 Task: Find connections with filter location Idfū with filter topic #businesscoachwith filter profile language English with filter current company SK - Human Resources Consultant with filter school GOVT. COLLEGE with filter industry Metalworking Machinery Manufacturing with filter service category Strategic Planning with filter keywords title Meals on Wheels Driver
Action: Mouse moved to (696, 84)
Screenshot: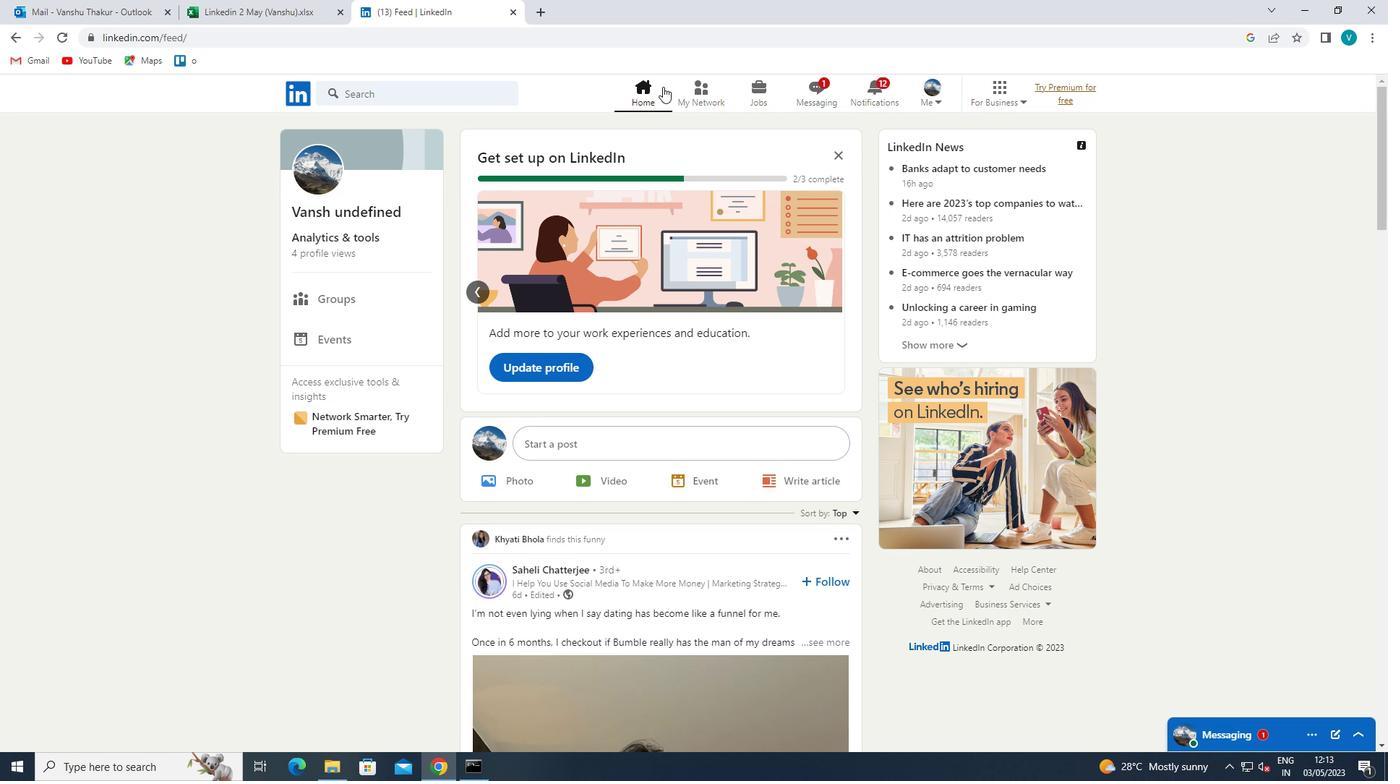
Action: Mouse pressed left at (696, 84)
Screenshot: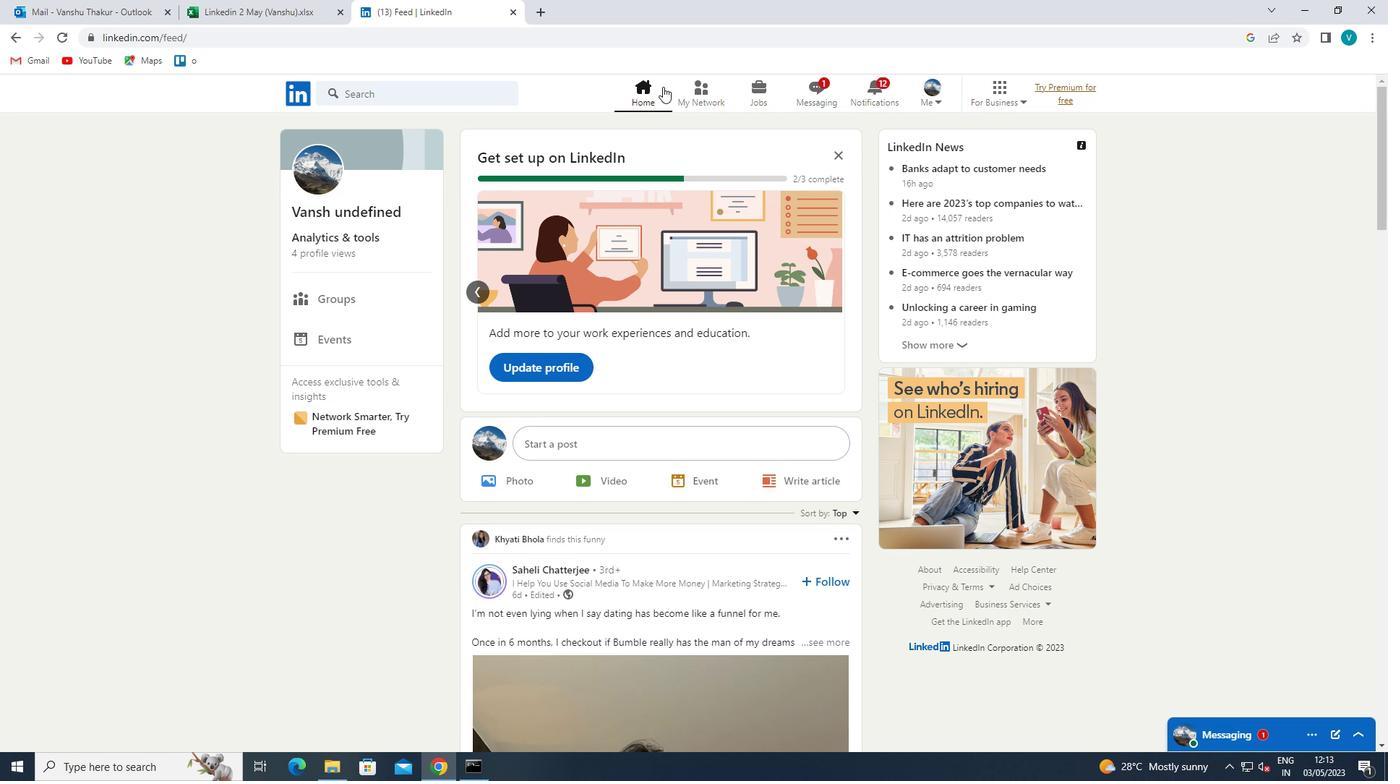 
Action: Mouse moved to (410, 171)
Screenshot: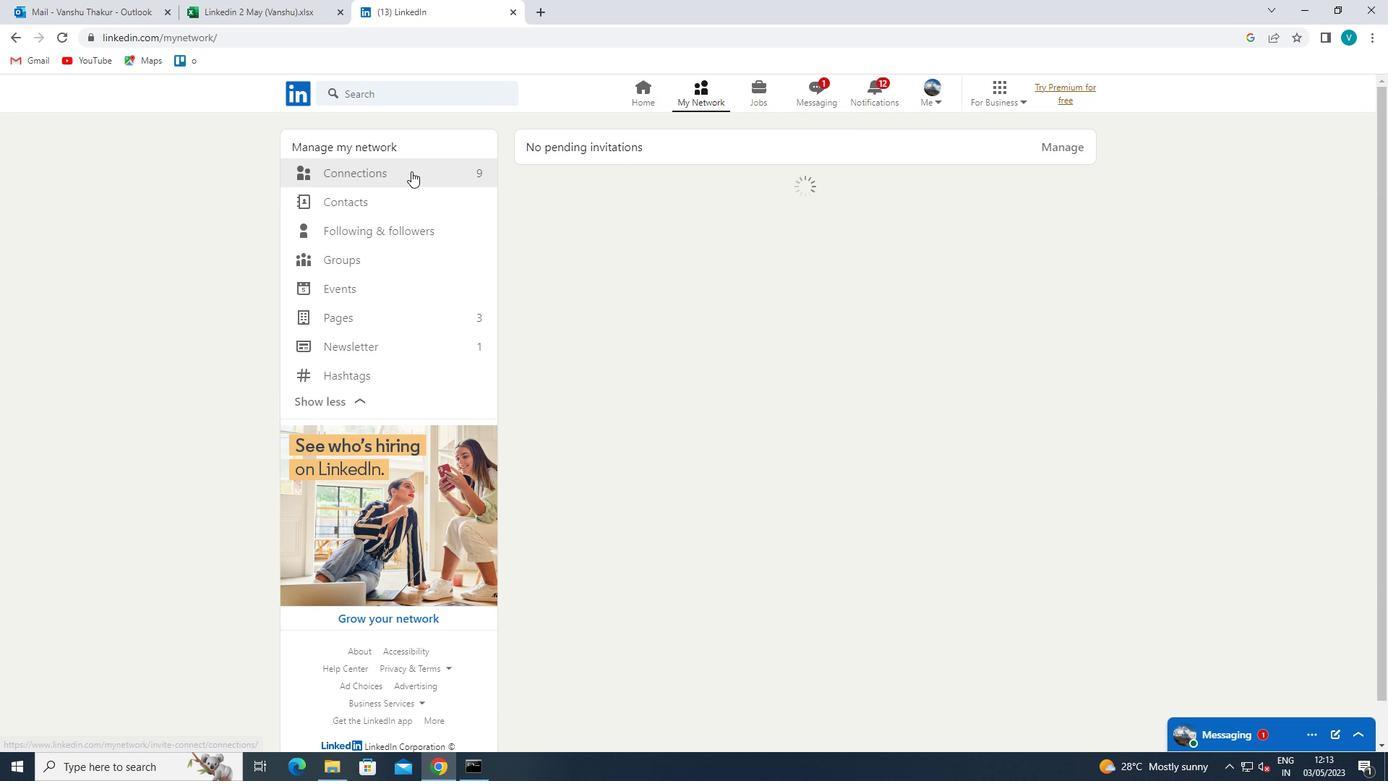 
Action: Mouse pressed left at (410, 171)
Screenshot: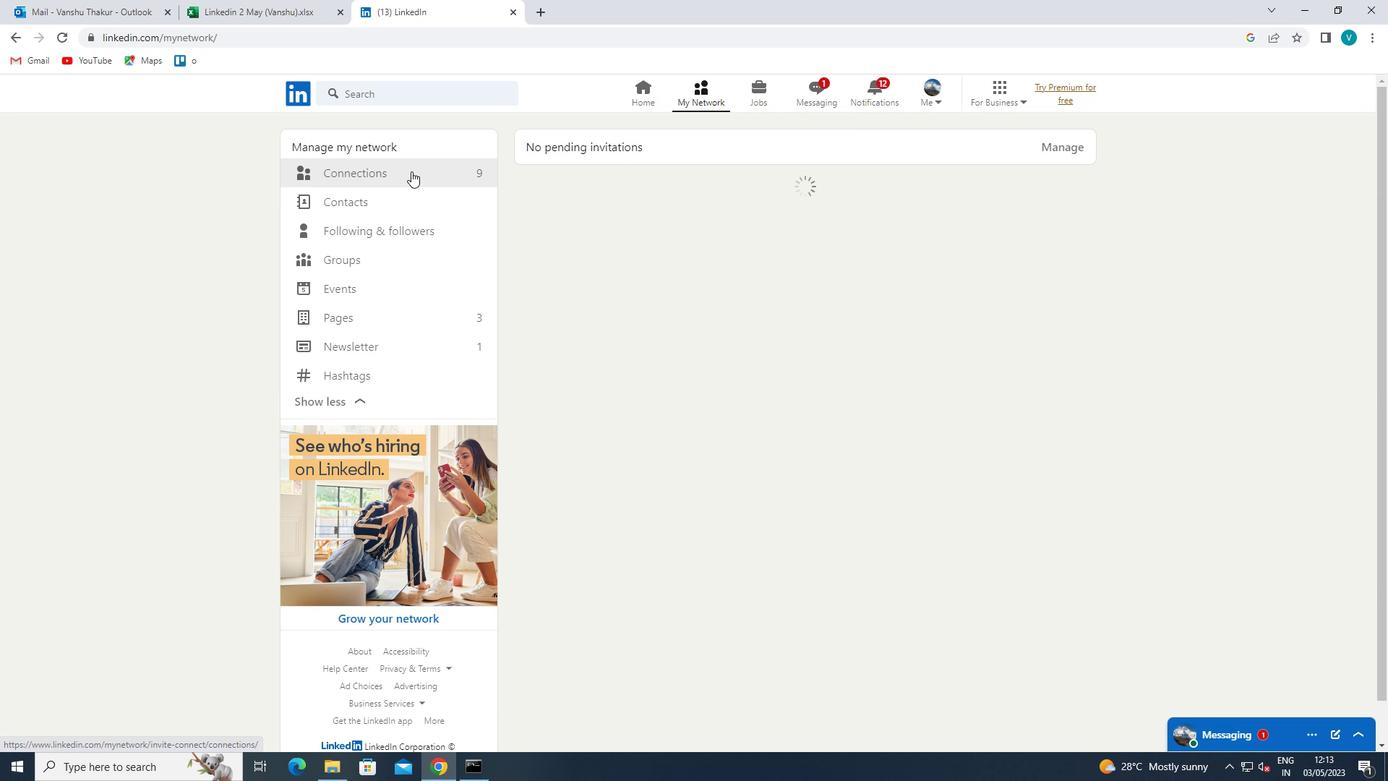 
Action: Mouse moved to (418, 173)
Screenshot: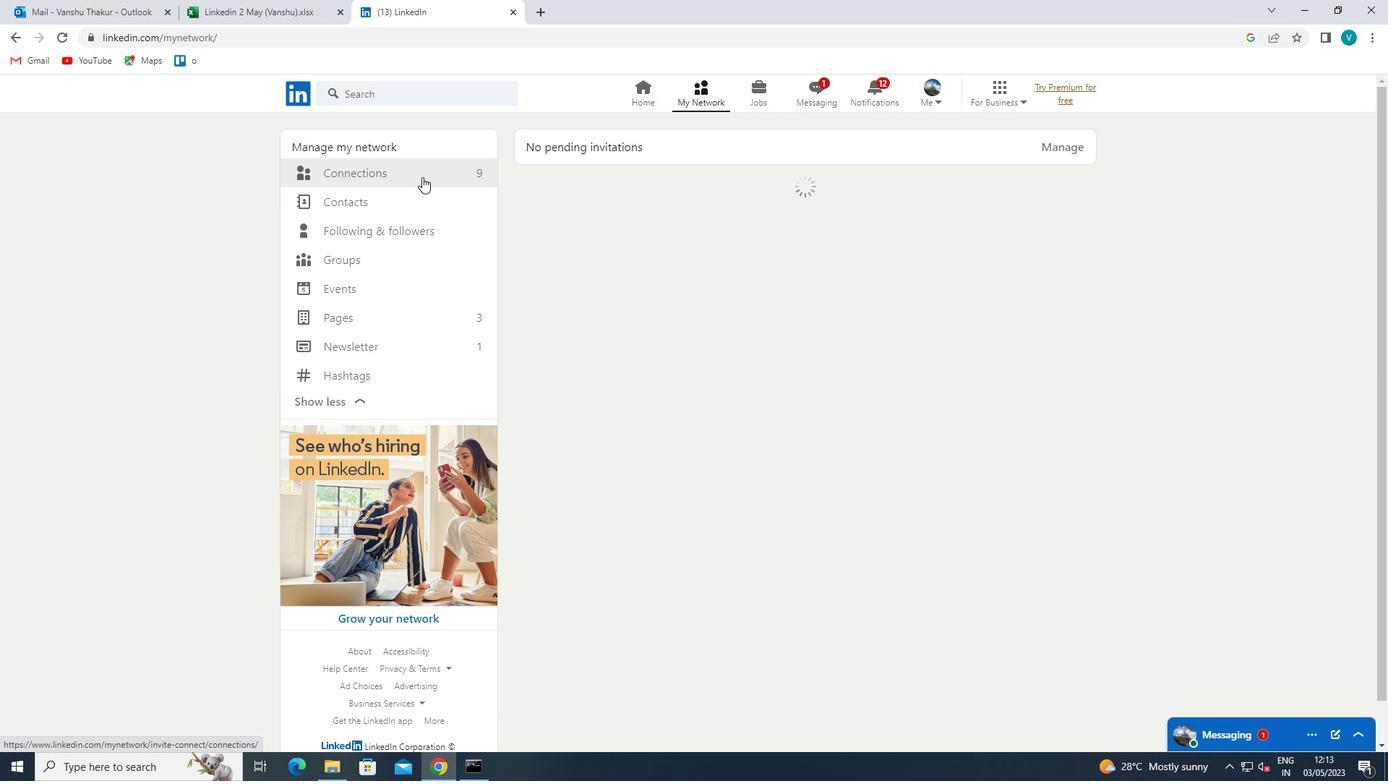 
Action: Mouse pressed left at (418, 173)
Screenshot: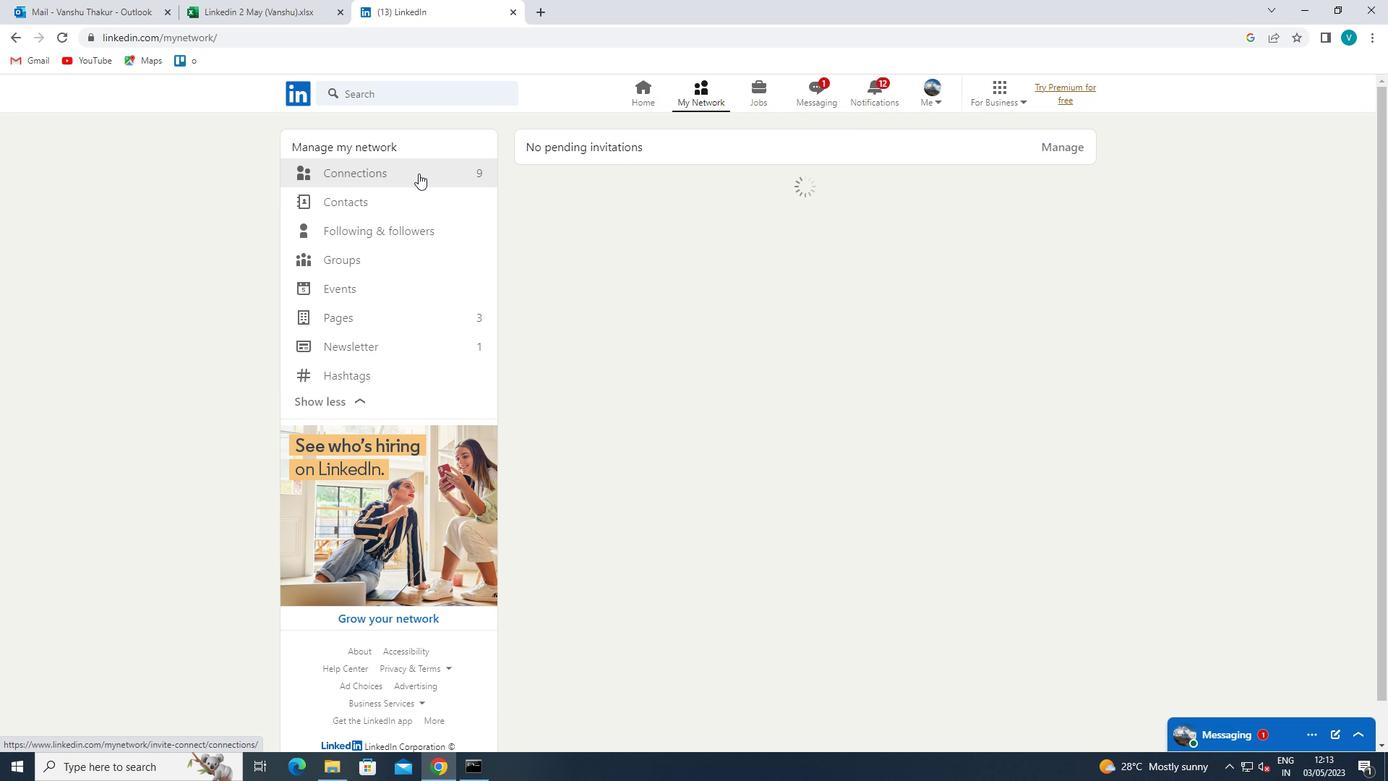 
Action: Mouse moved to (831, 173)
Screenshot: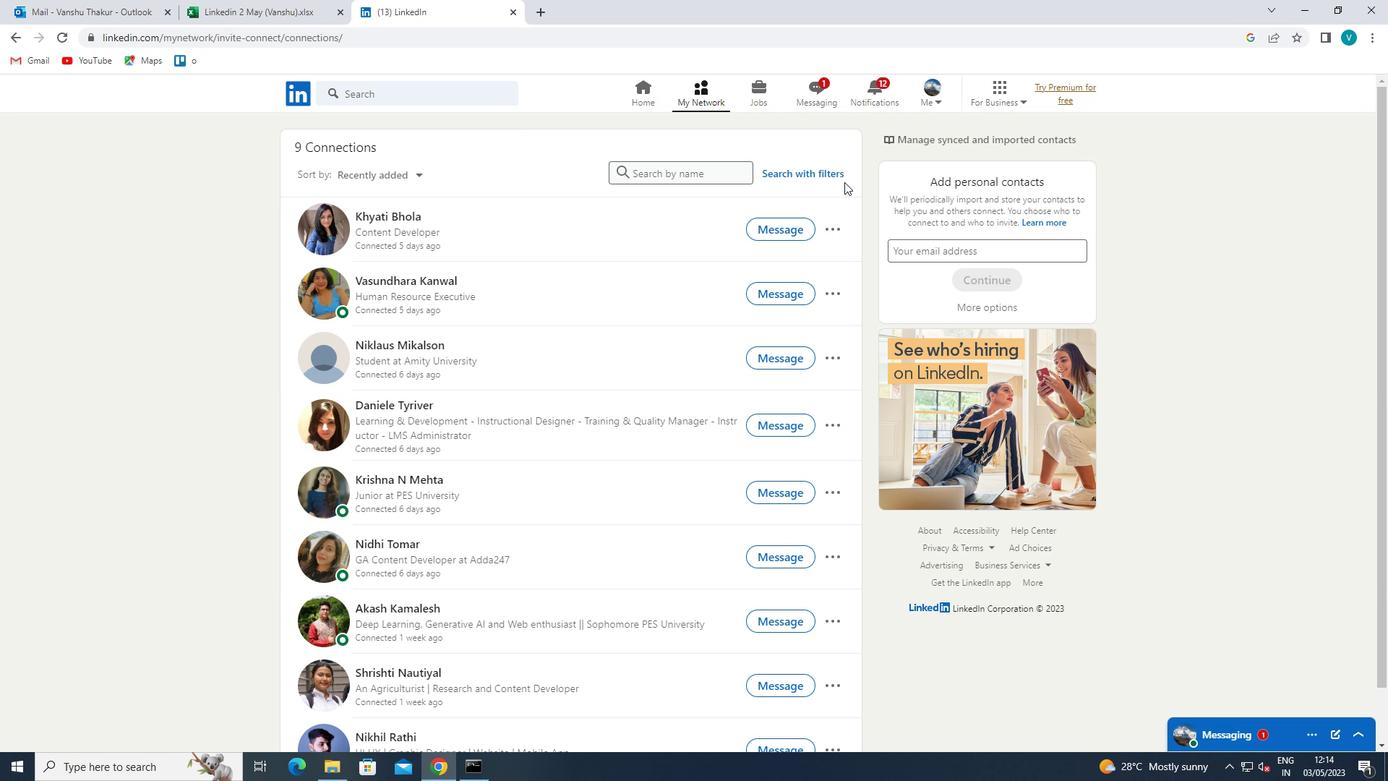 
Action: Mouse pressed left at (831, 173)
Screenshot: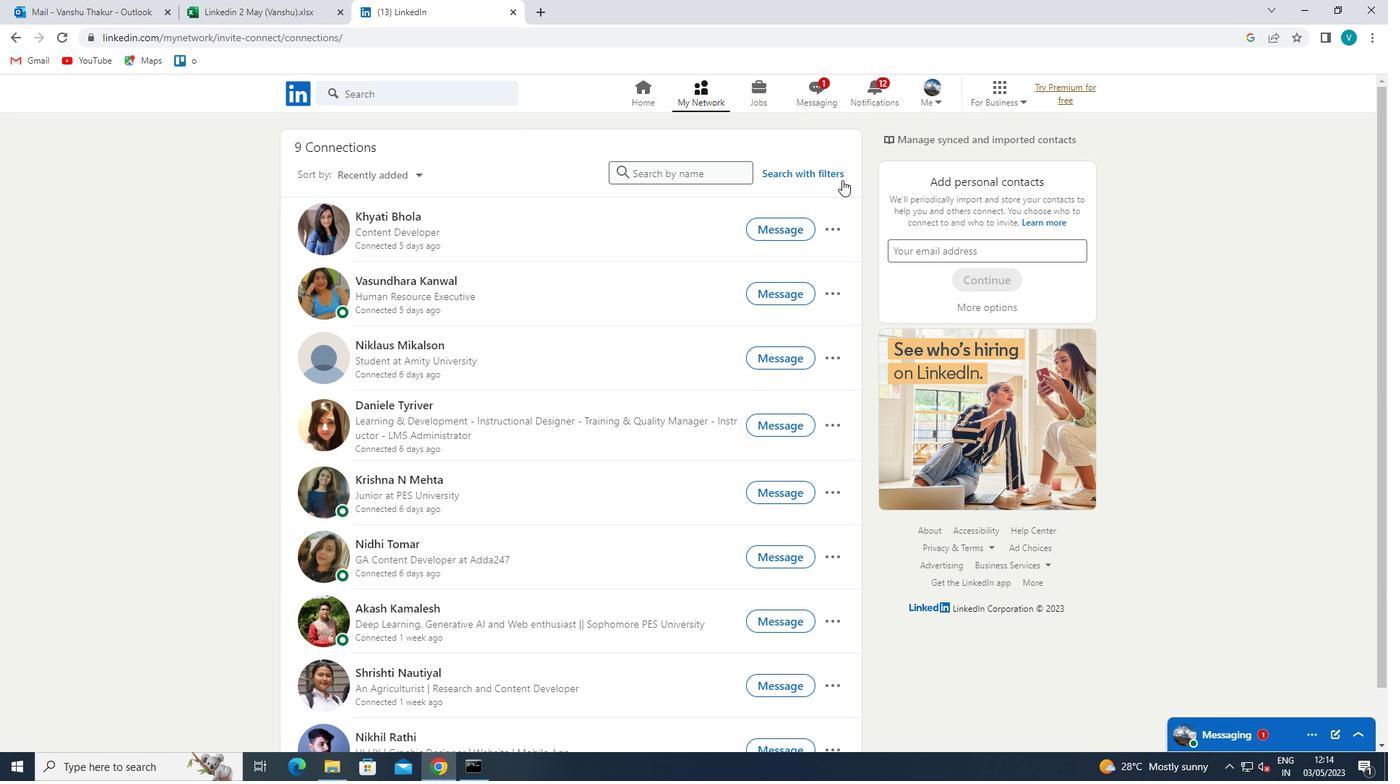 
Action: Mouse moved to (677, 138)
Screenshot: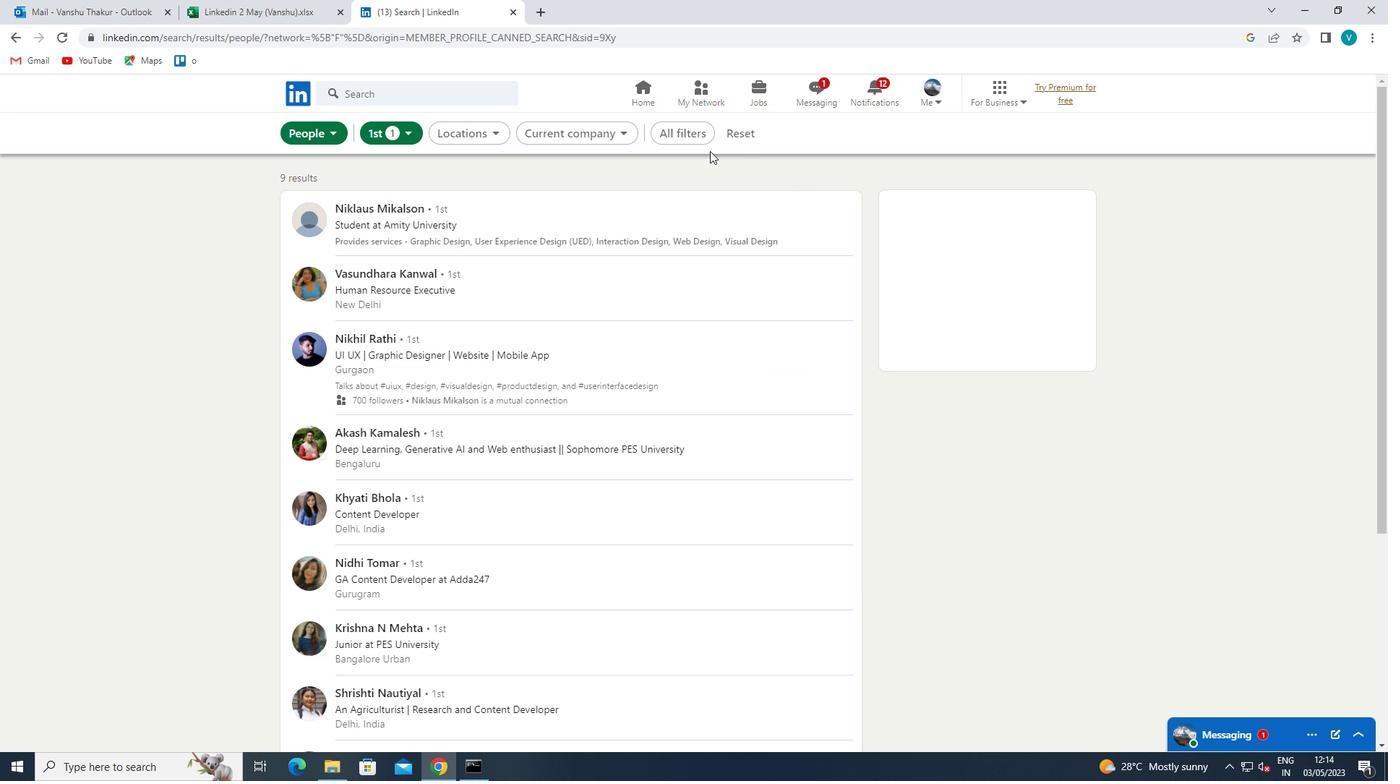 
Action: Mouse pressed left at (677, 138)
Screenshot: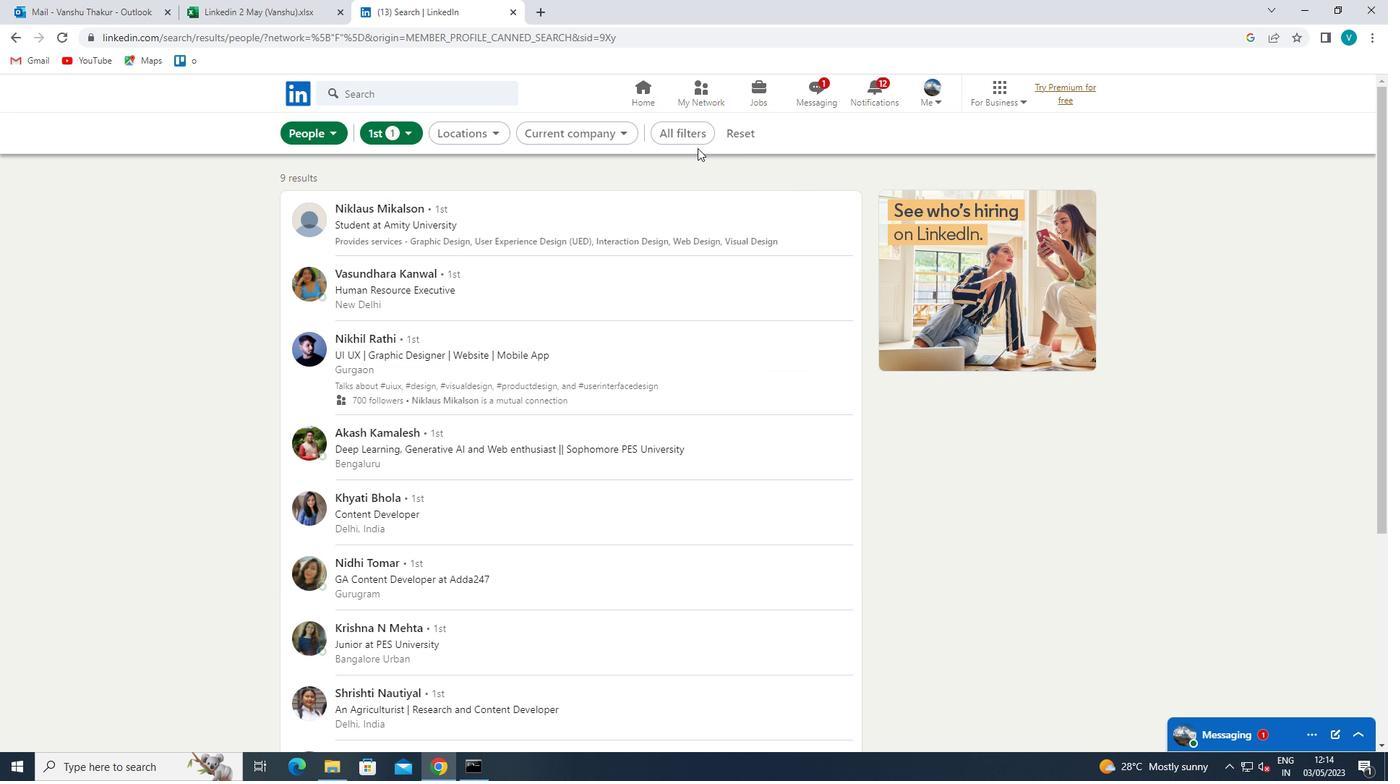 
Action: Mouse moved to (1227, 464)
Screenshot: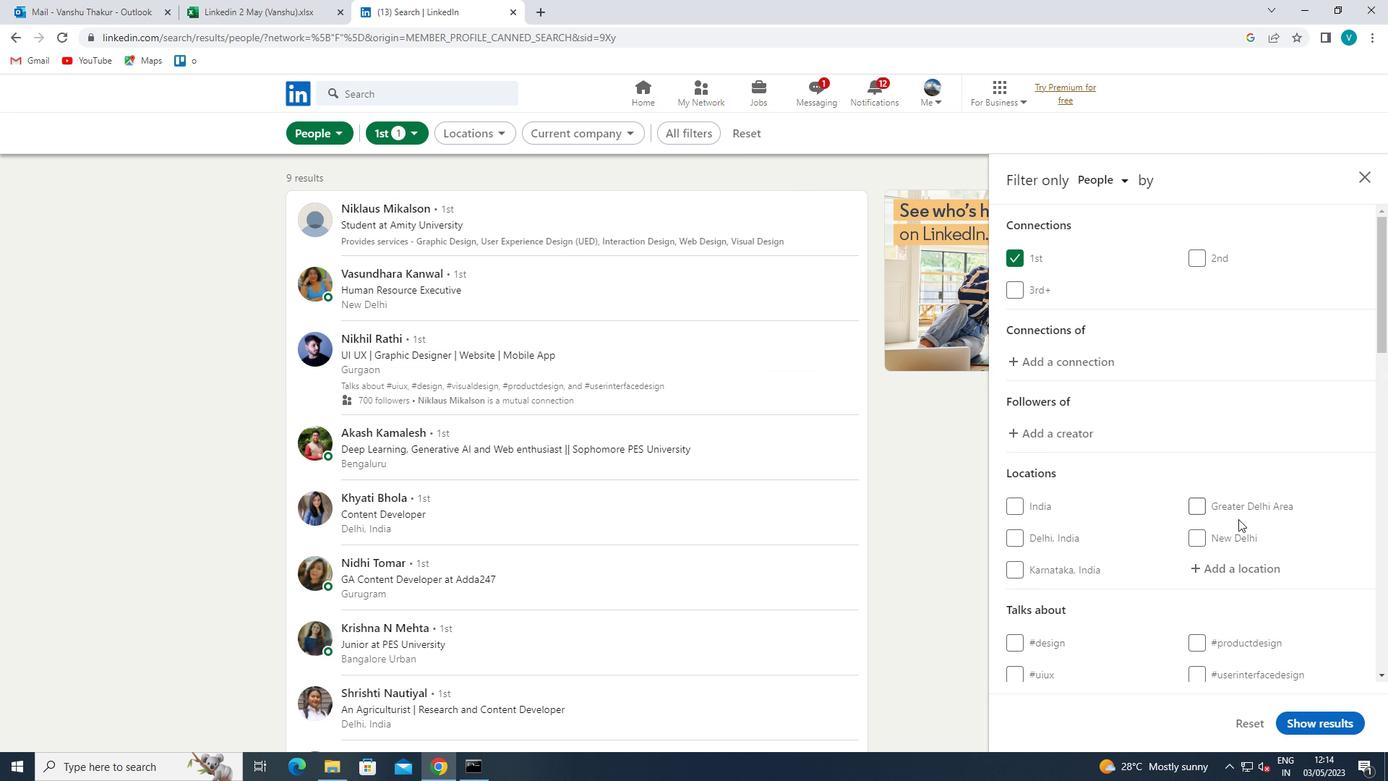 
Action: Mouse scrolled (1227, 463) with delta (0, 0)
Screenshot: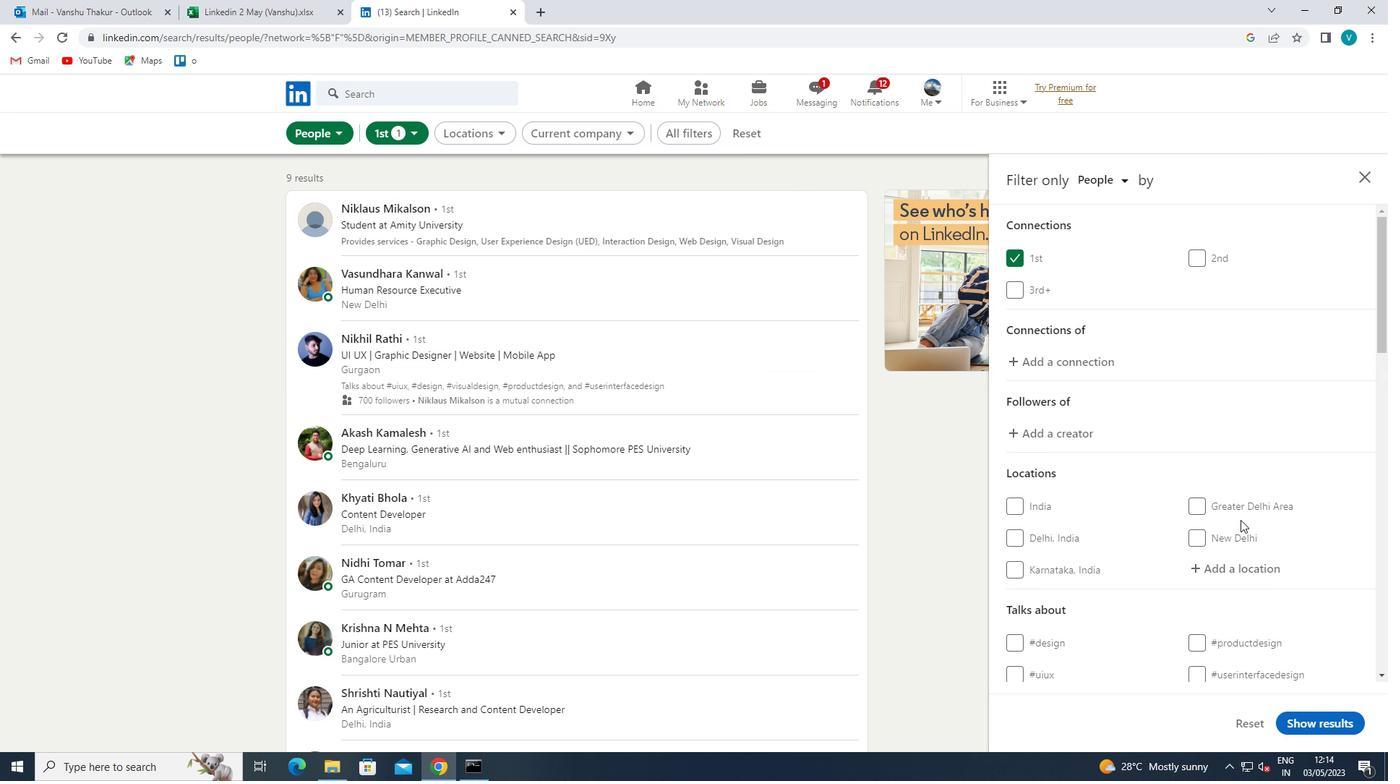 
Action: Mouse moved to (1228, 496)
Screenshot: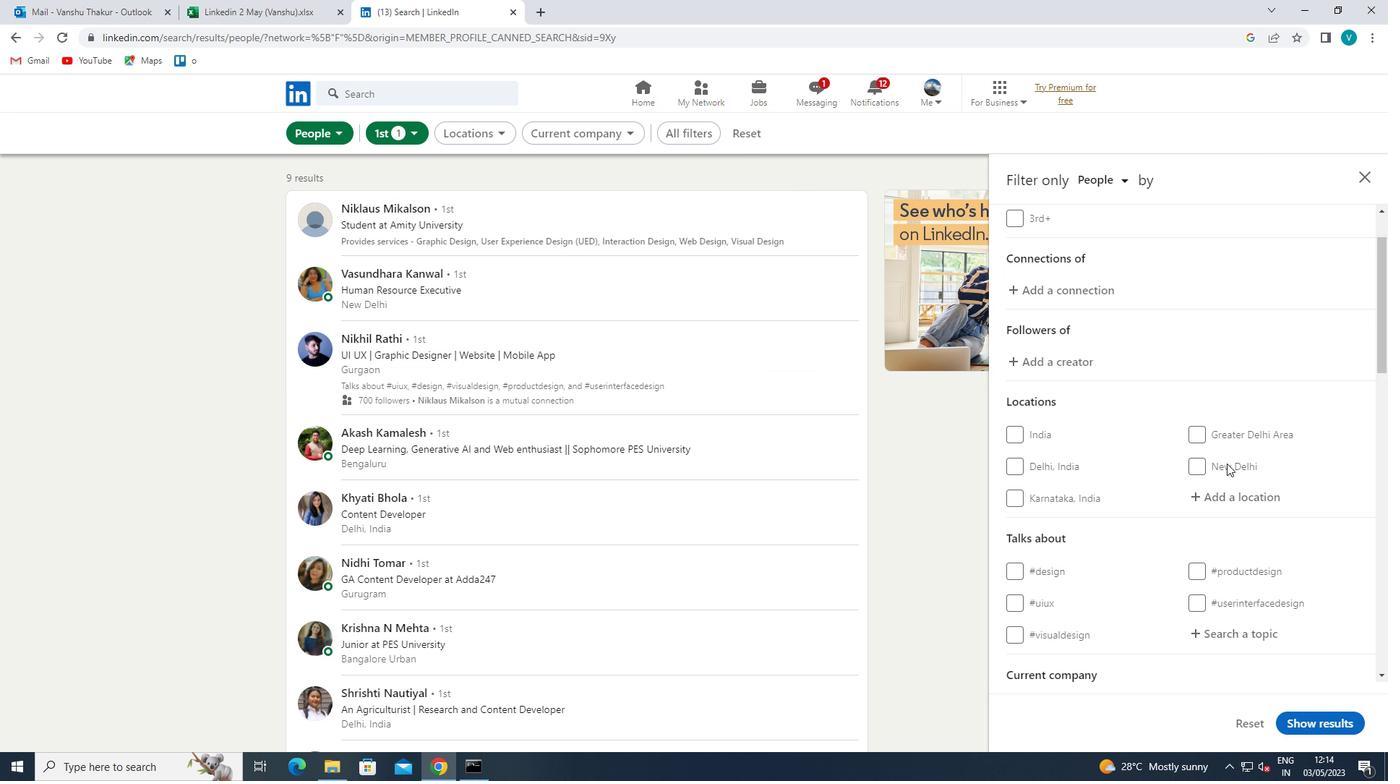 
Action: Mouse pressed left at (1228, 496)
Screenshot: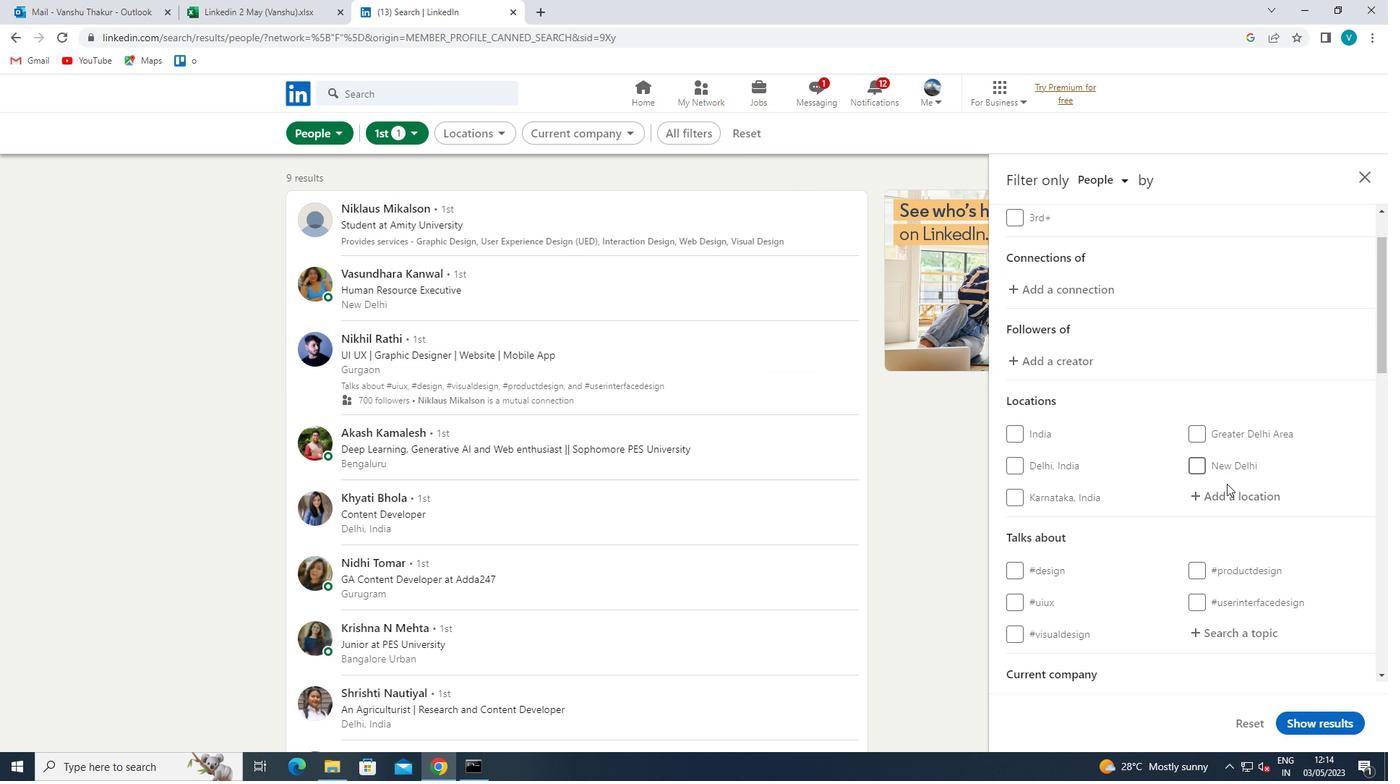 
Action: Mouse moved to (1078, 583)
Screenshot: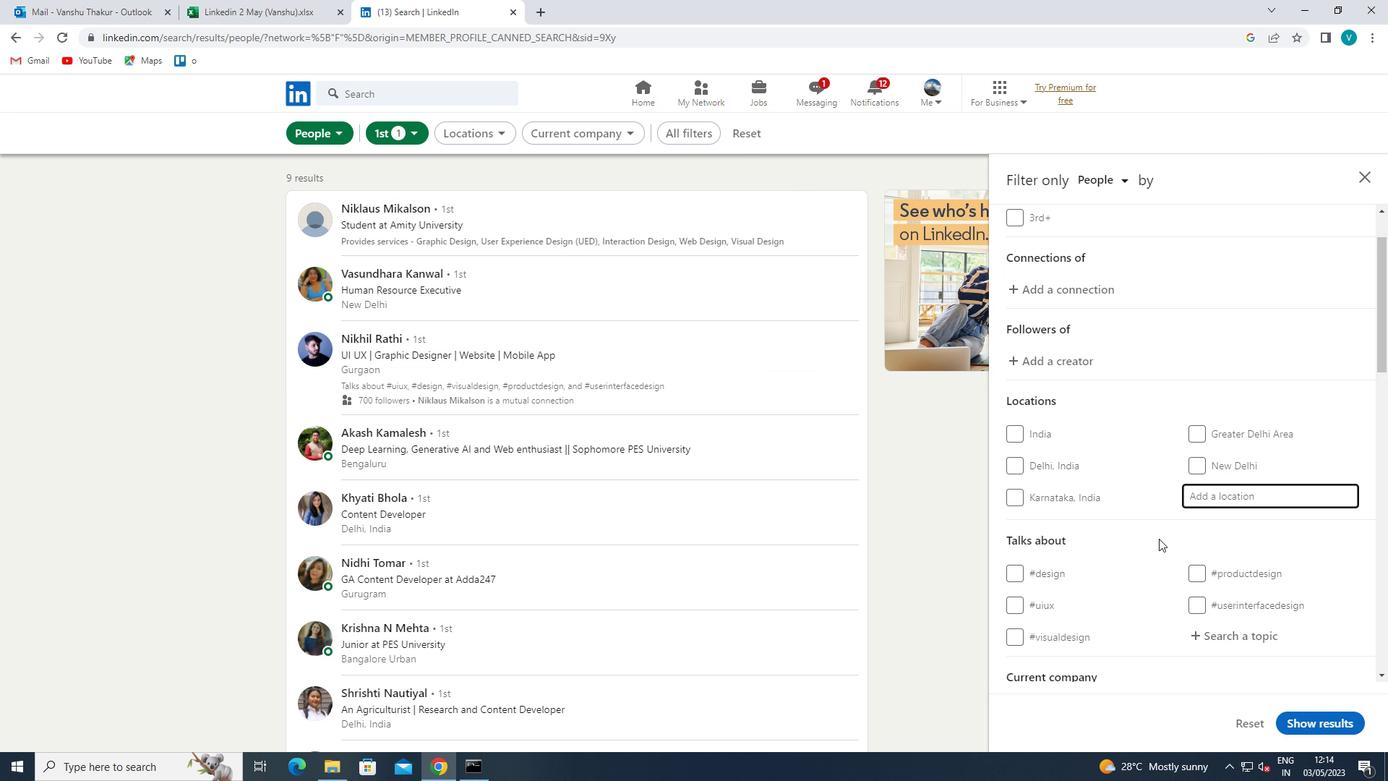 
Action: Key pressed ld
Screenshot: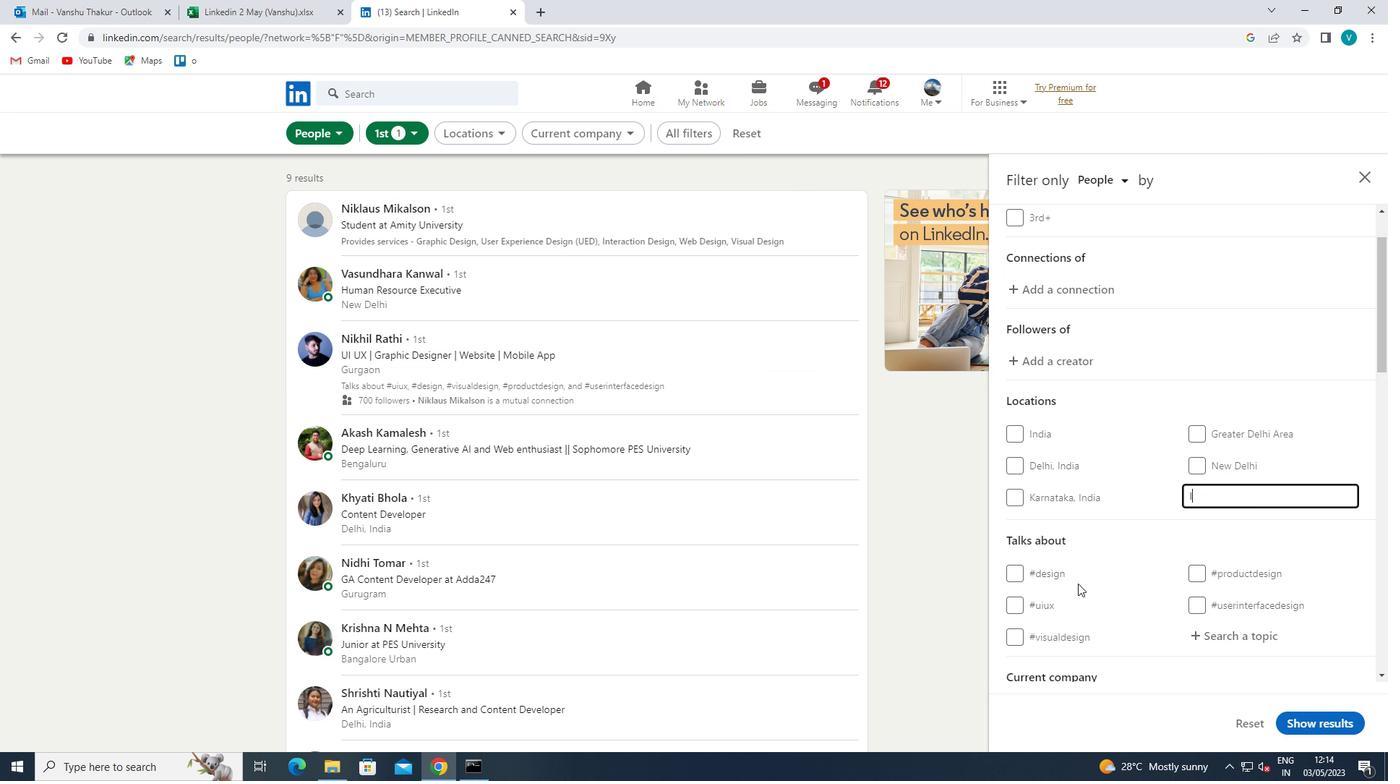 
Action: Mouse moved to (1077, 584)
Screenshot: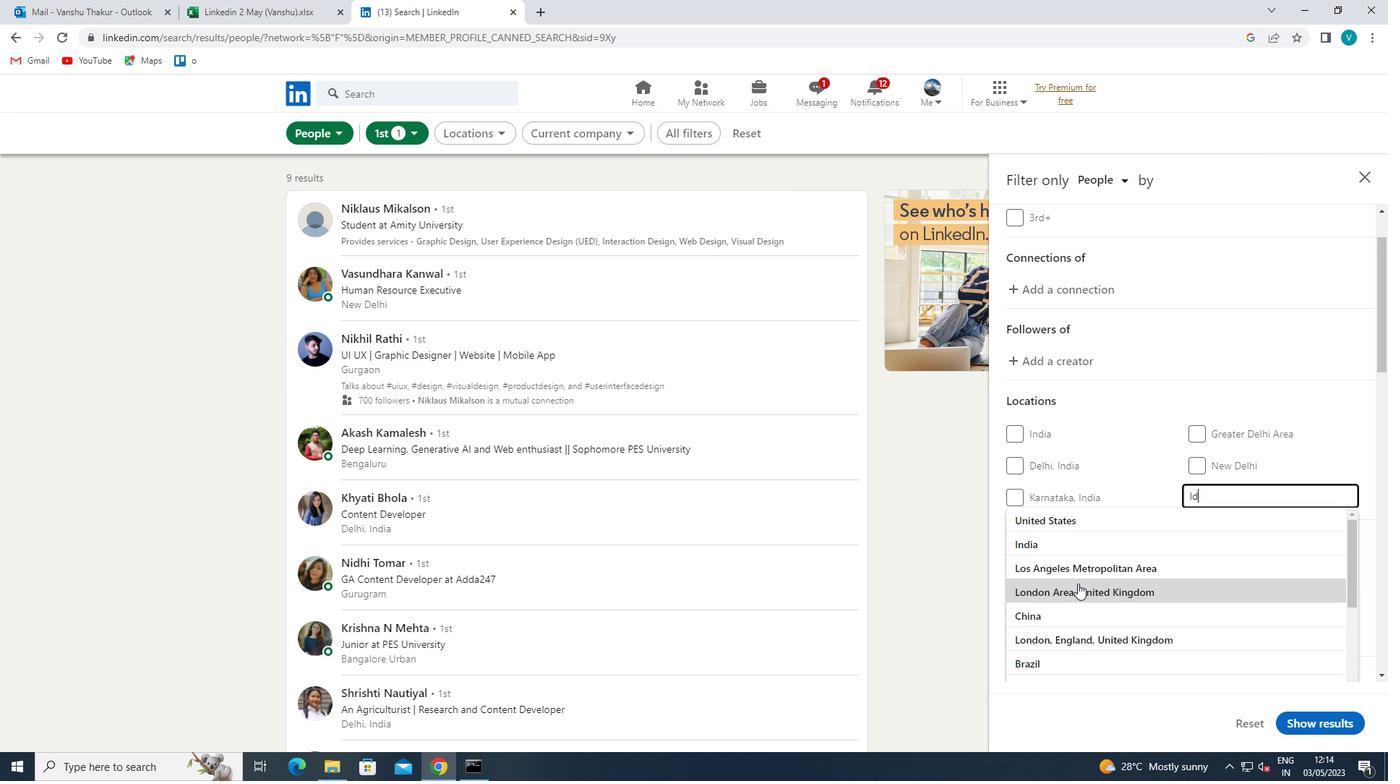
Action: Key pressed fy<Key.backspace>u
Screenshot: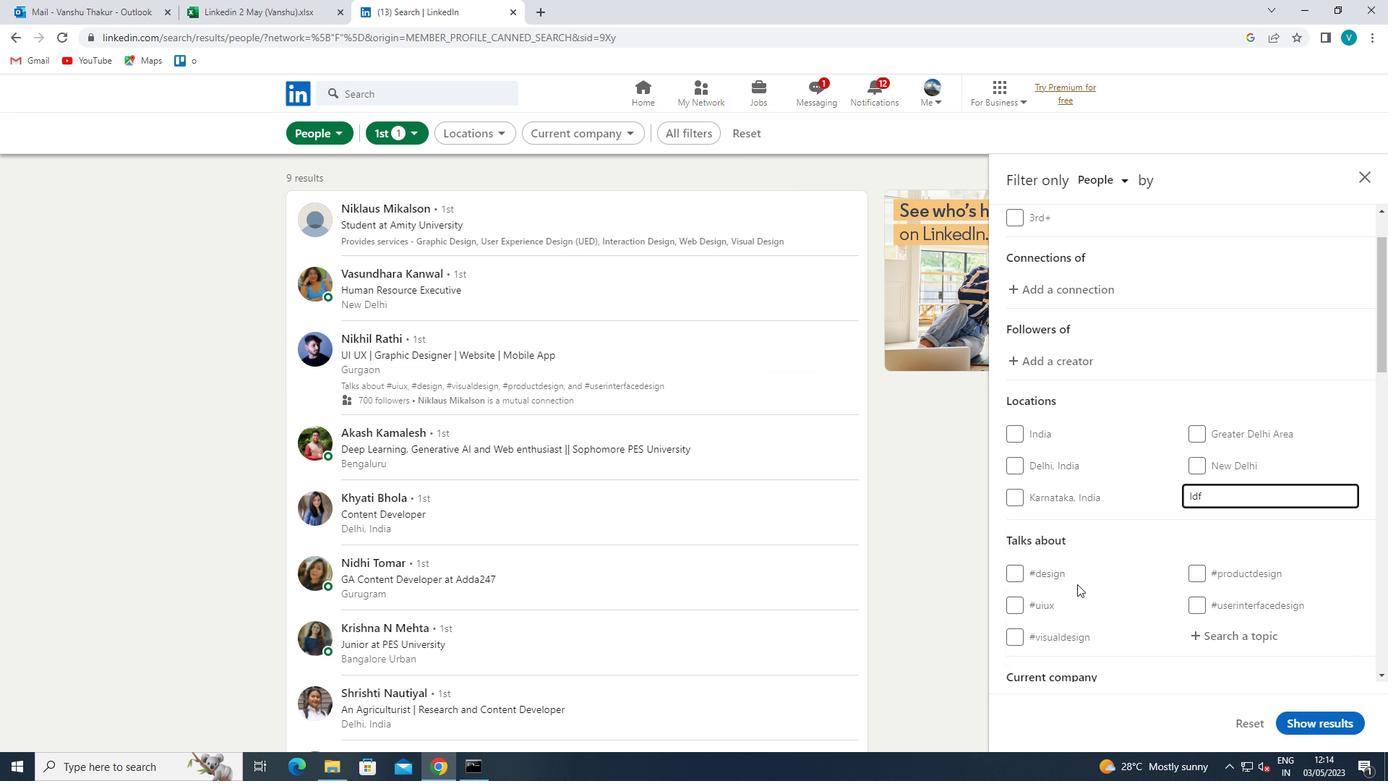 
Action: Mouse moved to (1139, 522)
Screenshot: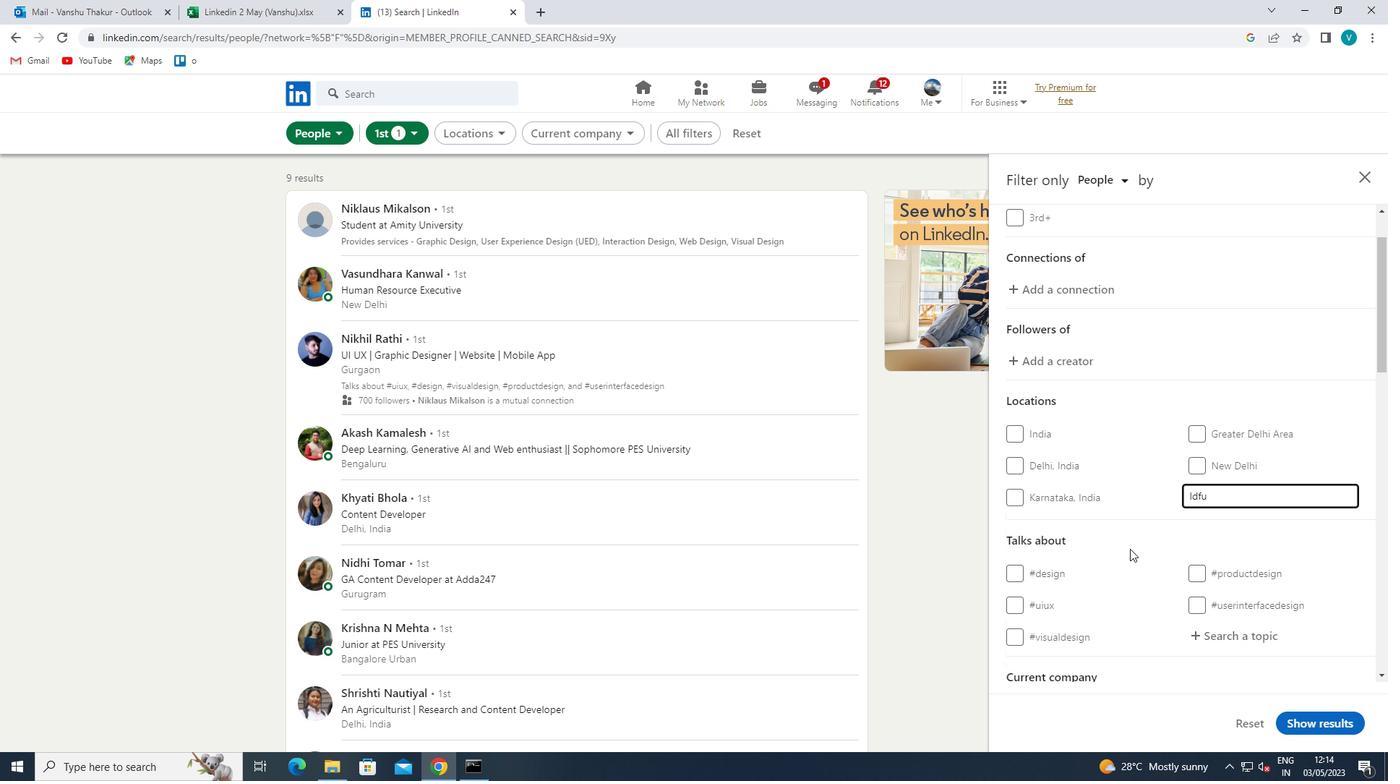 
Action: Mouse pressed left at (1139, 522)
Screenshot: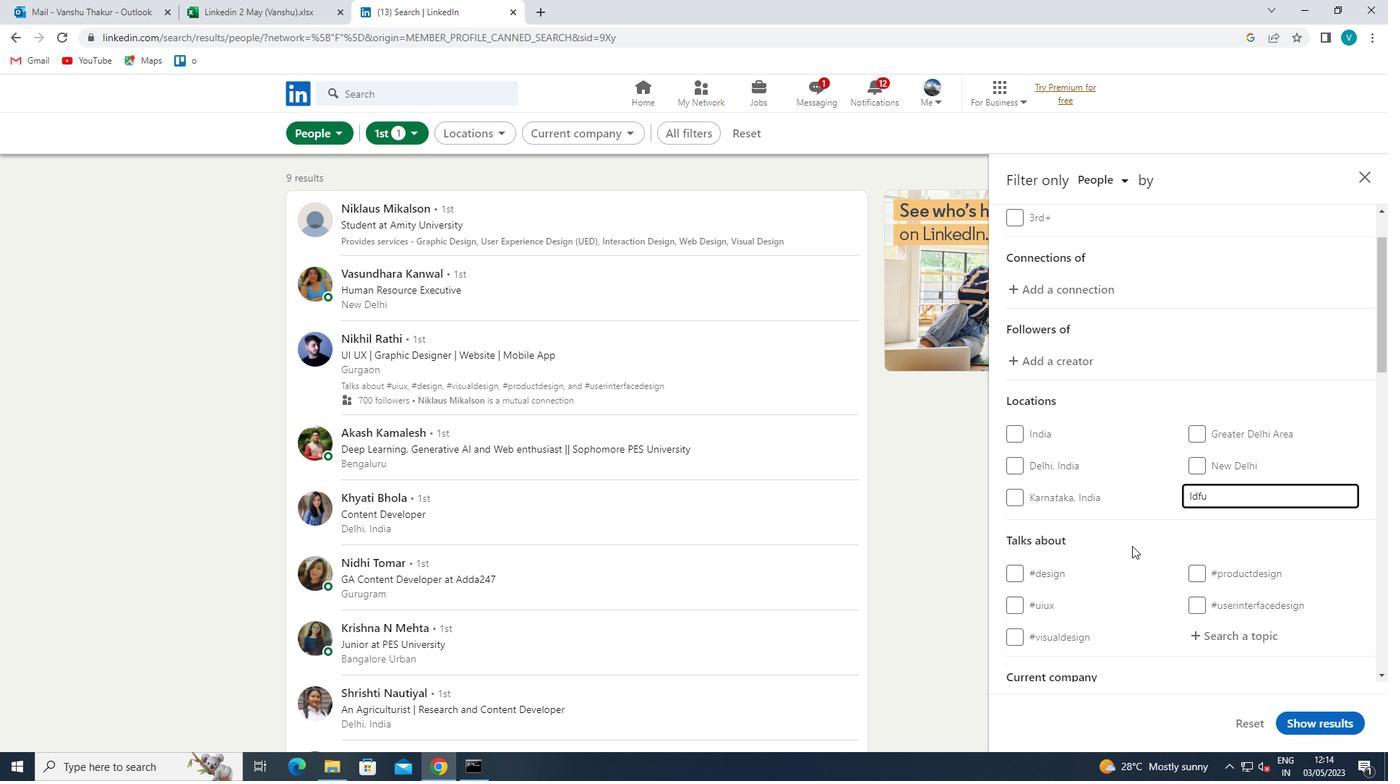 
Action: Mouse moved to (1205, 499)
Screenshot: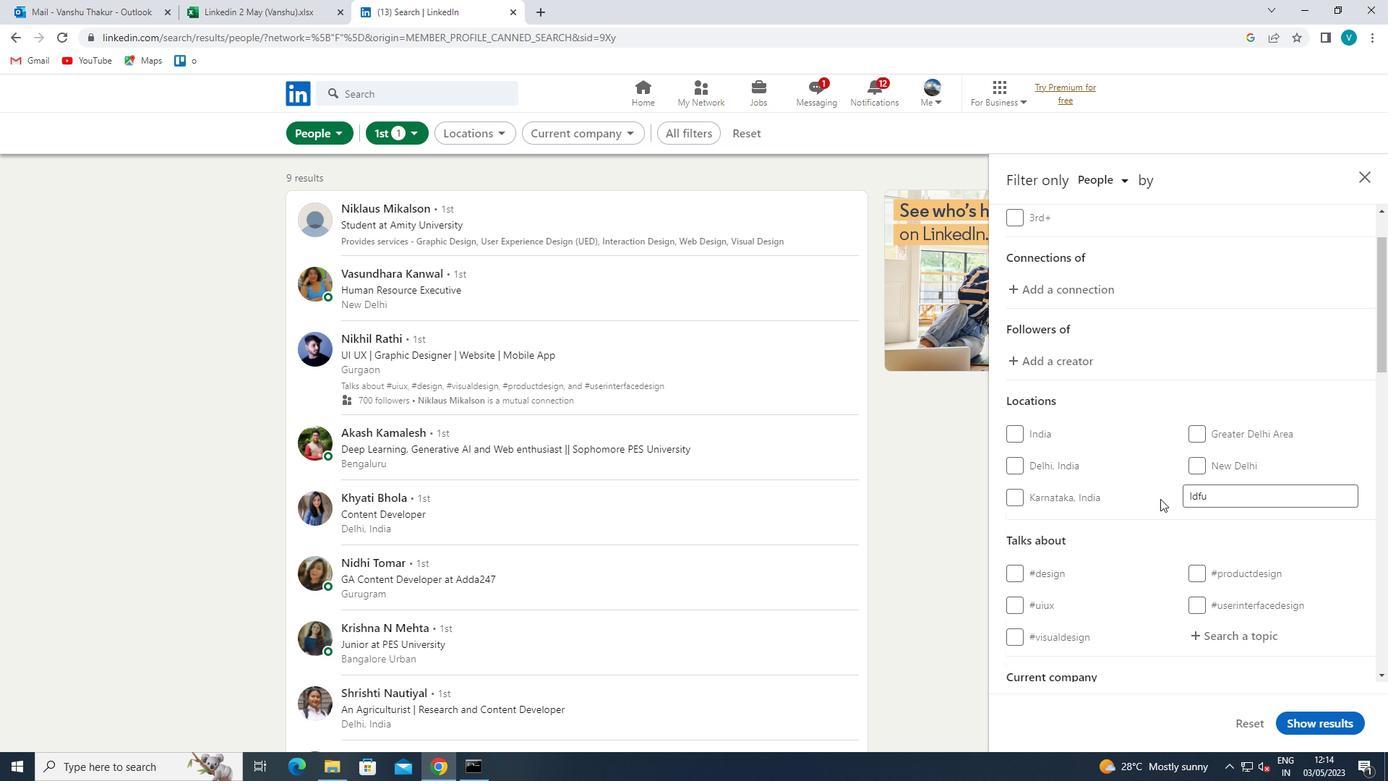 
Action: Mouse scrolled (1205, 498) with delta (0, 0)
Screenshot: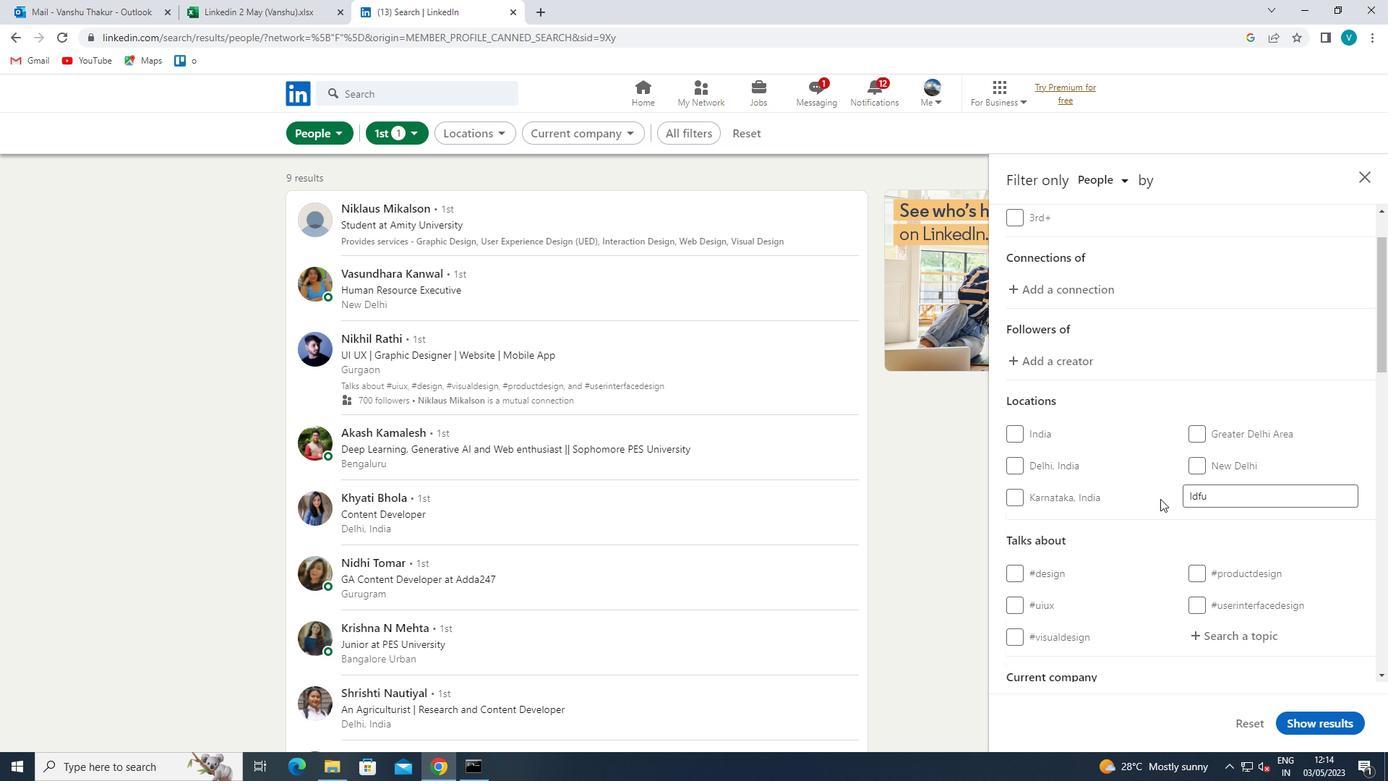 
Action: Mouse moved to (1208, 499)
Screenshot: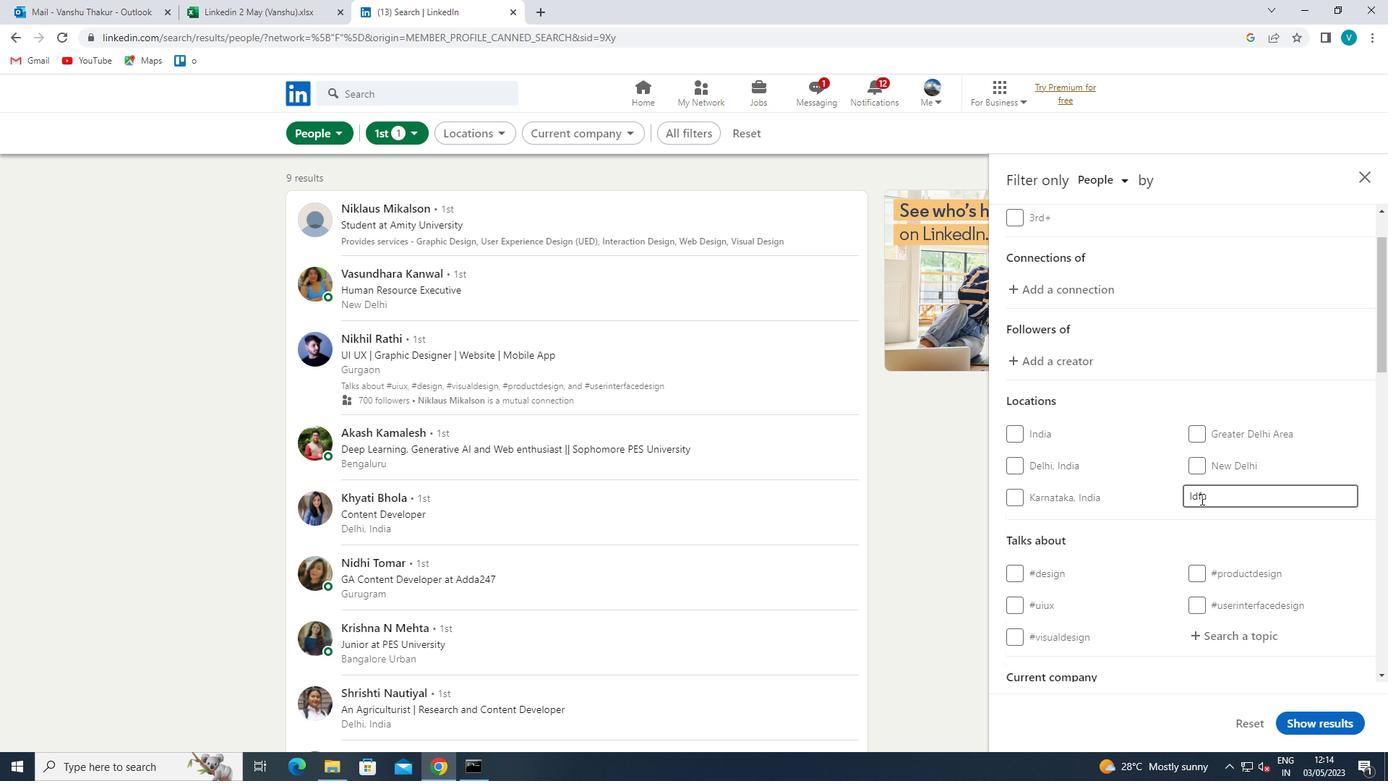 
Action: Mouse scrolled (1208, 498) with delta (0, 0)
Screenshot: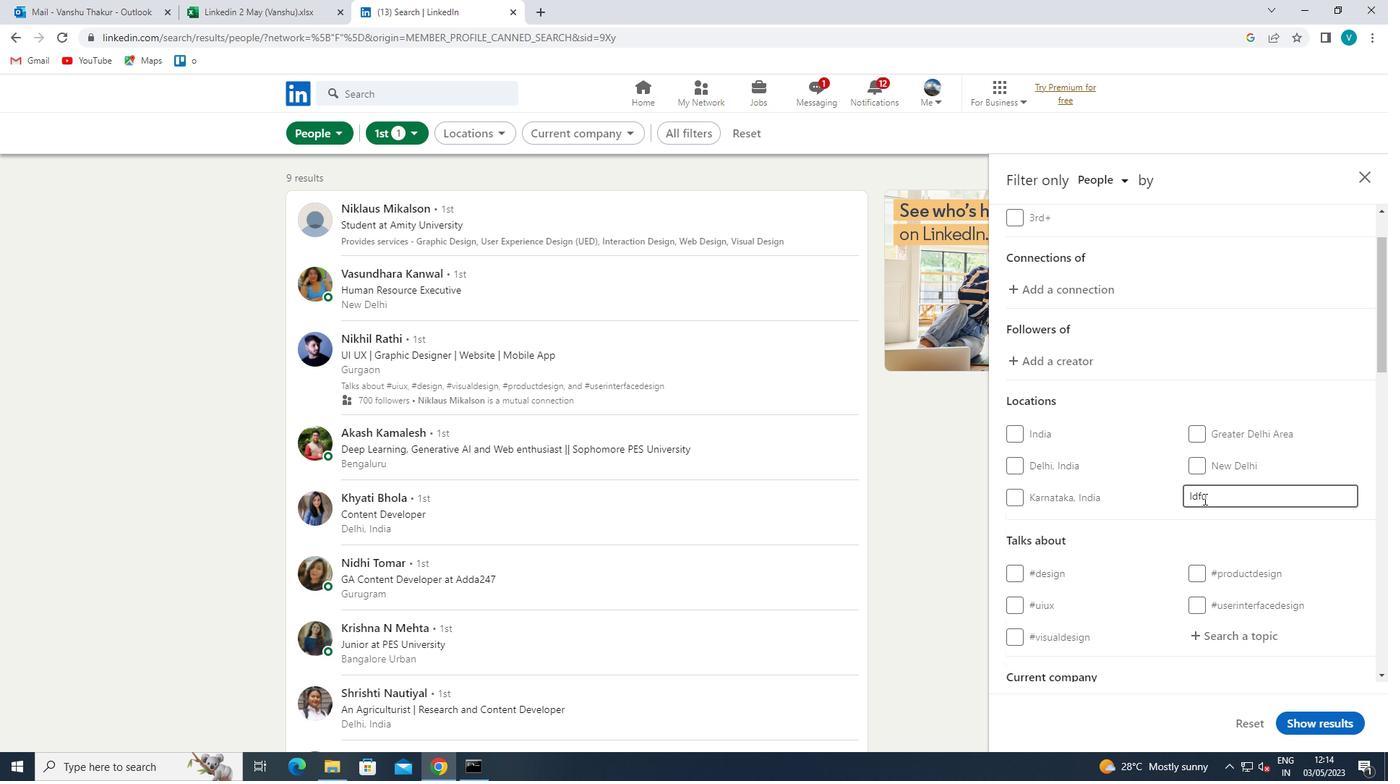 
Action: Mouse moved to (1208, 499)
Screenshot: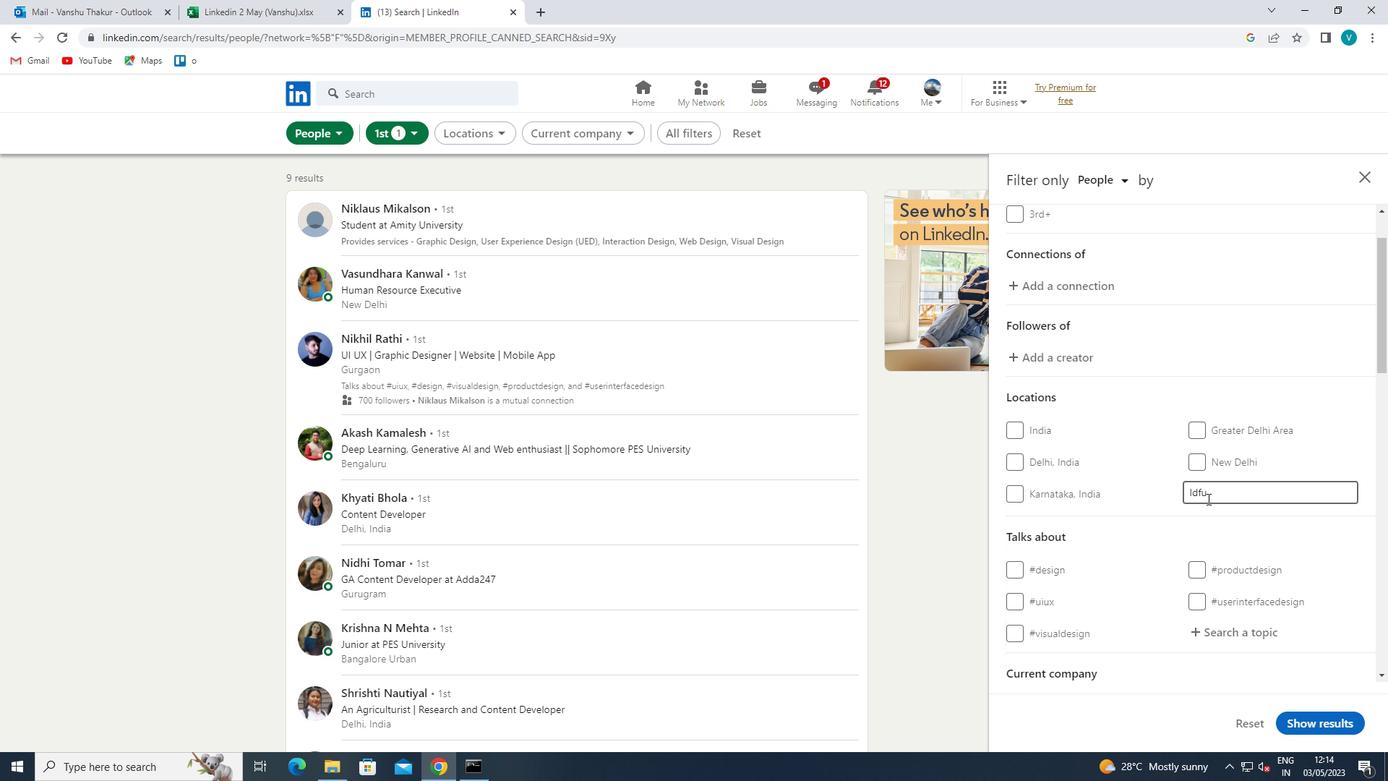 
Action: Mouse scrolled (1208, 498) with delta (0, 0)
Screenshot: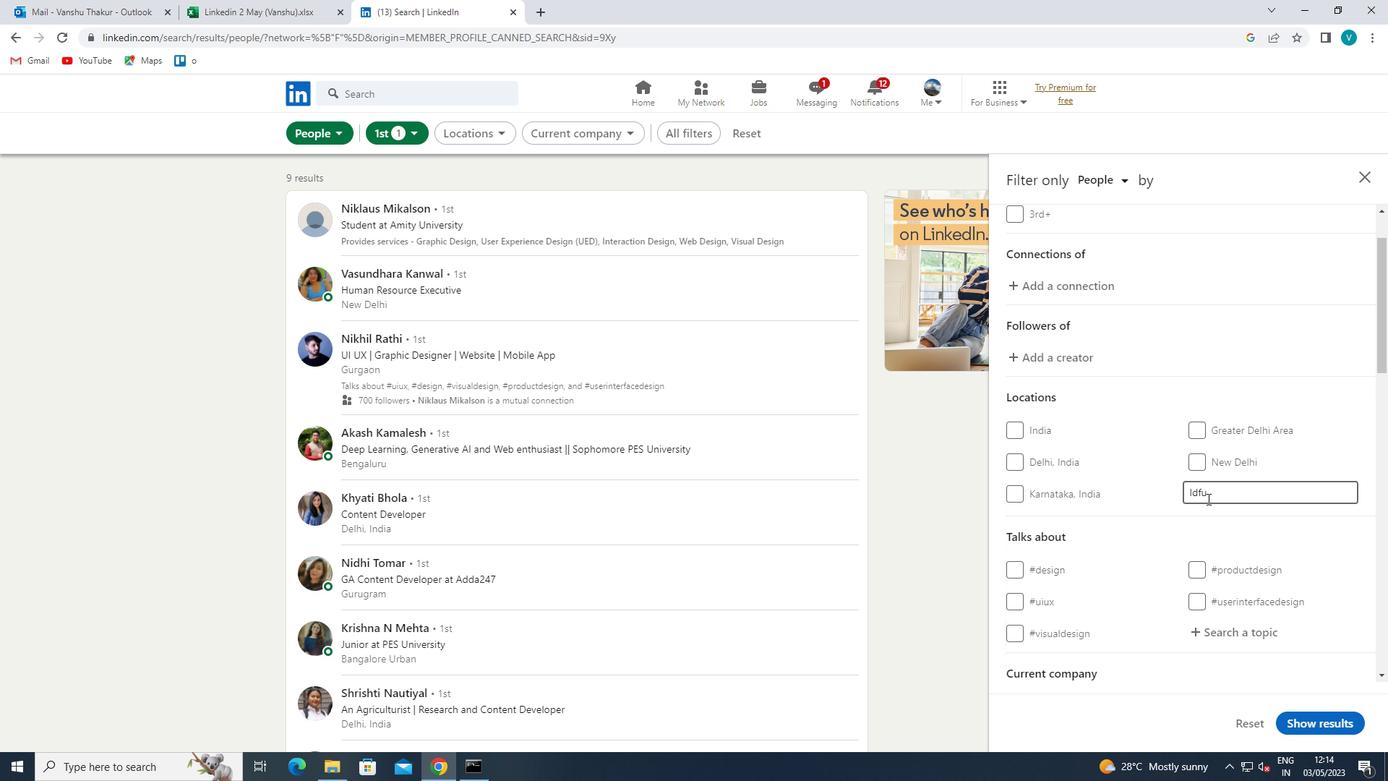 
Action: Mouse moved to (1242, 423)
Screenshot: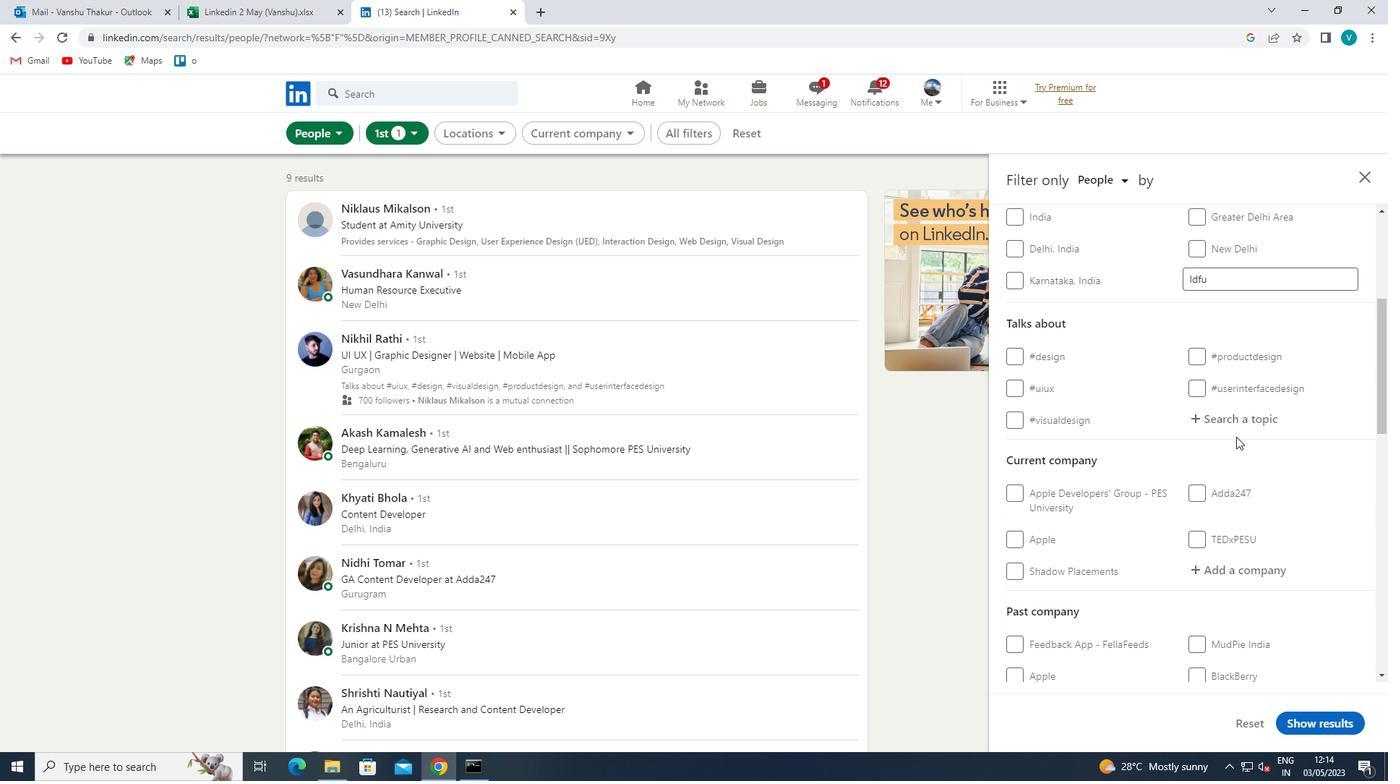 
Action: Mouse pressed left at (1242, 423)
Screenshot: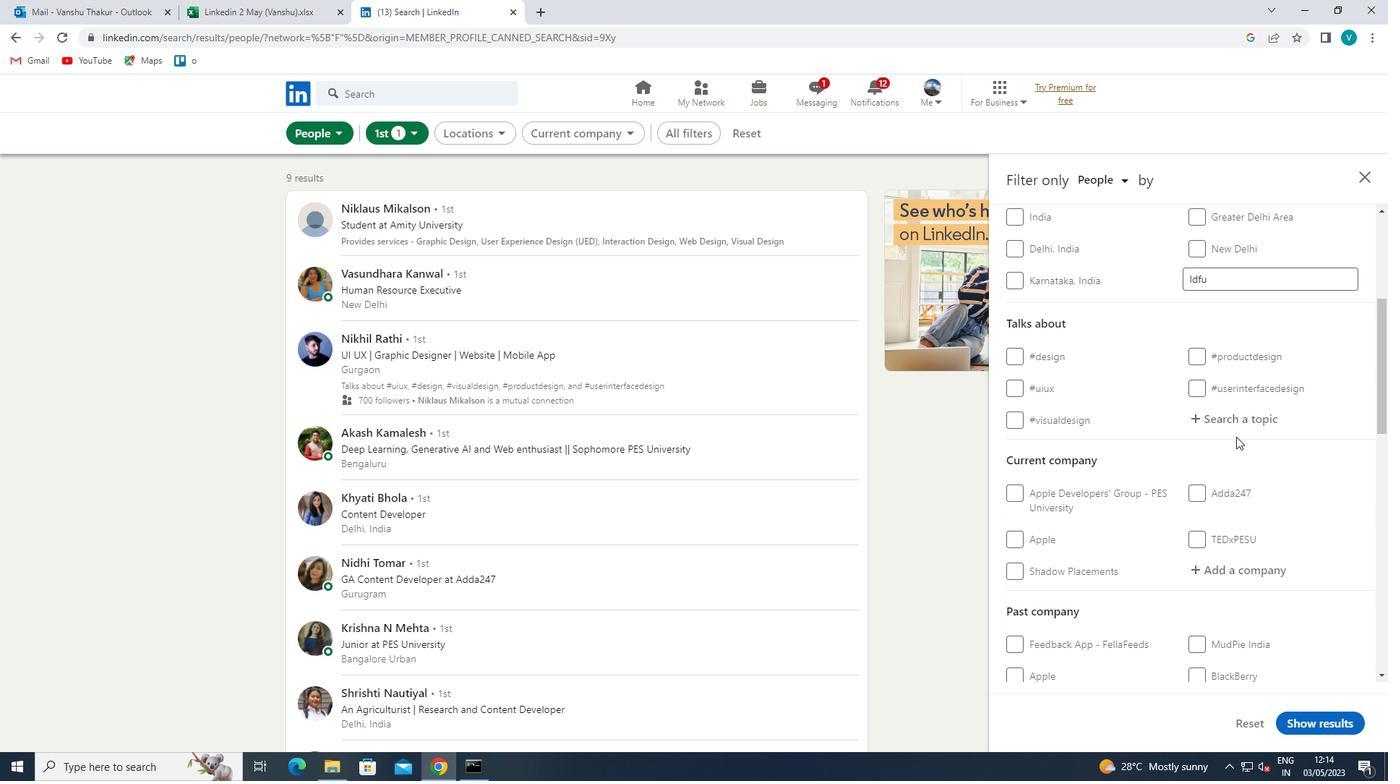 
Action: Mouse moved to (988, 278)
Screenshot: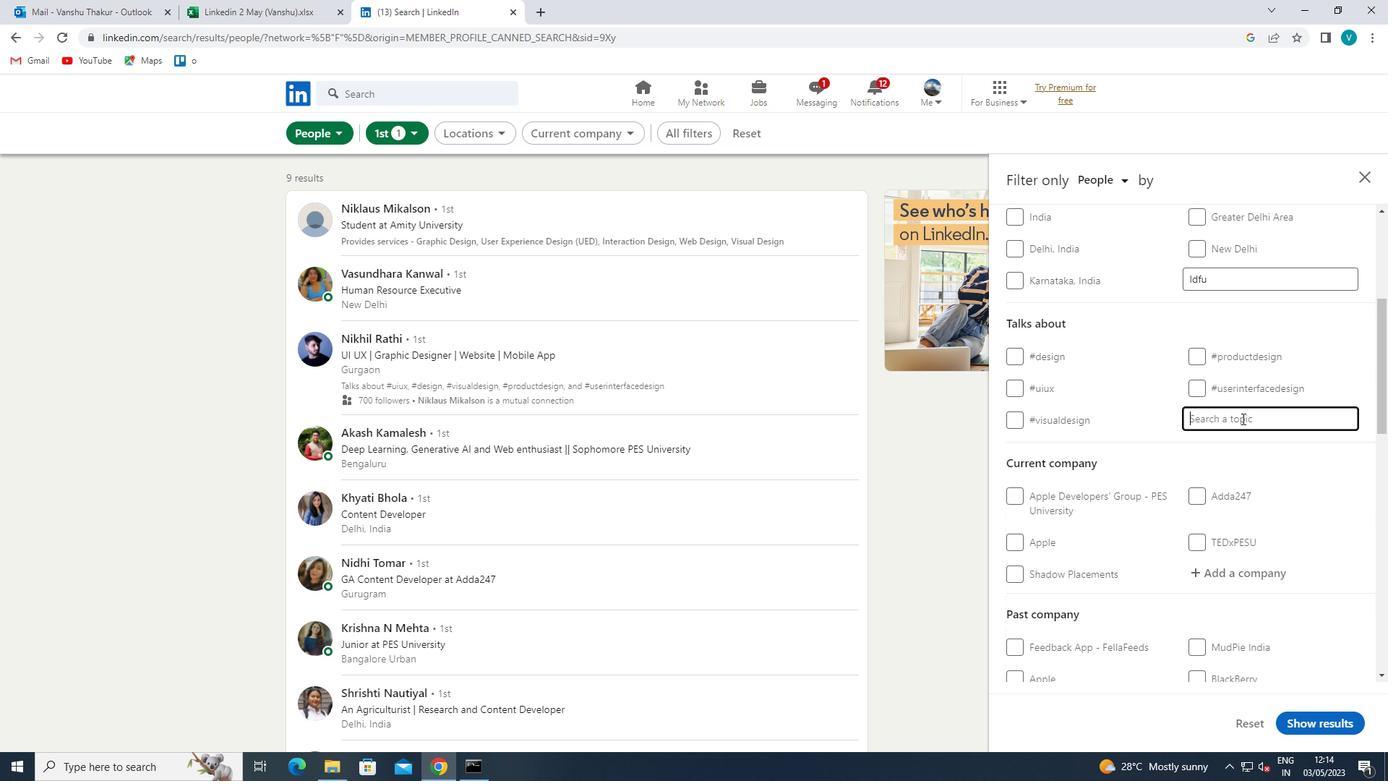 
Action: Key pressed business
Screenshot: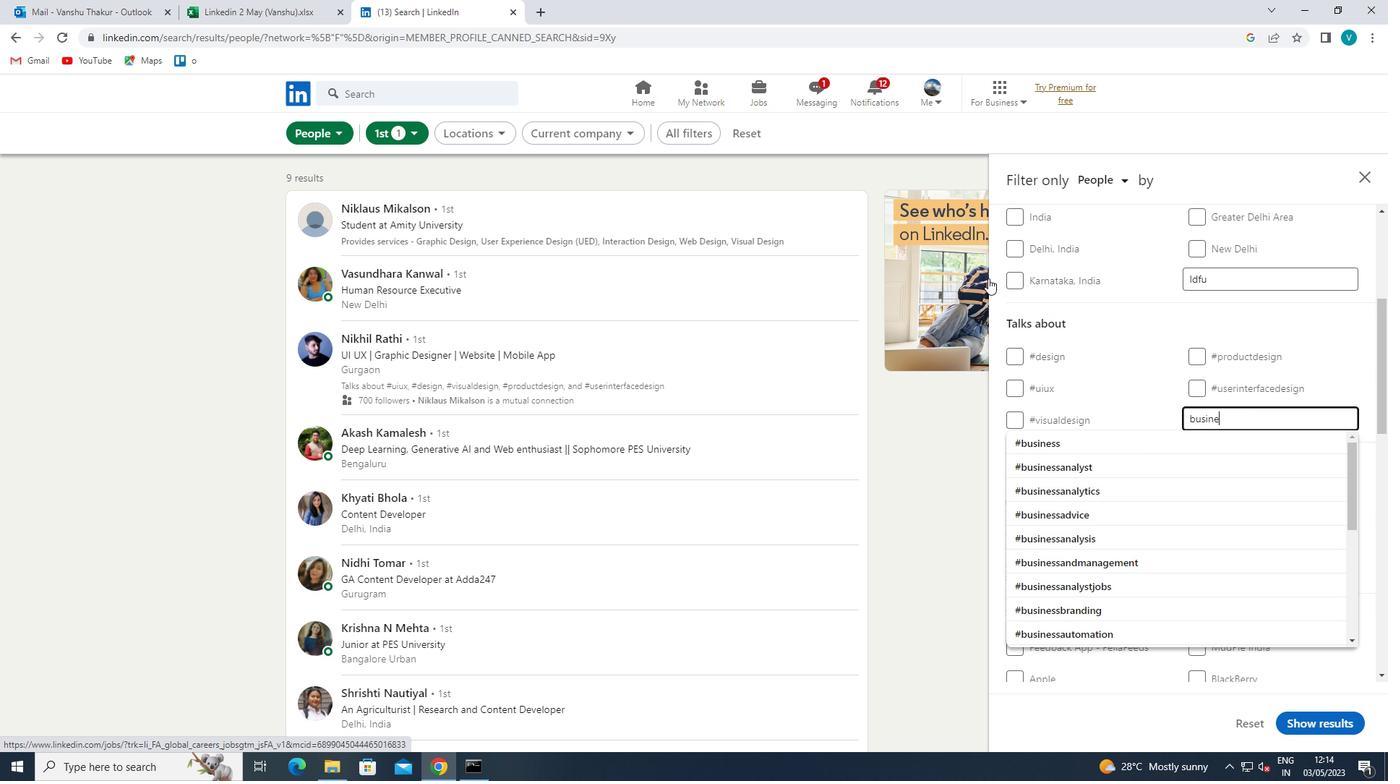 
Action: Mouse moved to (987, 270)
Screenshot: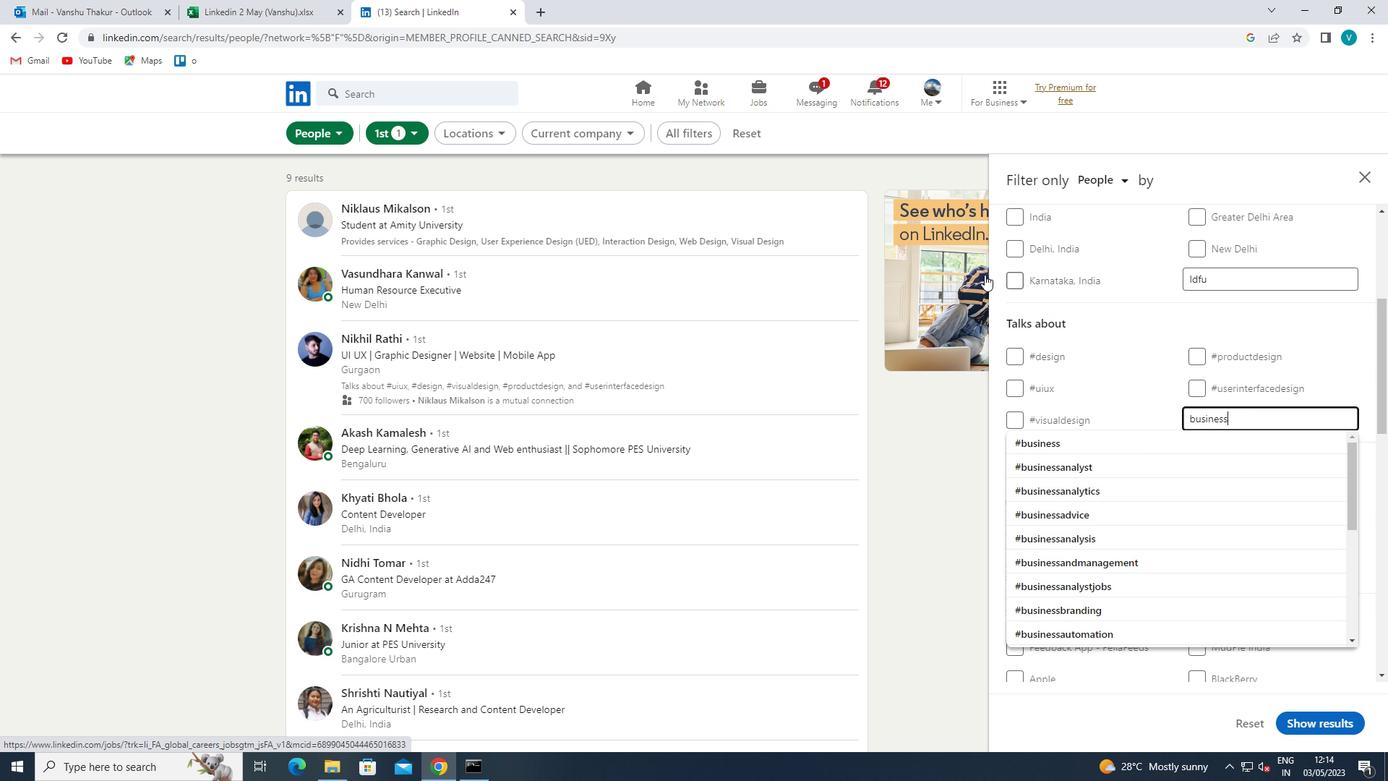 
Action: Key pressed co
Screenshot: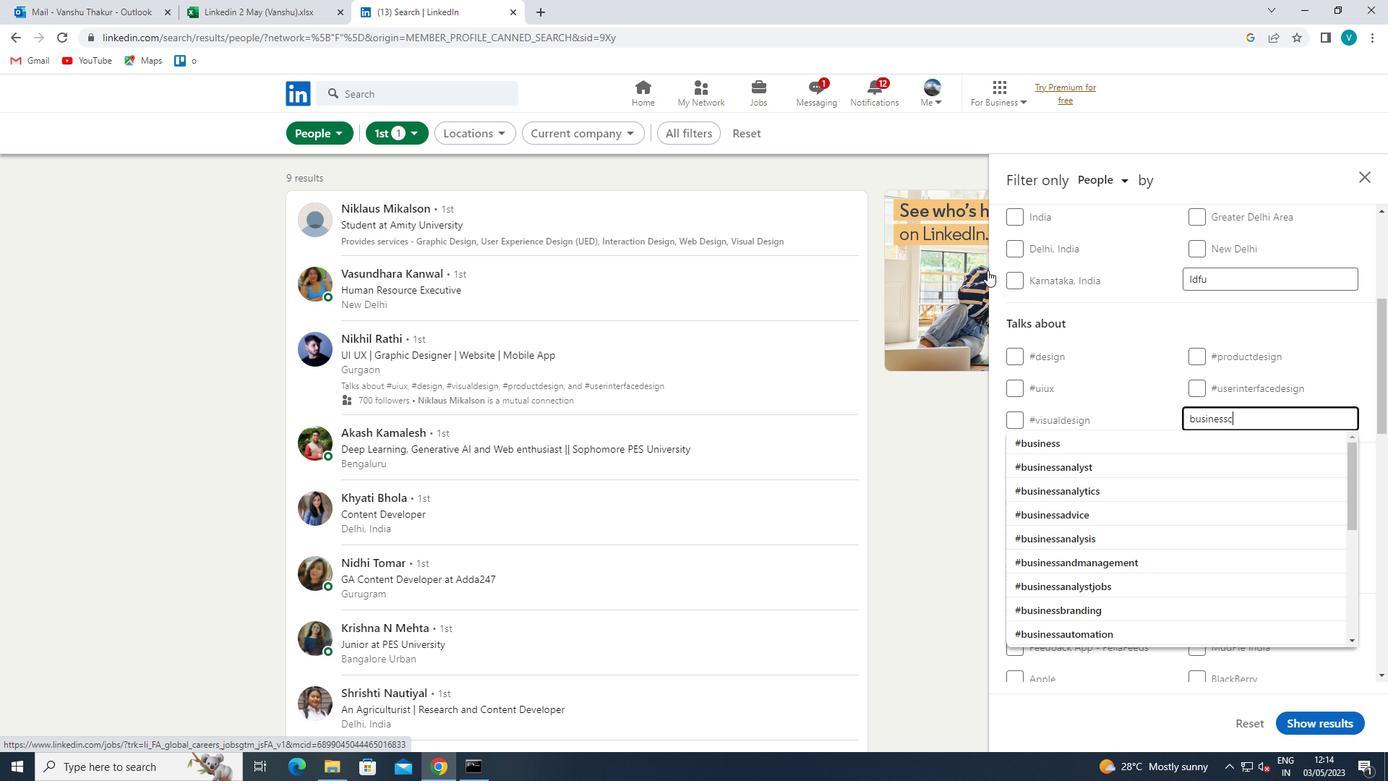 
Action: Mouse moved to (1084, 432)
Screenshot: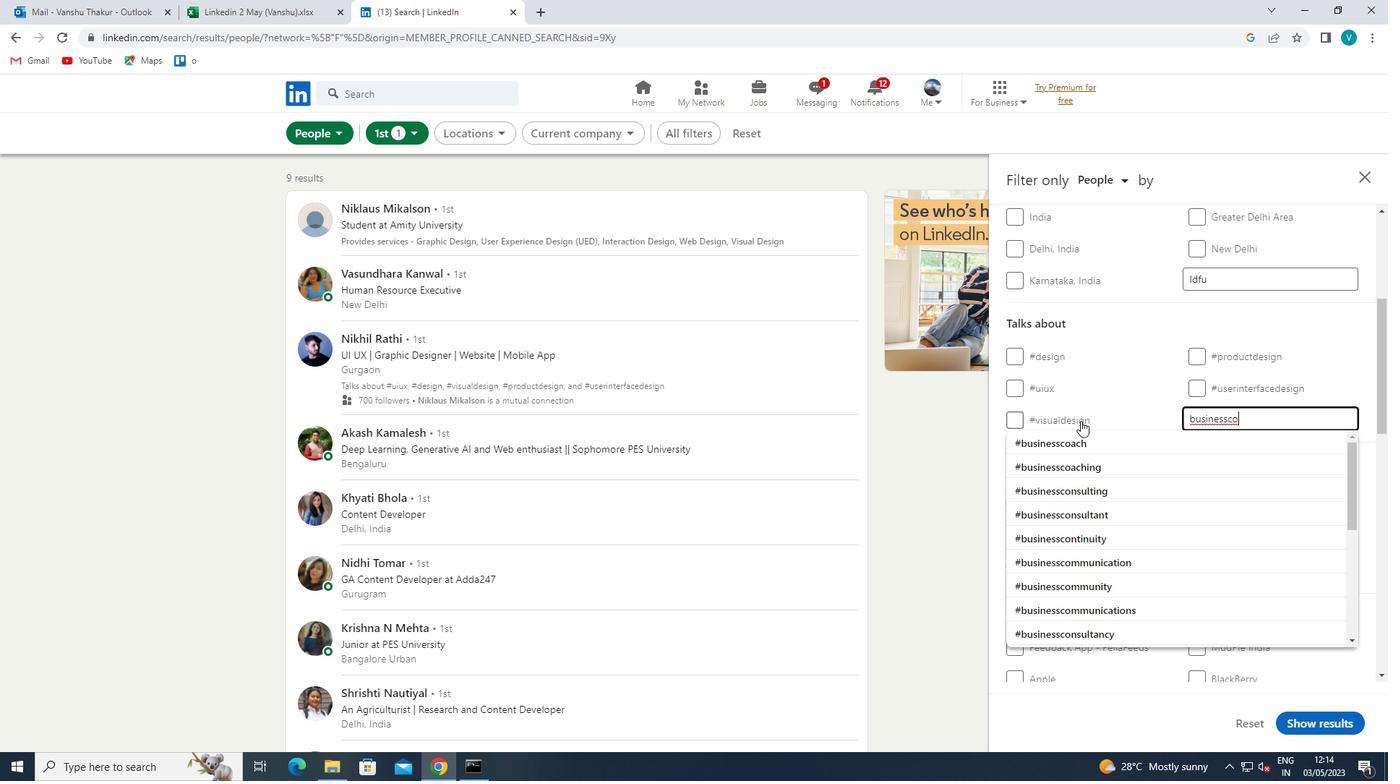 
Action: Mouse pressed left at (1084, 432)
Screenshot: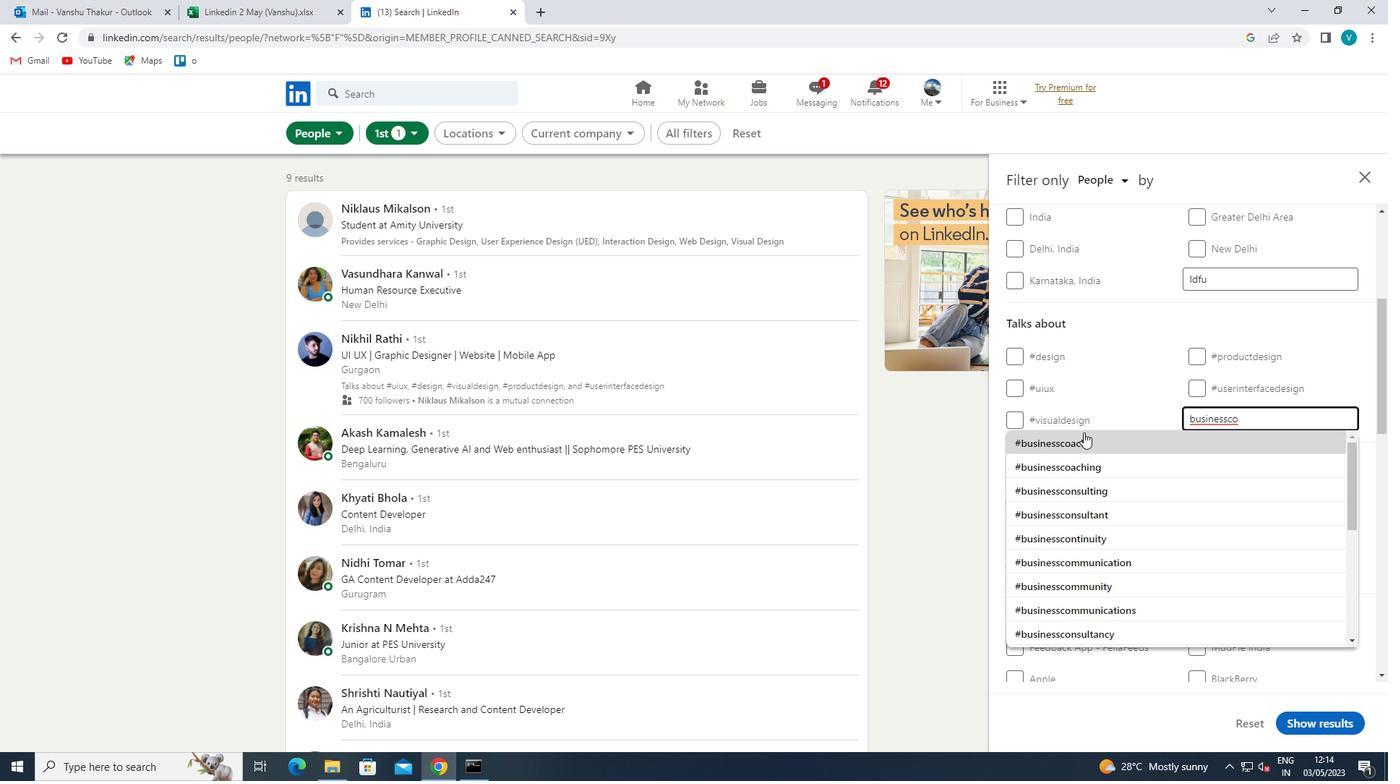 
Action: Mouse moved to (1102, 427)
Screenshot: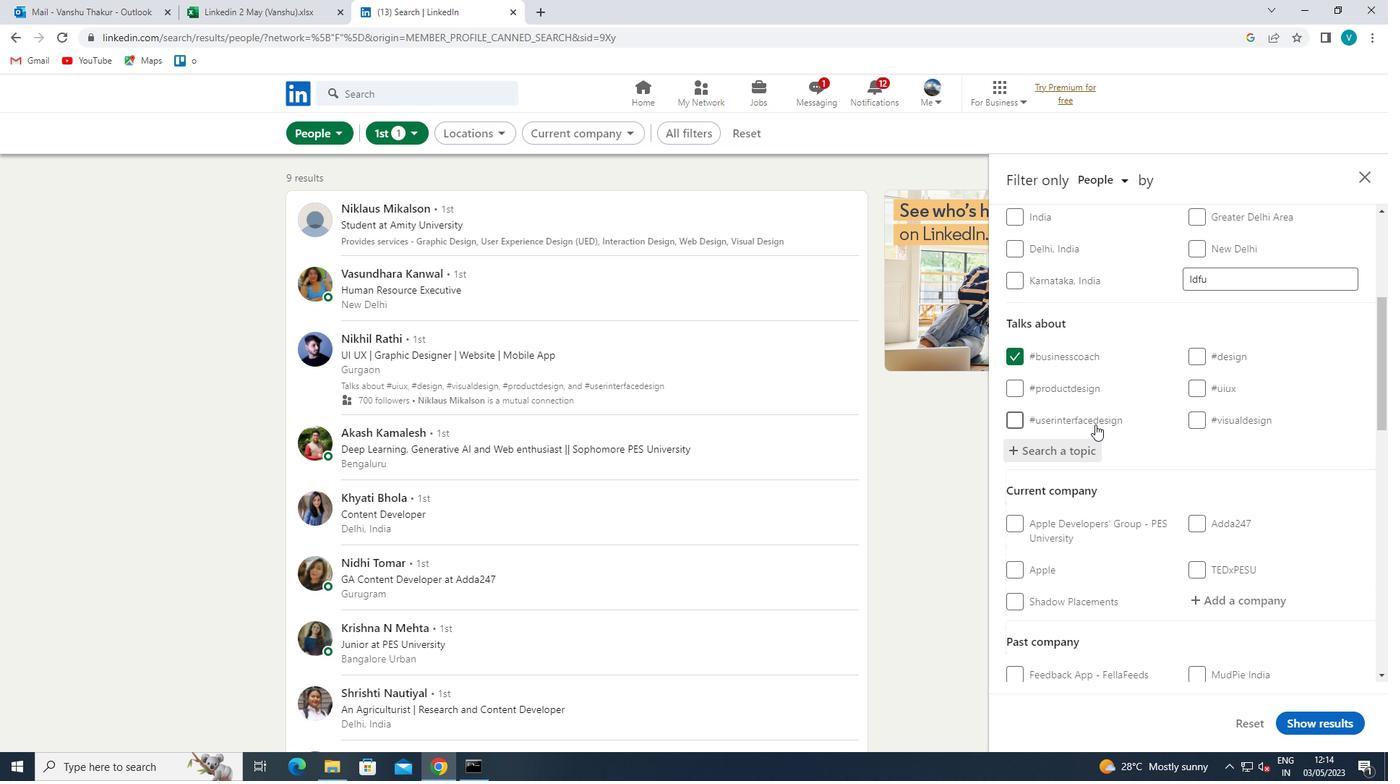 
Action: Mouse scrolled (1102, 426) with delta (0, 0)
Screenshot: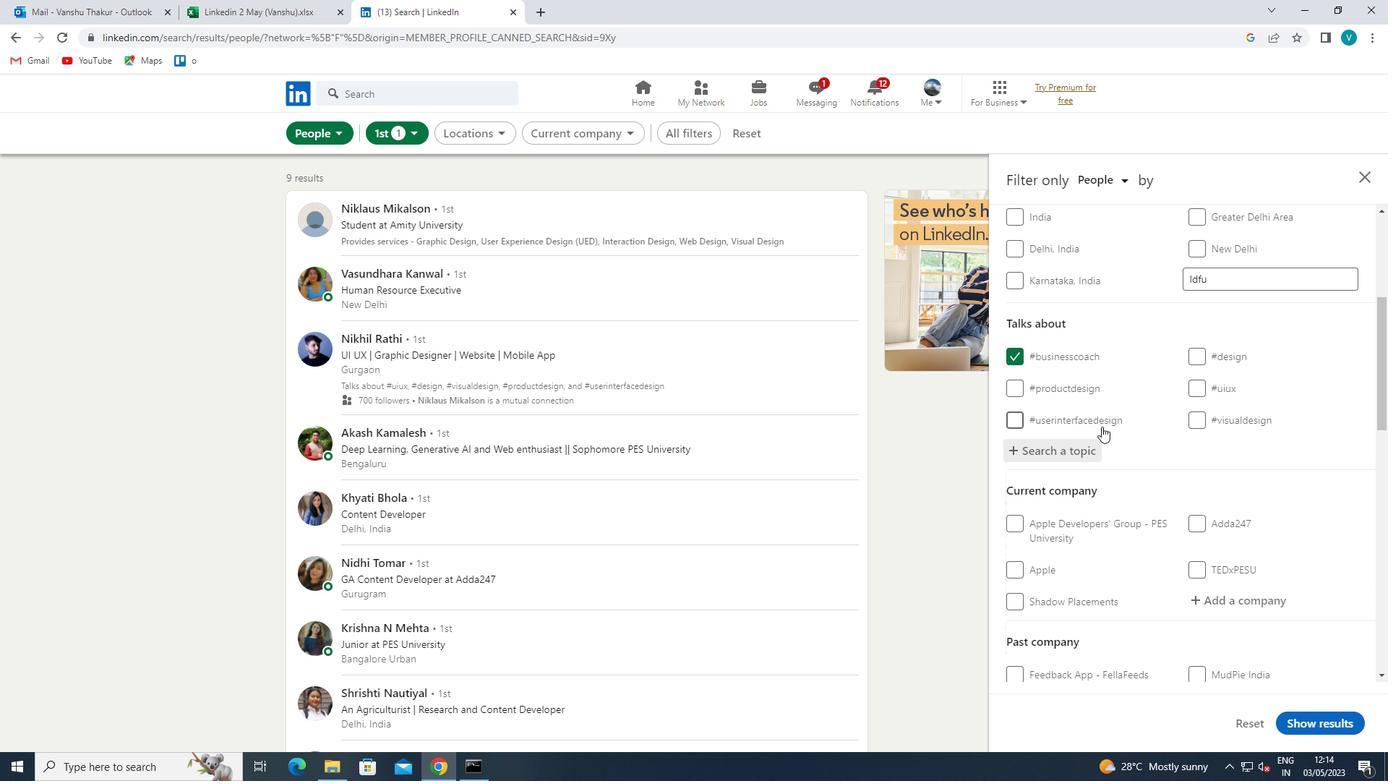 
Action: Mouse scrolled (1102, 426) with delta (0, 0)
Screenshot: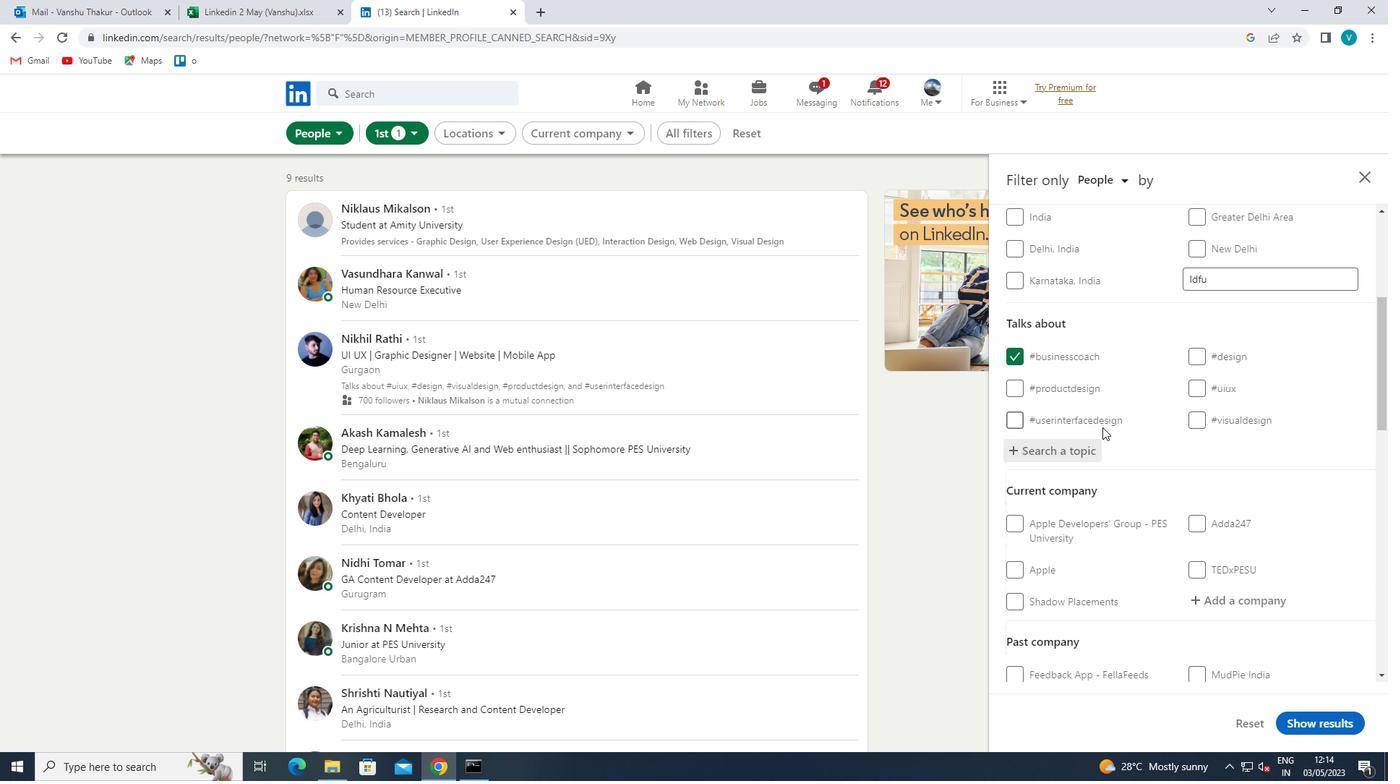 
Action: Mouse moved to (1103, 427)
Screenshot: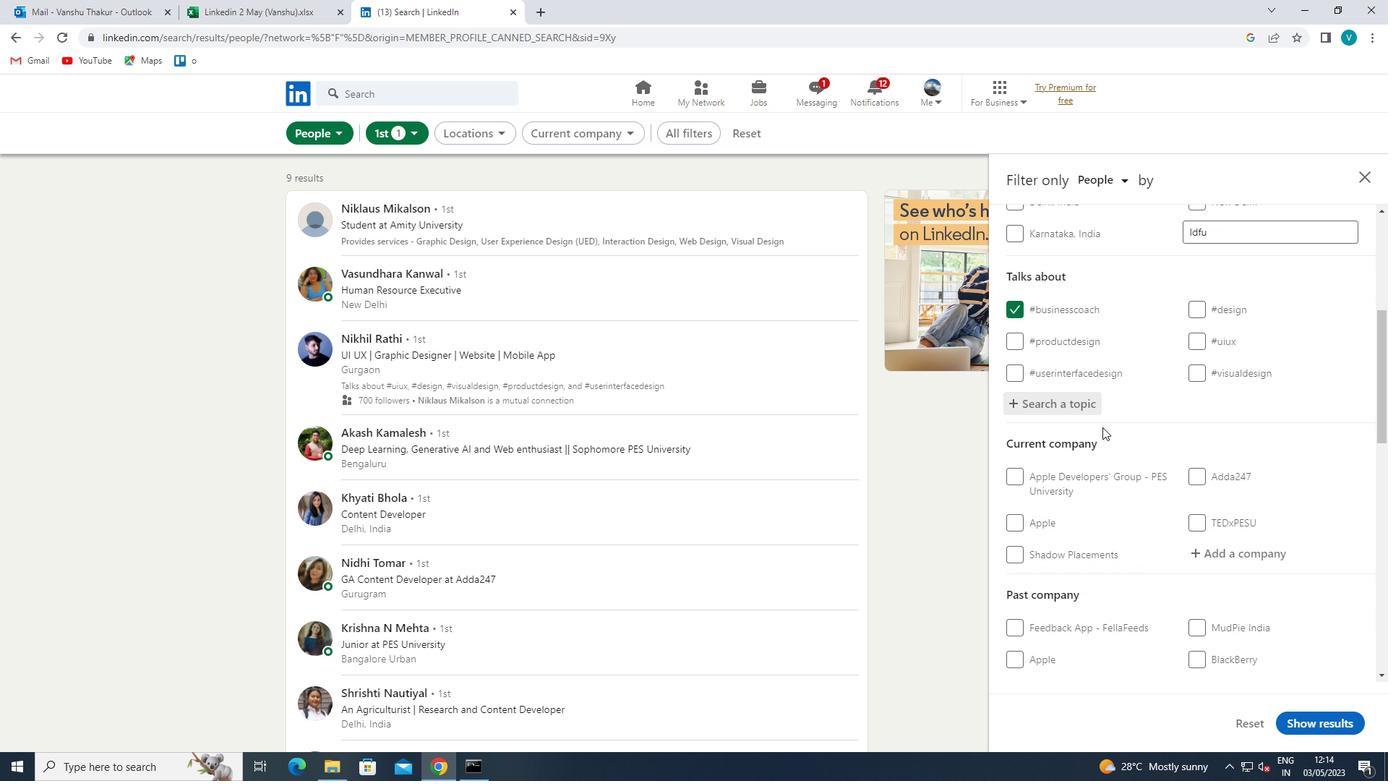
Action: Mouse scrolled (1103, 426) with delta (0, 0)
Screenshot: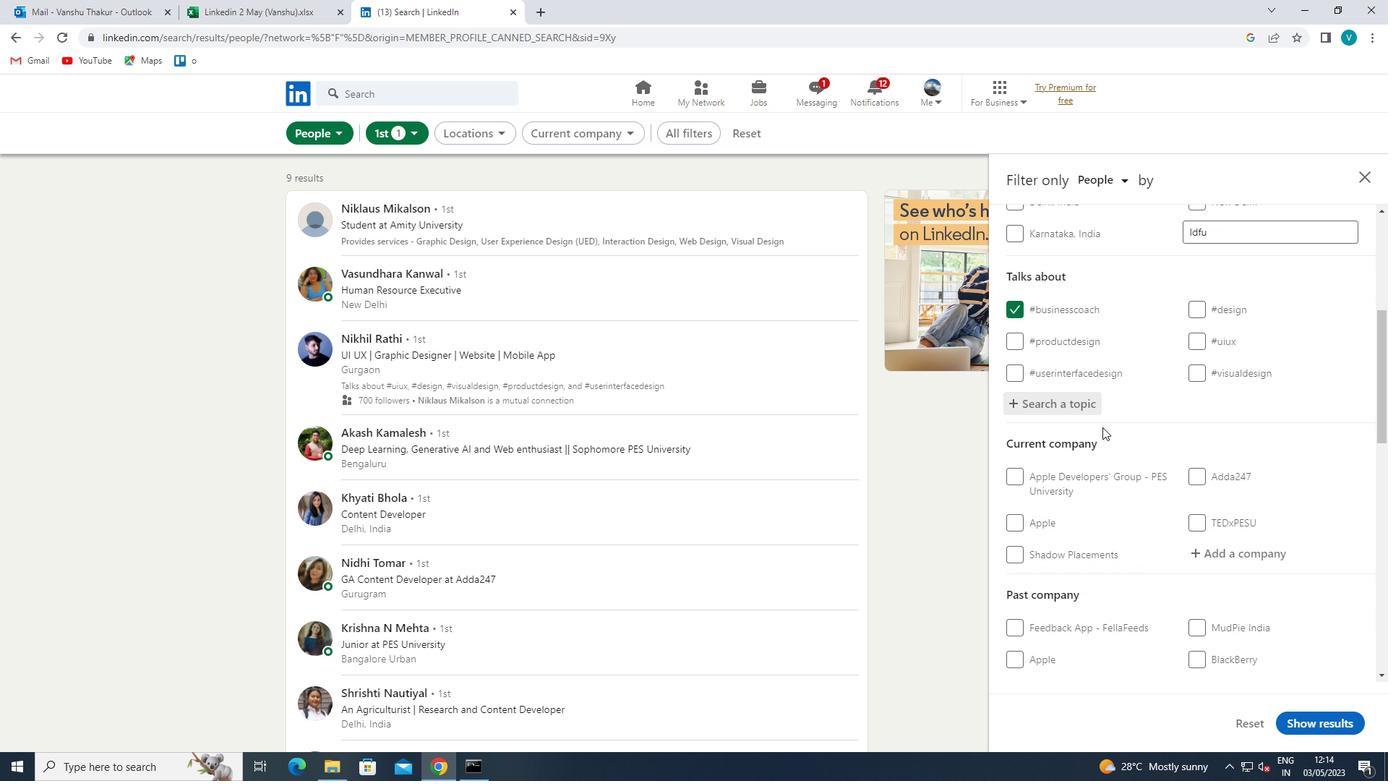 
Action: Mouse moved to (1104, 428)
Screenshot: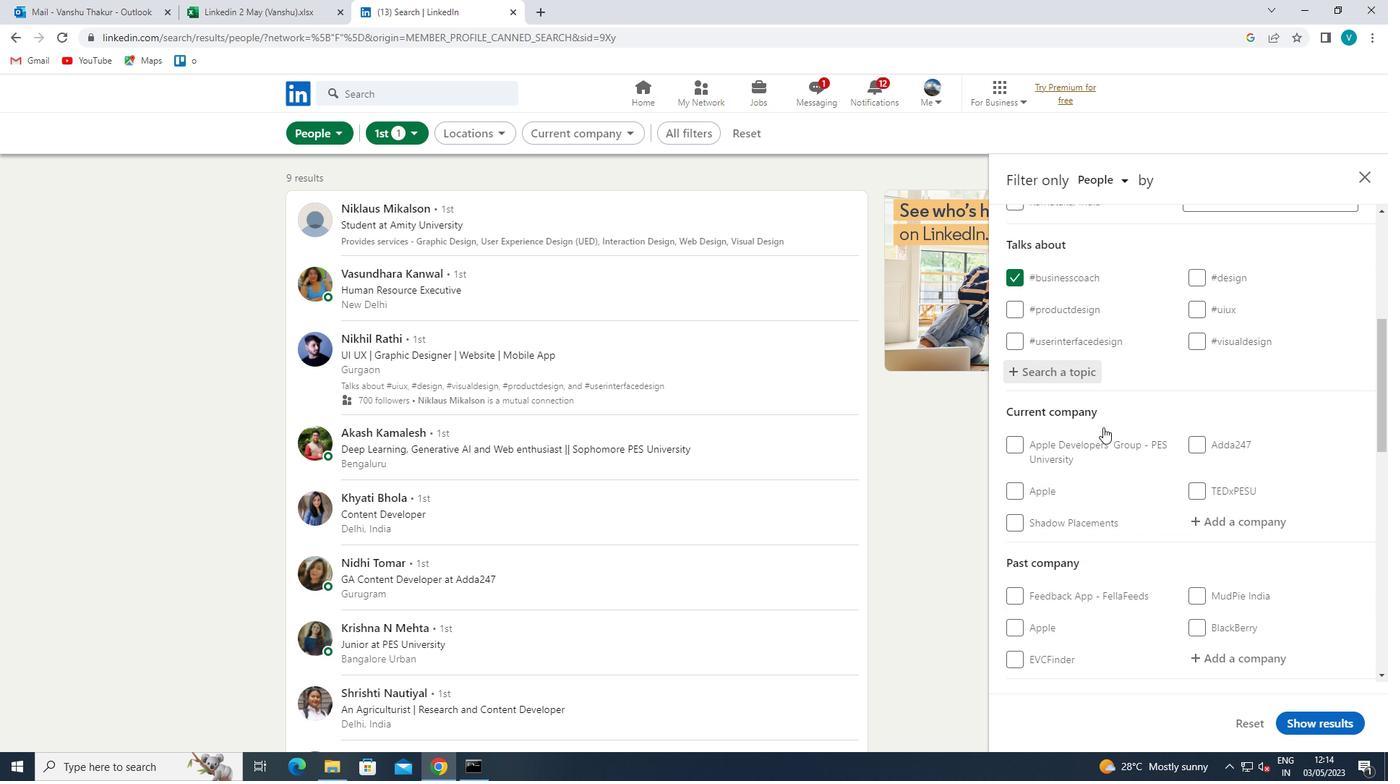 
Action: Mouse scrolled (1104, 427) with delta (0, 0)
Screenshot: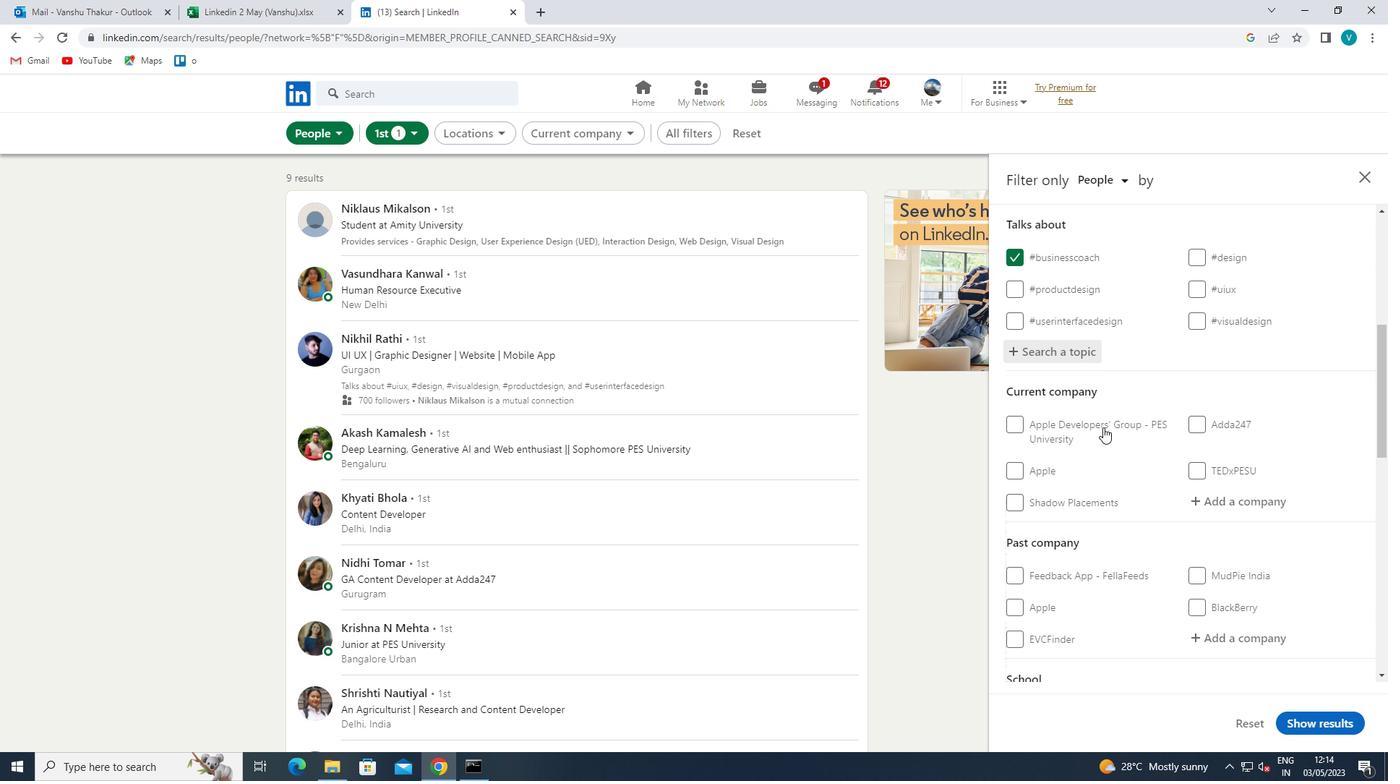 
Action: Mouse scrolled (1104, 427) with delta (0, 0)
Screenshot: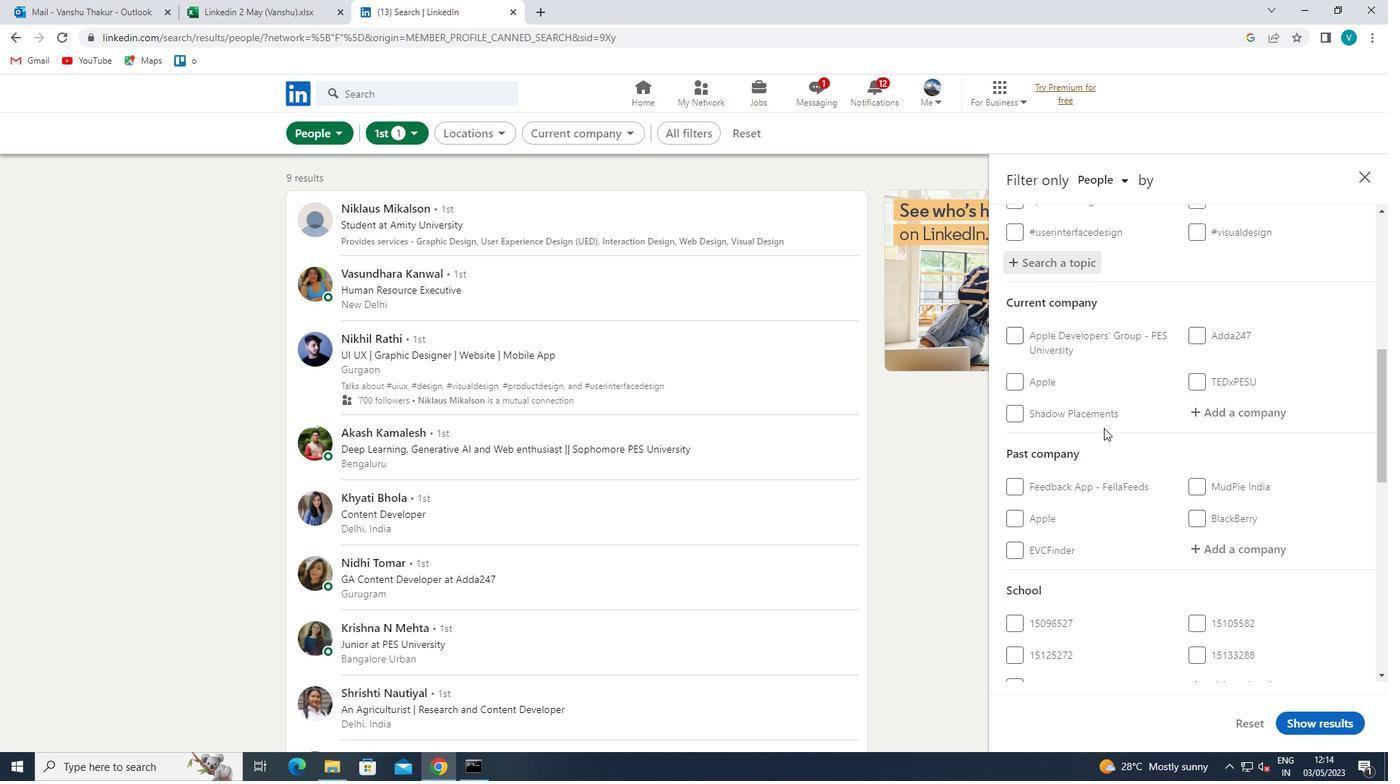 
Action: Mouse scrolled (1104, 427) with delta (0, 0)
Screenshot: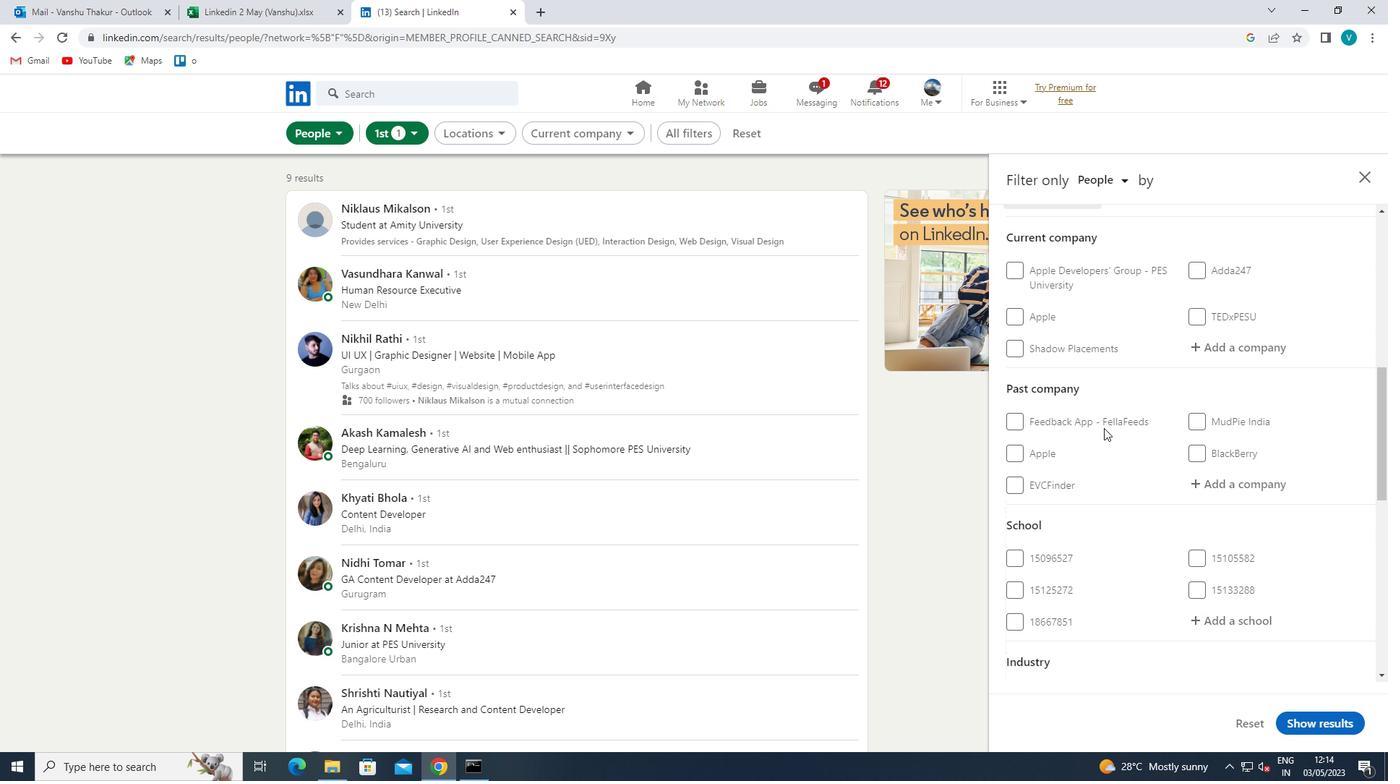 
Action: Mouse scrolled (1104, 427) with delta (0, 0)
Screenshot: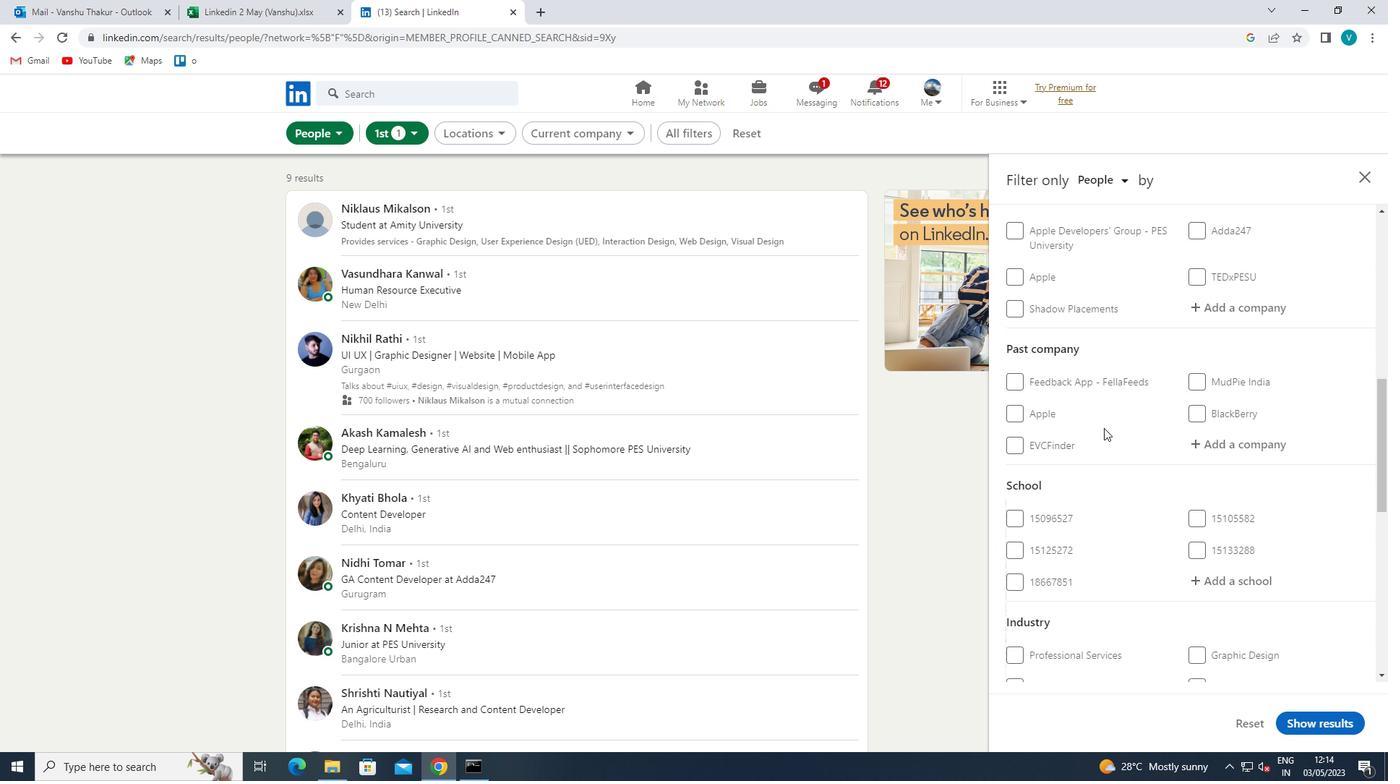 
Action: Mouse moved to (1105, 429)
Screenshot: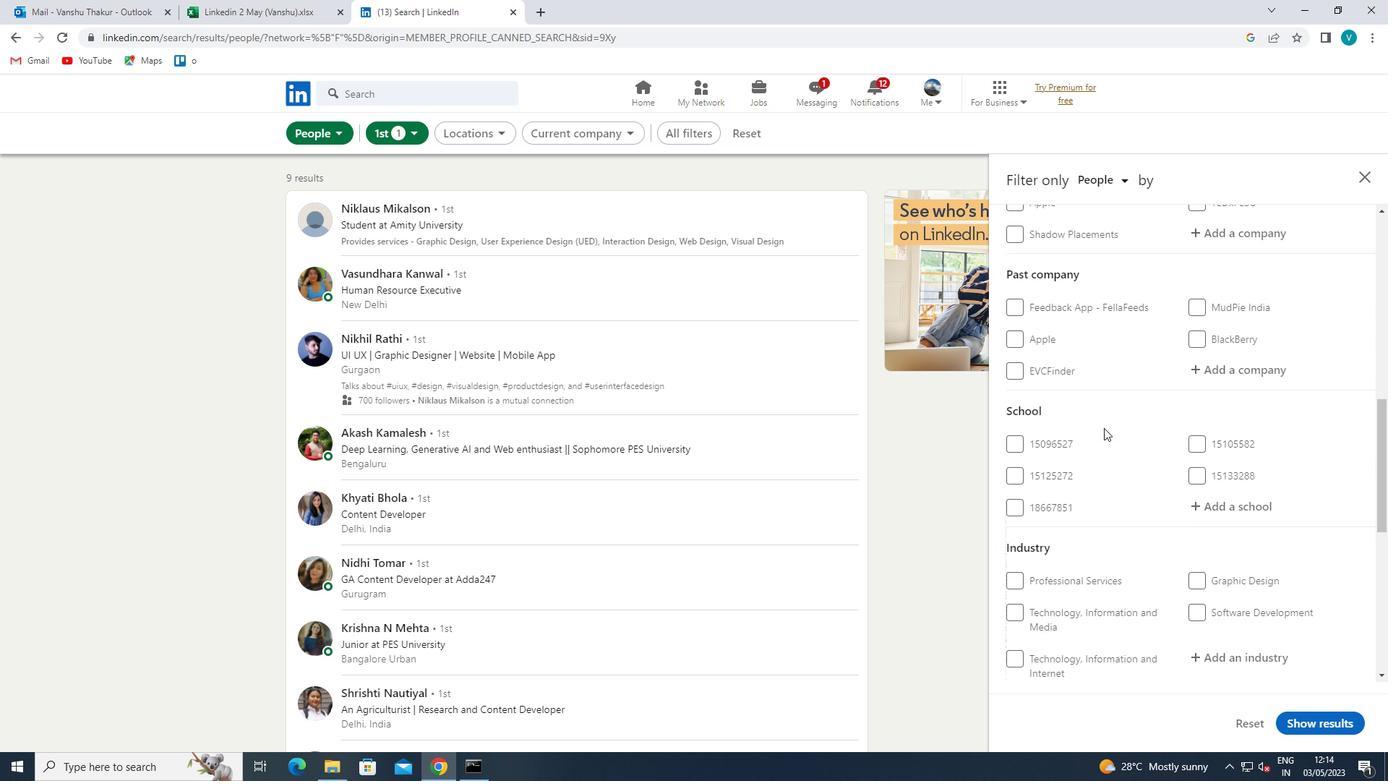 
Action: Mouse scrolled (1105, 428) with delta (0, 0)
Screenshot: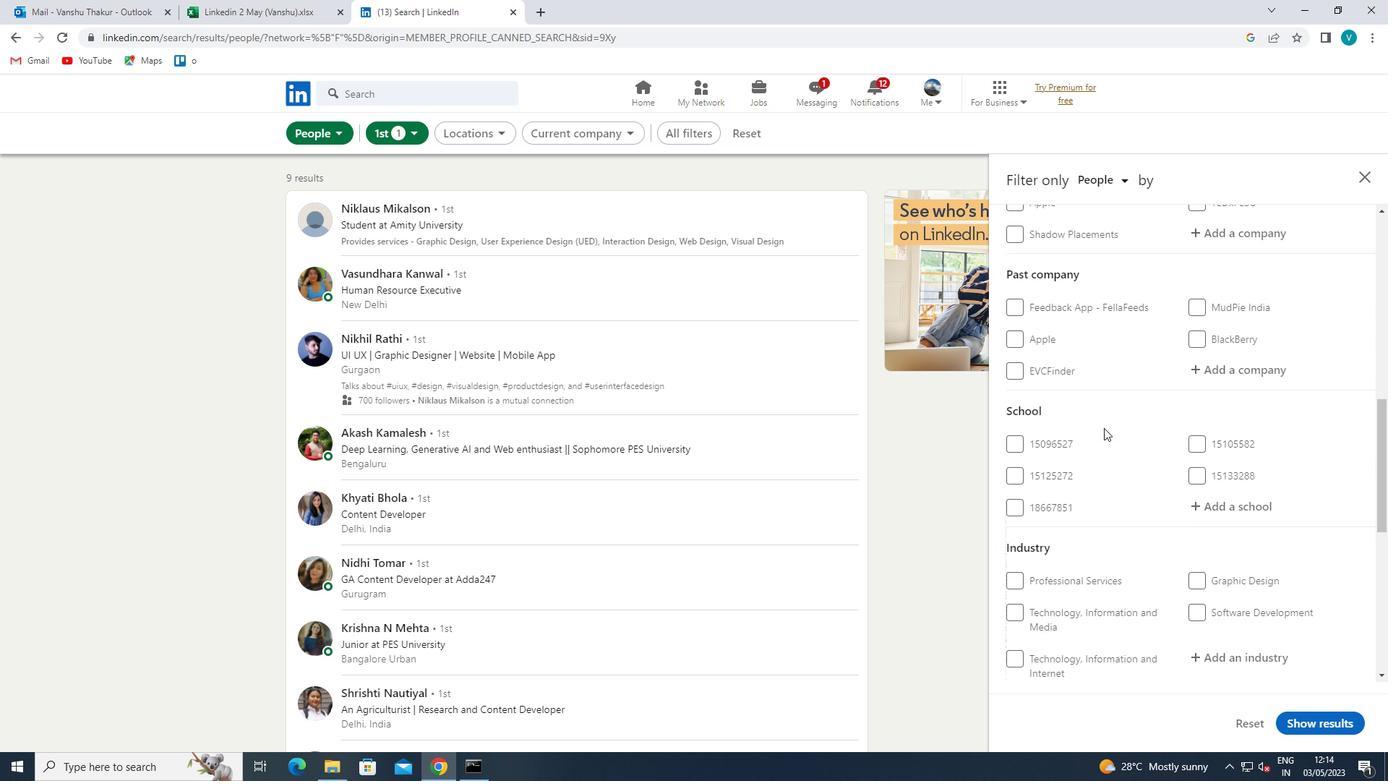 
Action: Mouse moved to (1016, 543)
Screenshot: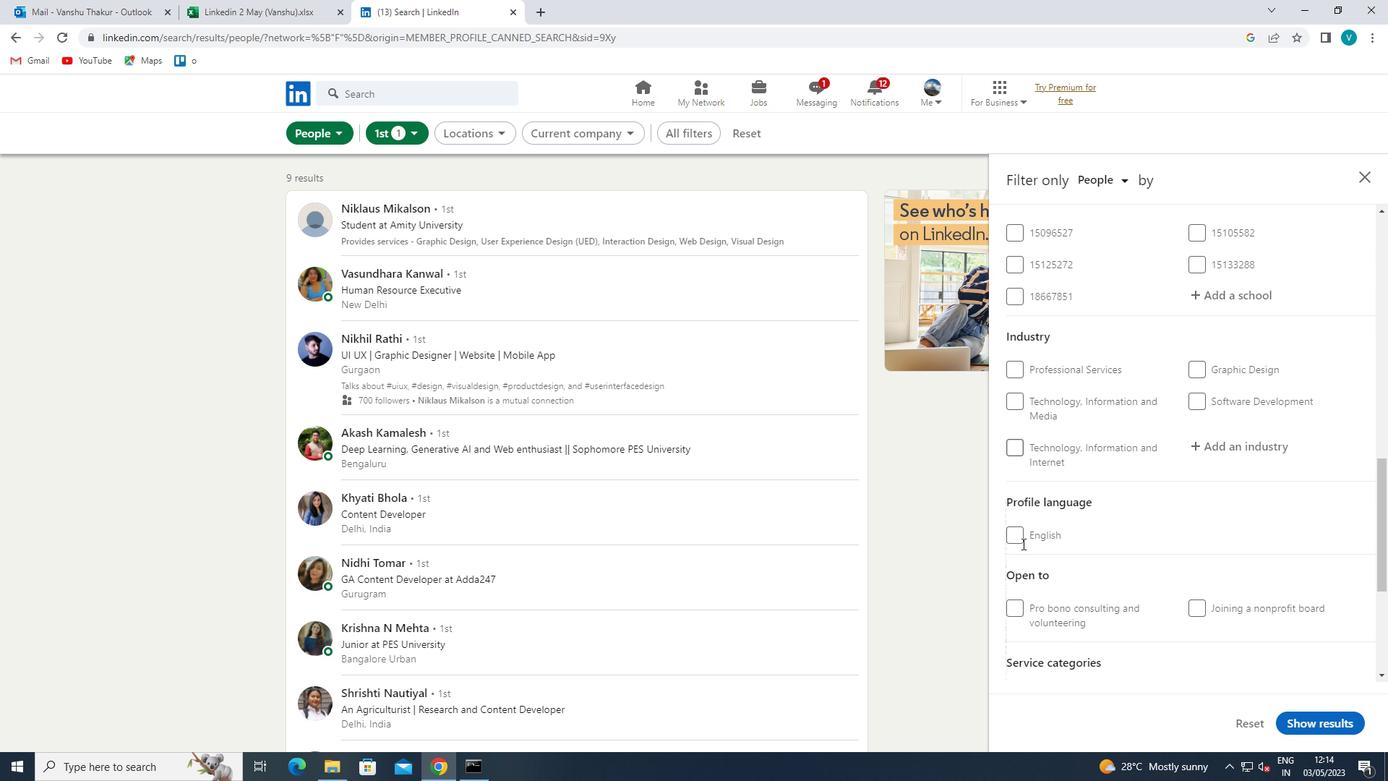 
Action: Mouse pressed left at (1016, 543)
Screenshot: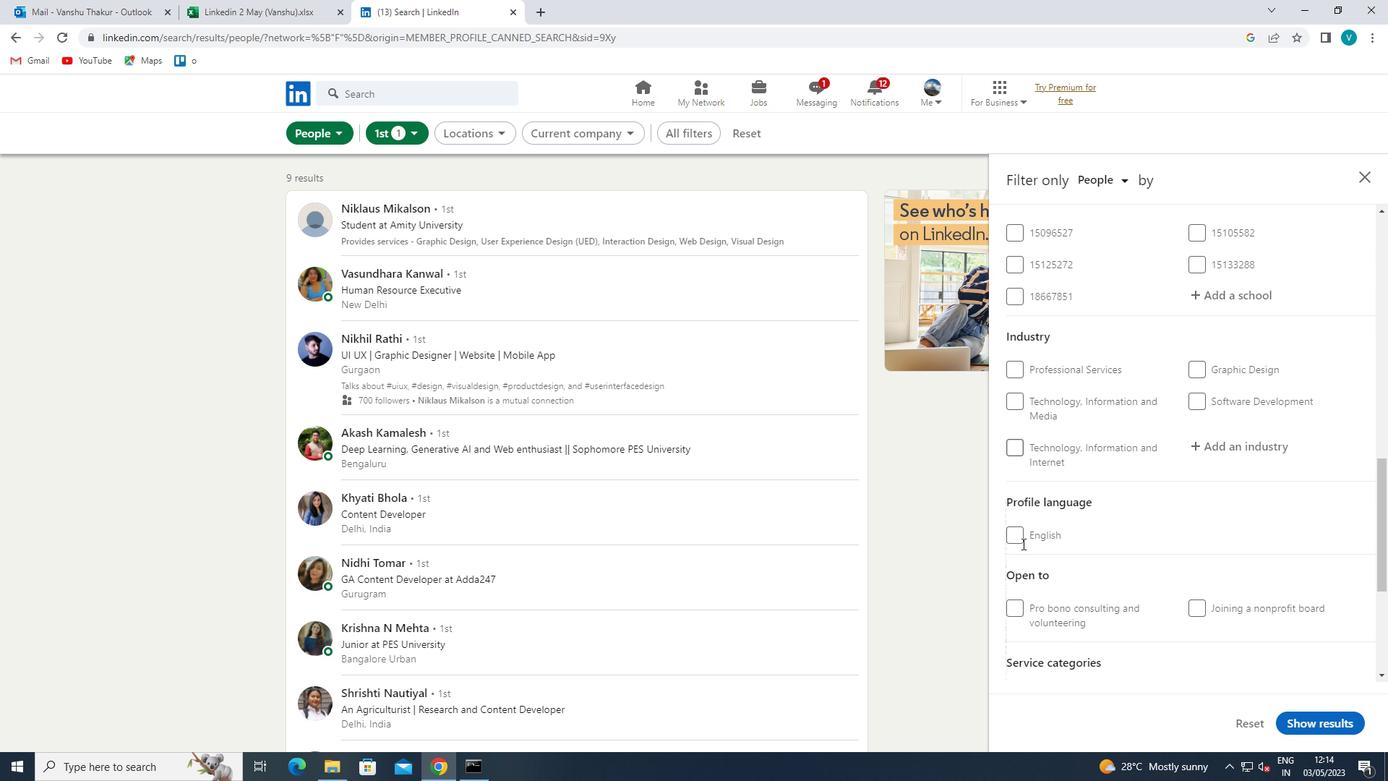 
Action: Mouse moved to (1020, 536)
Screenshot: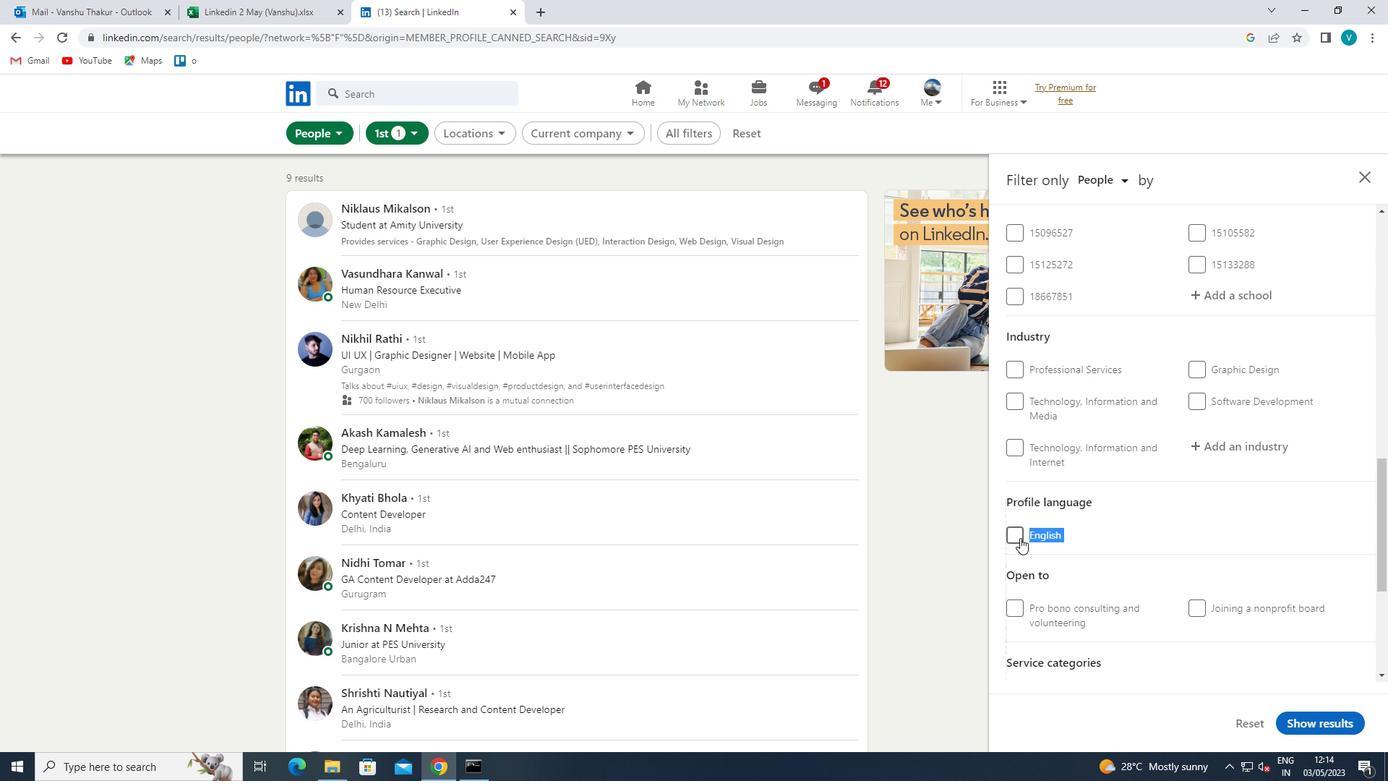
Action: Mouse pressed left at (1020, 536)
Screenshot: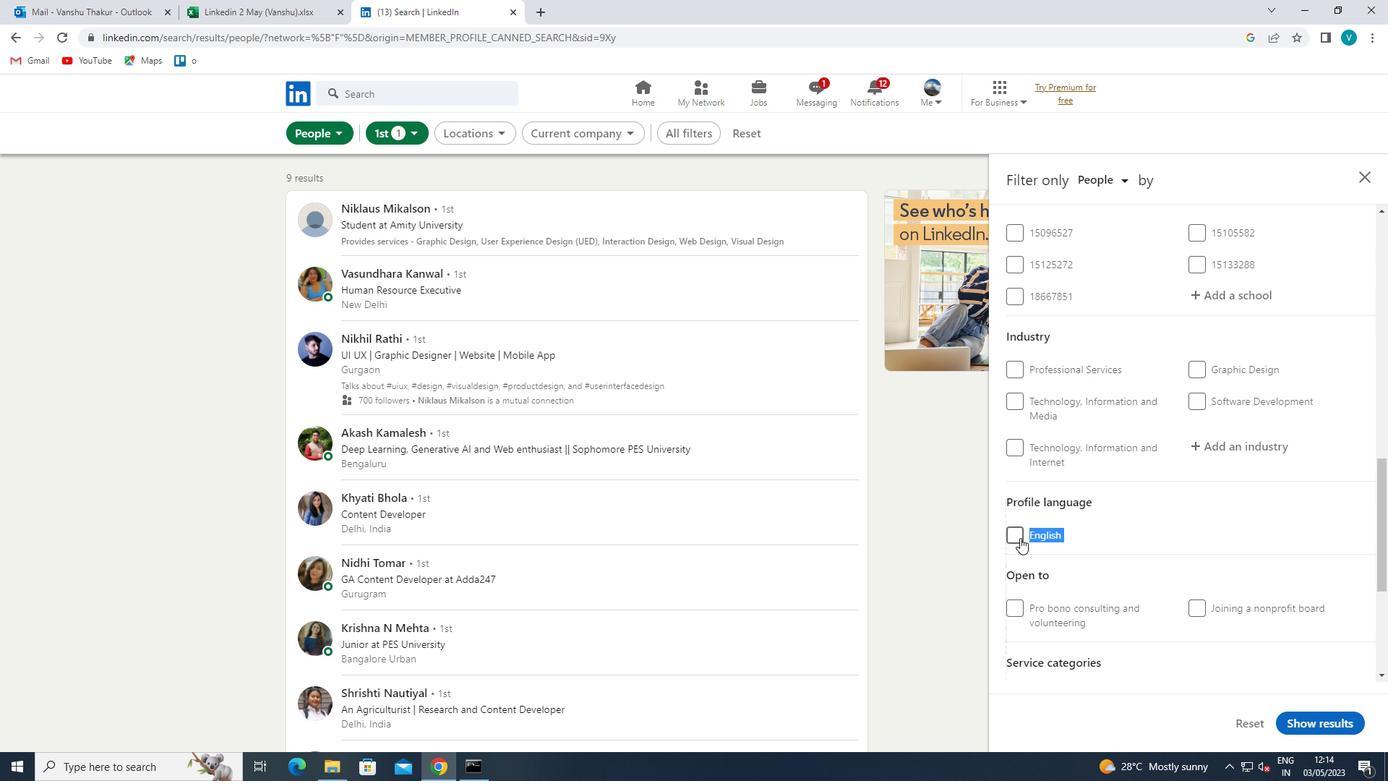 
Action: Mouse moved to (1190, 525)
Screenshot: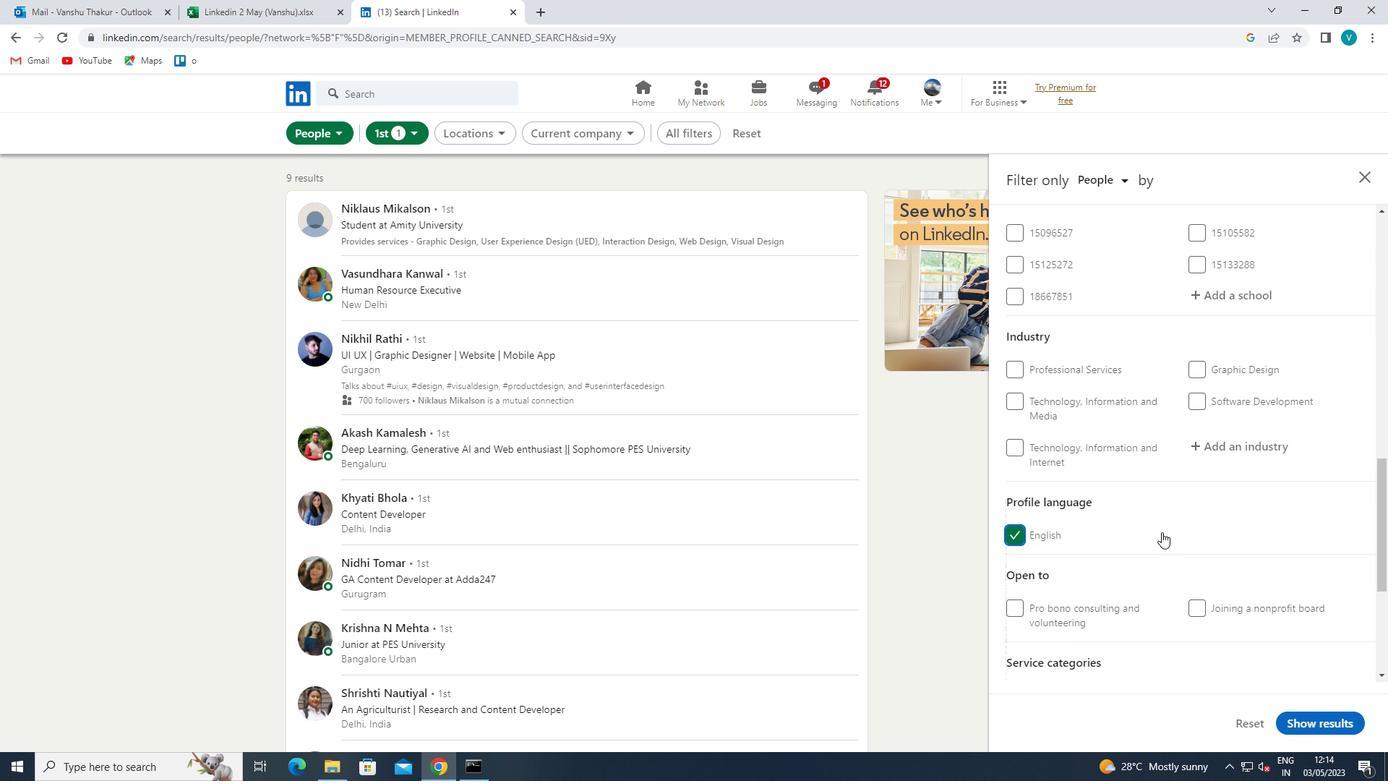 
Action: Mouse scrolled (1190, 526) with delta (0, 0)
Screenshot: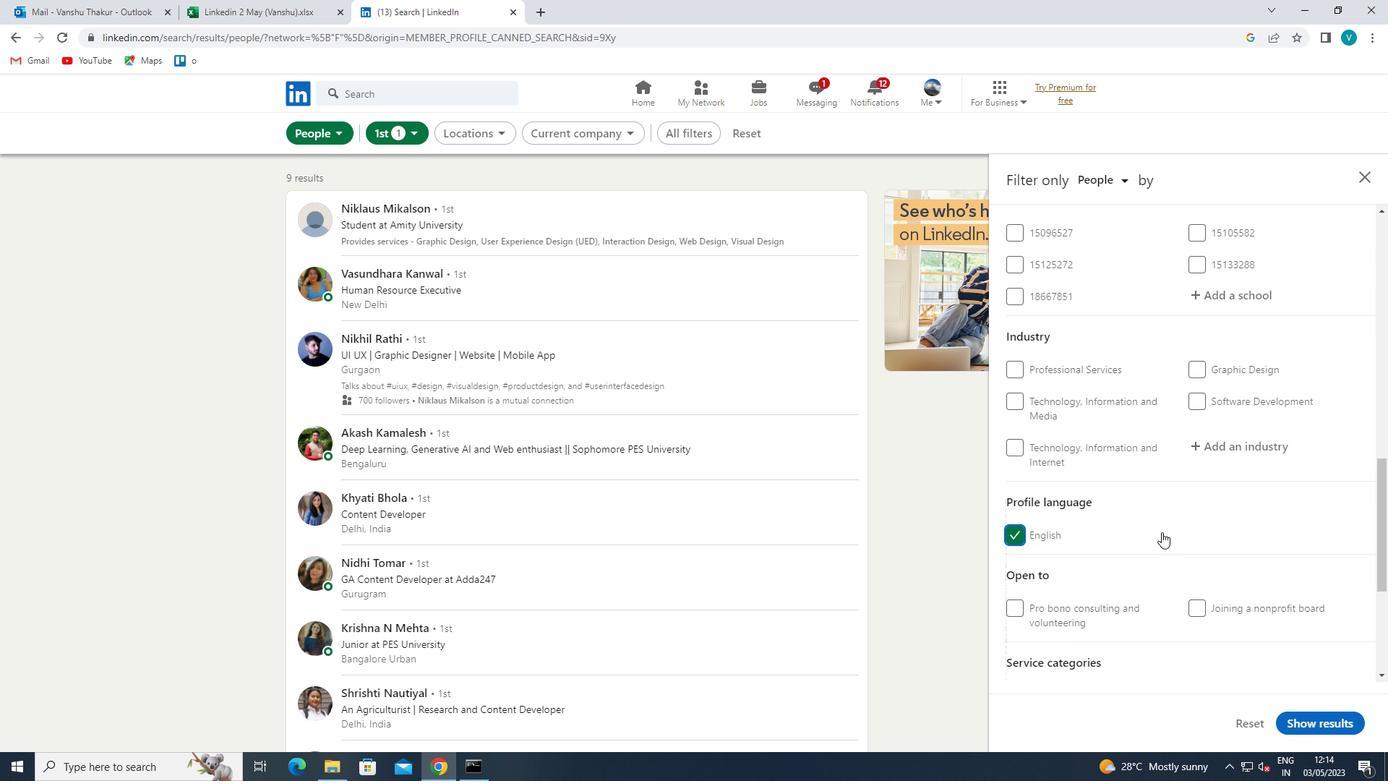 
Action: Mouse moved to (1194, 525)
Screenshot: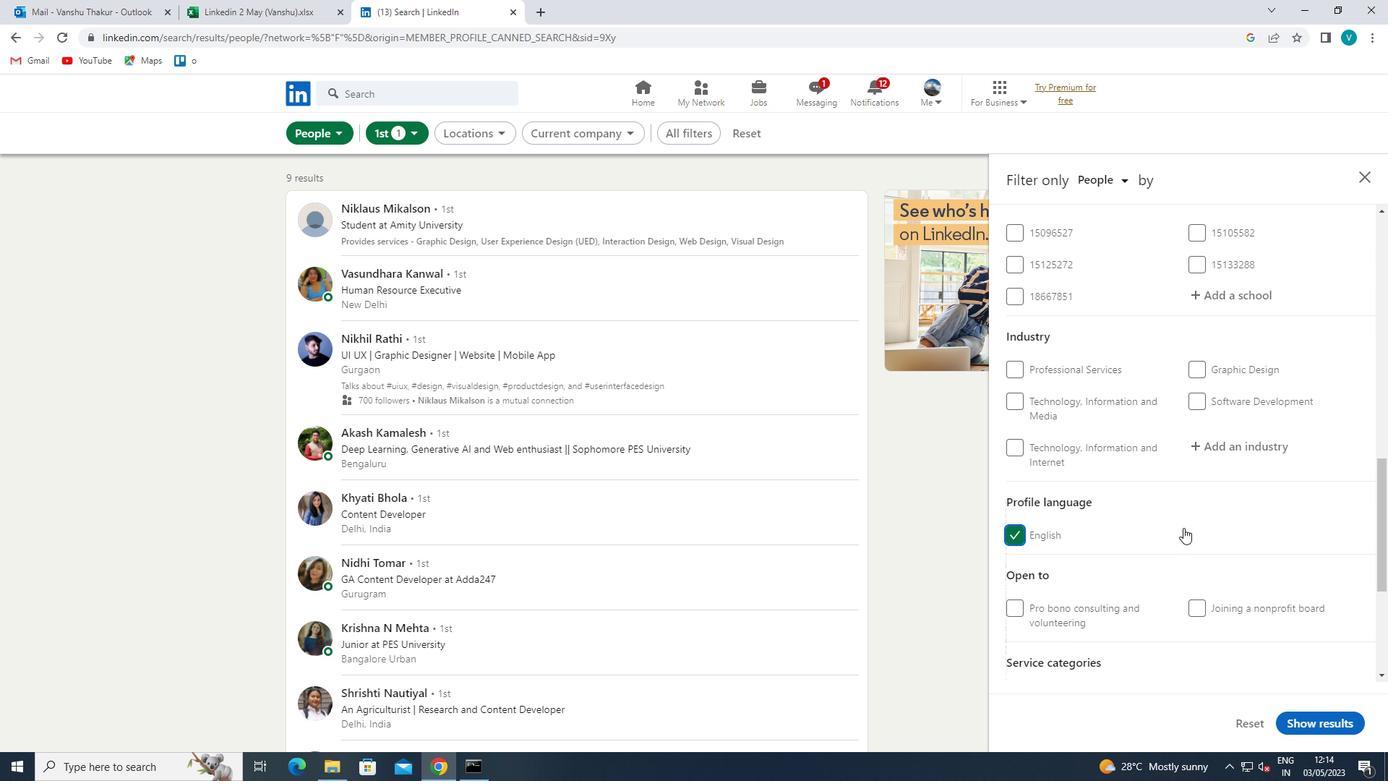 
Action: Mouse scrolled (1194, 525) with delta (0, 0)
Screenshot: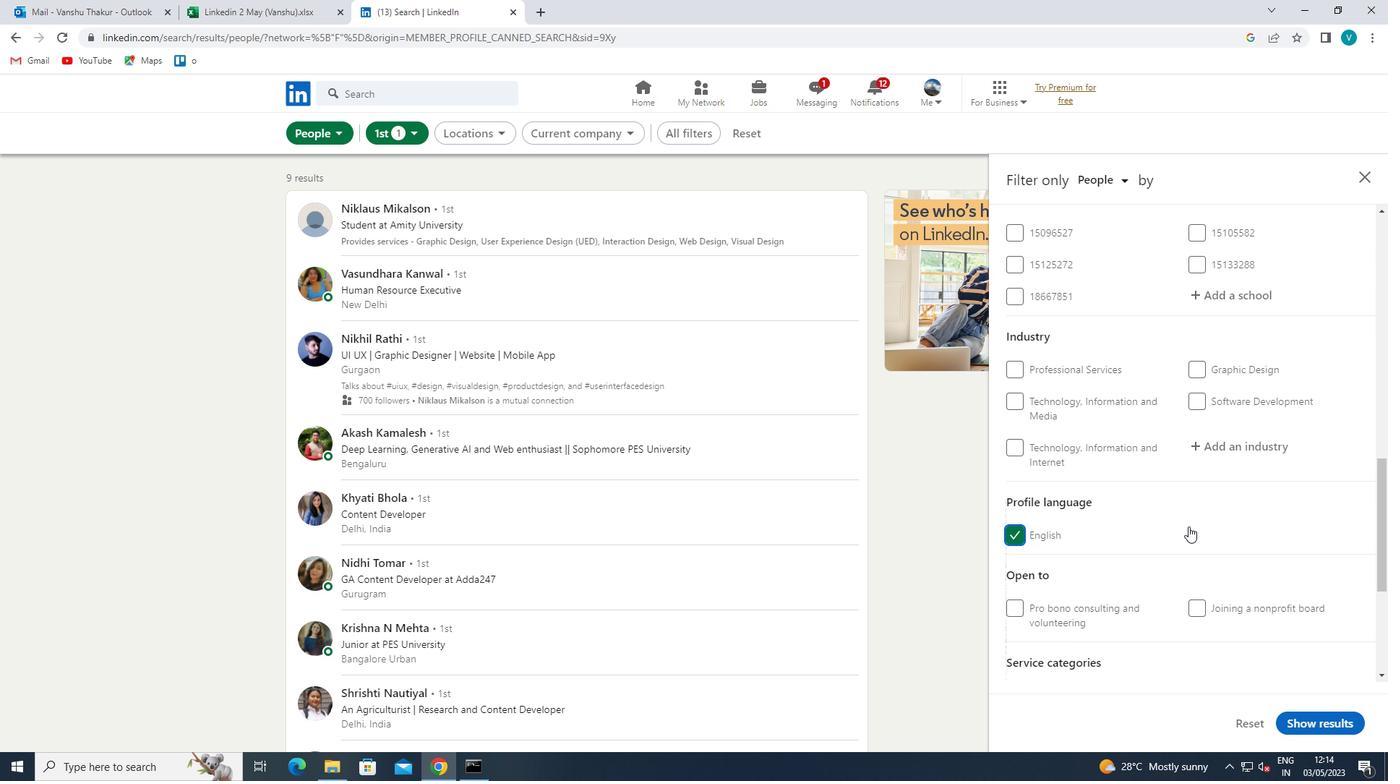 
Action: Mouse scrolled (1194, 525) with delta (0, 0)
Screenshot: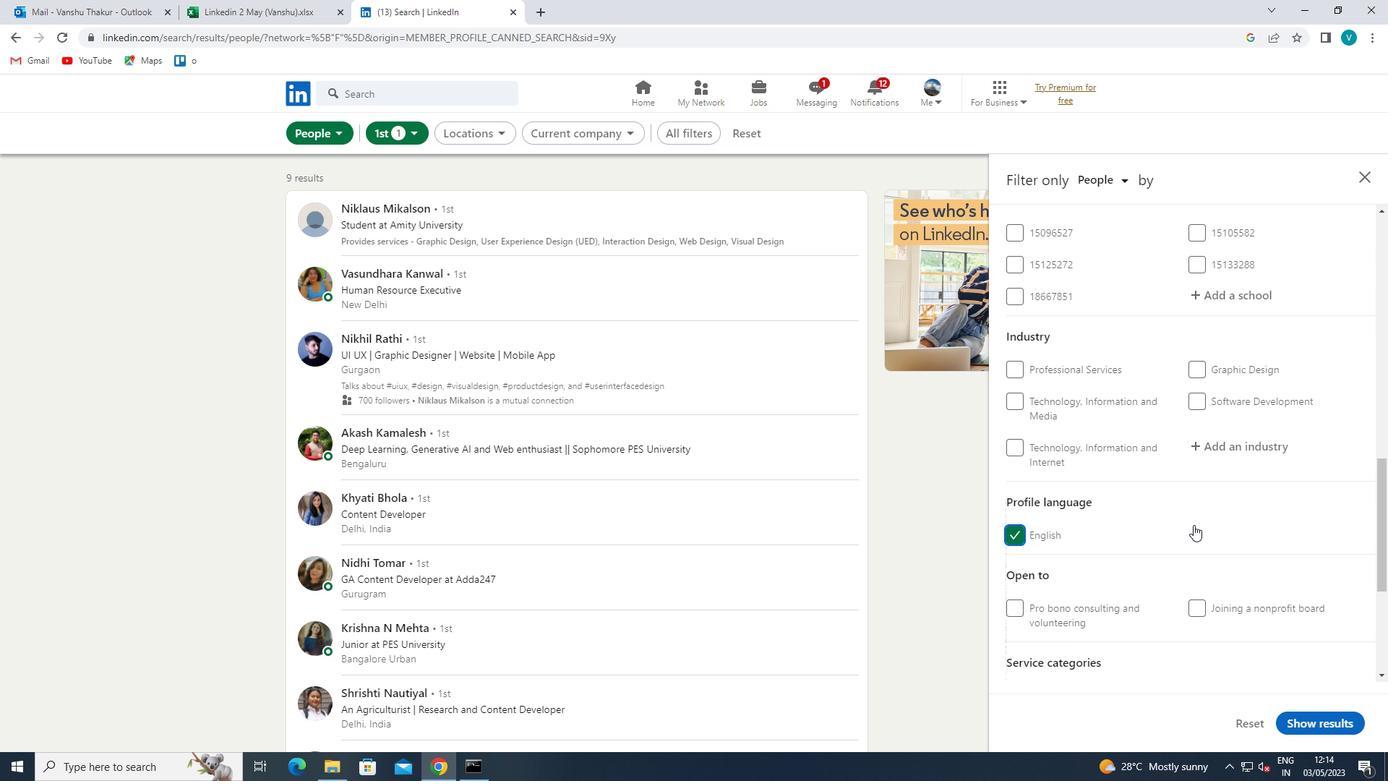 
Action: Mouse scrolled (1194, 525) with delta (0, 0)
Screenshot: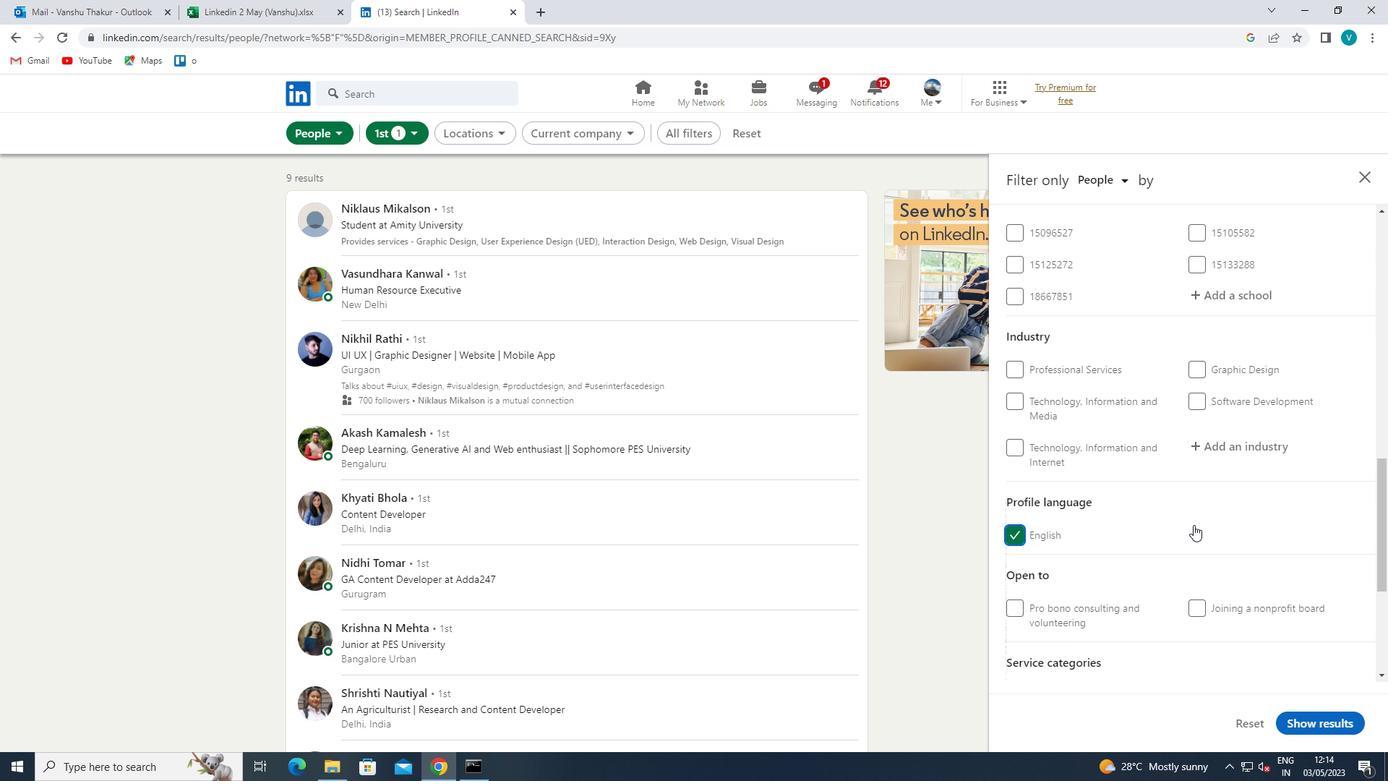 
Action: Mouse scrolled (1194, 525) with delta (0, 0)
Screenshot: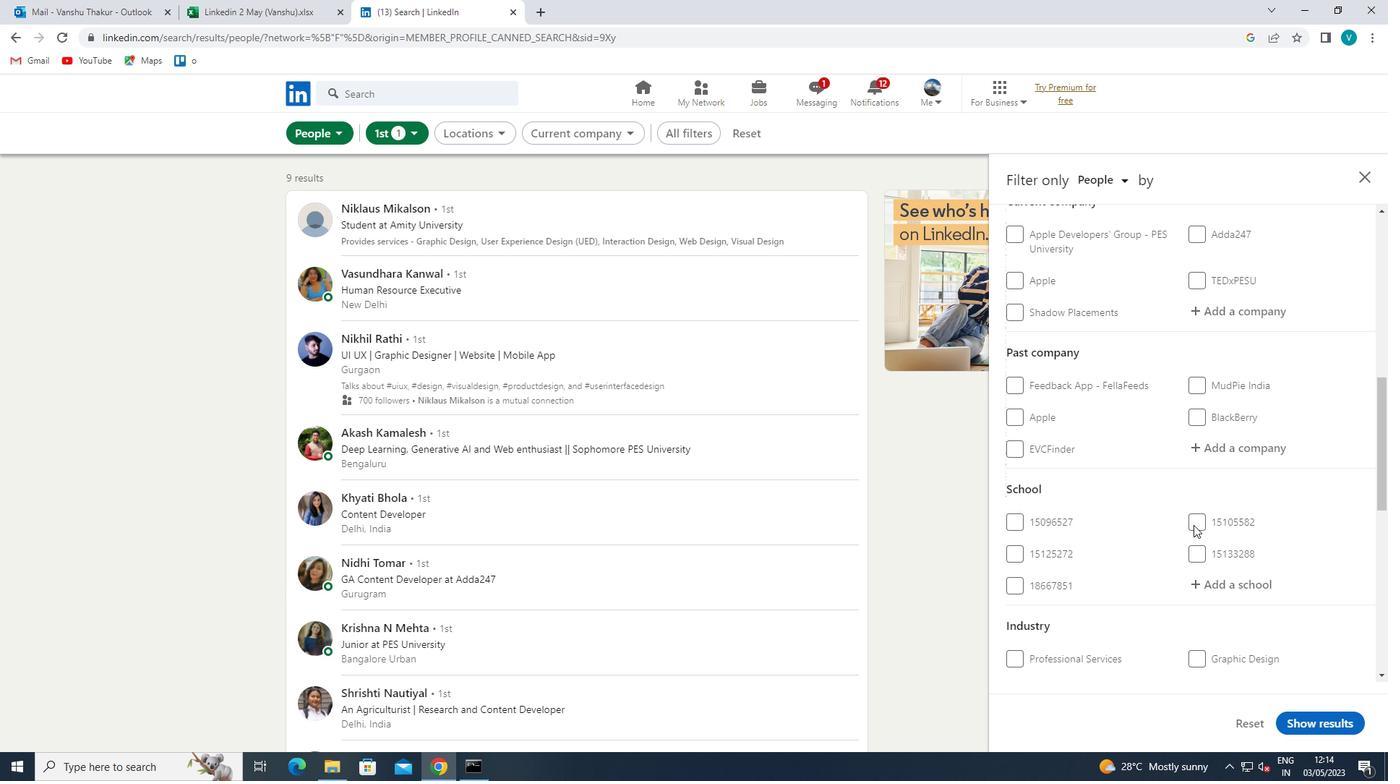 
Action: Mouse scrolled (1194, 525) with delta (0, 0)
Screenshot: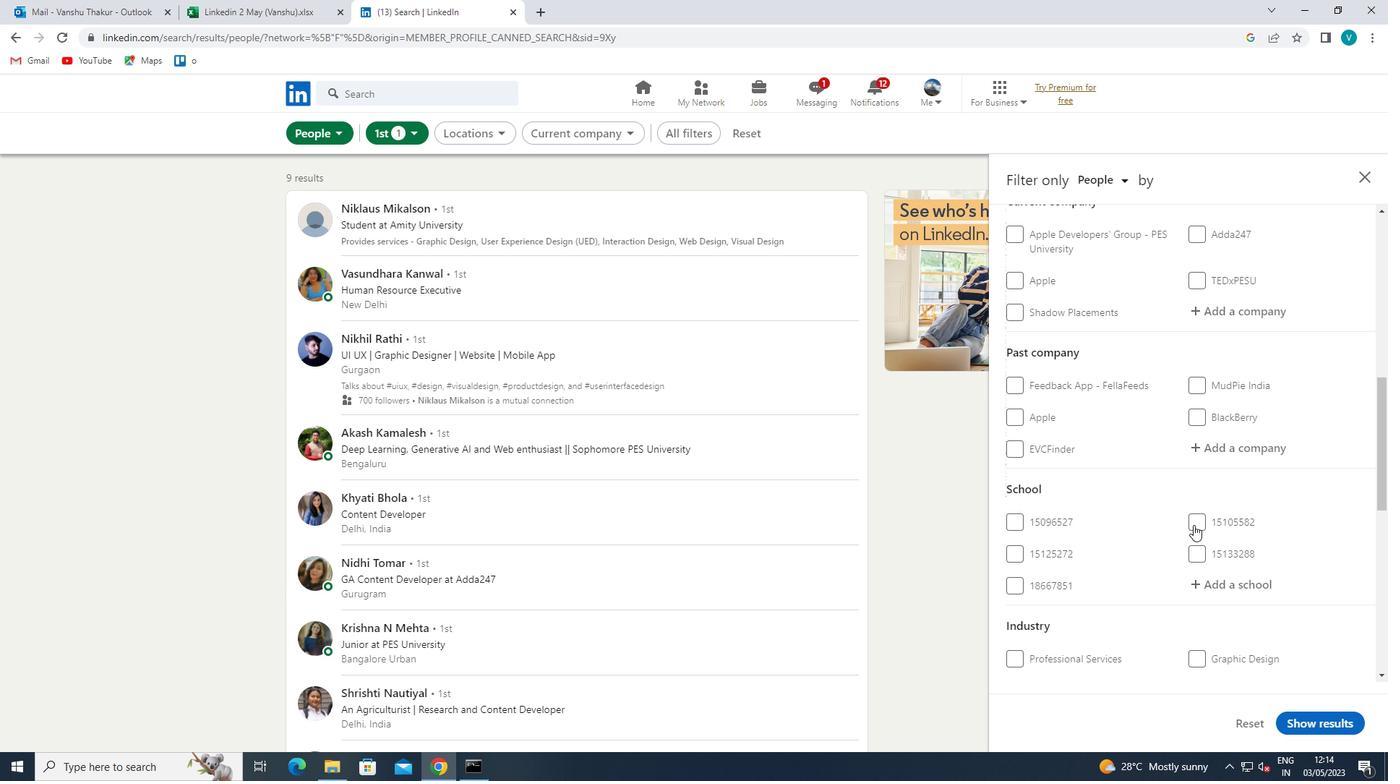 
Action: Mouse moved to (1238, 463)
Screenshot: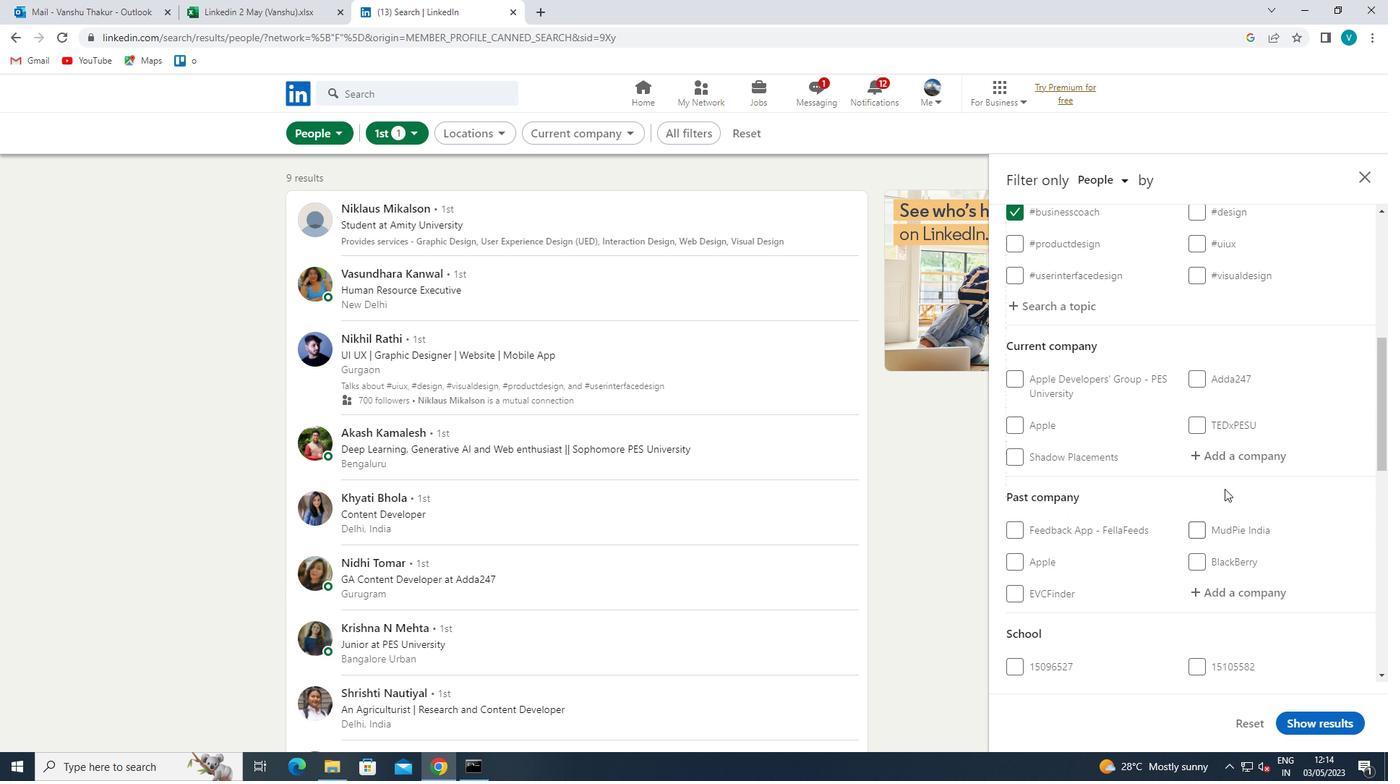 
Action: Mouse pressed left at (1238, 463)
Screenshot: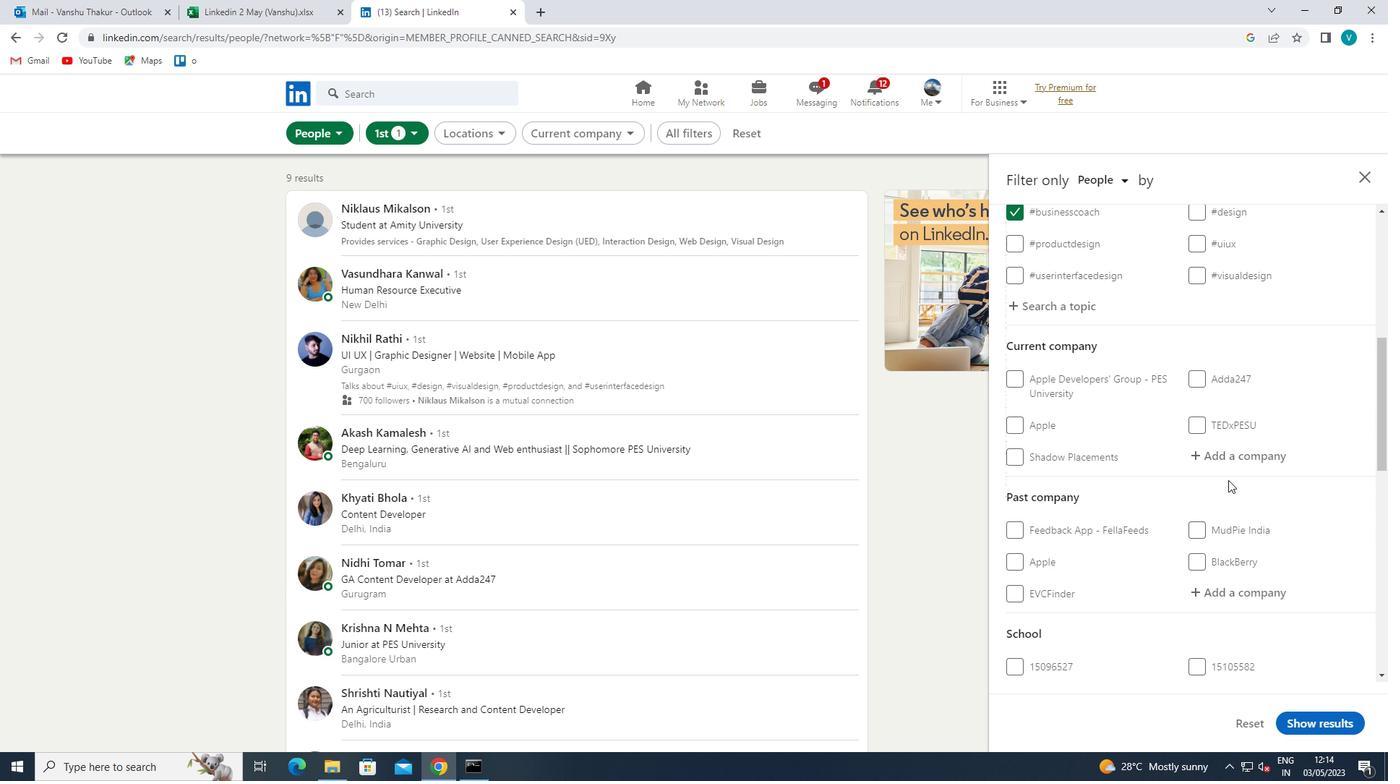 
Action: Mouse moved to (1141, 406)
Screenshot: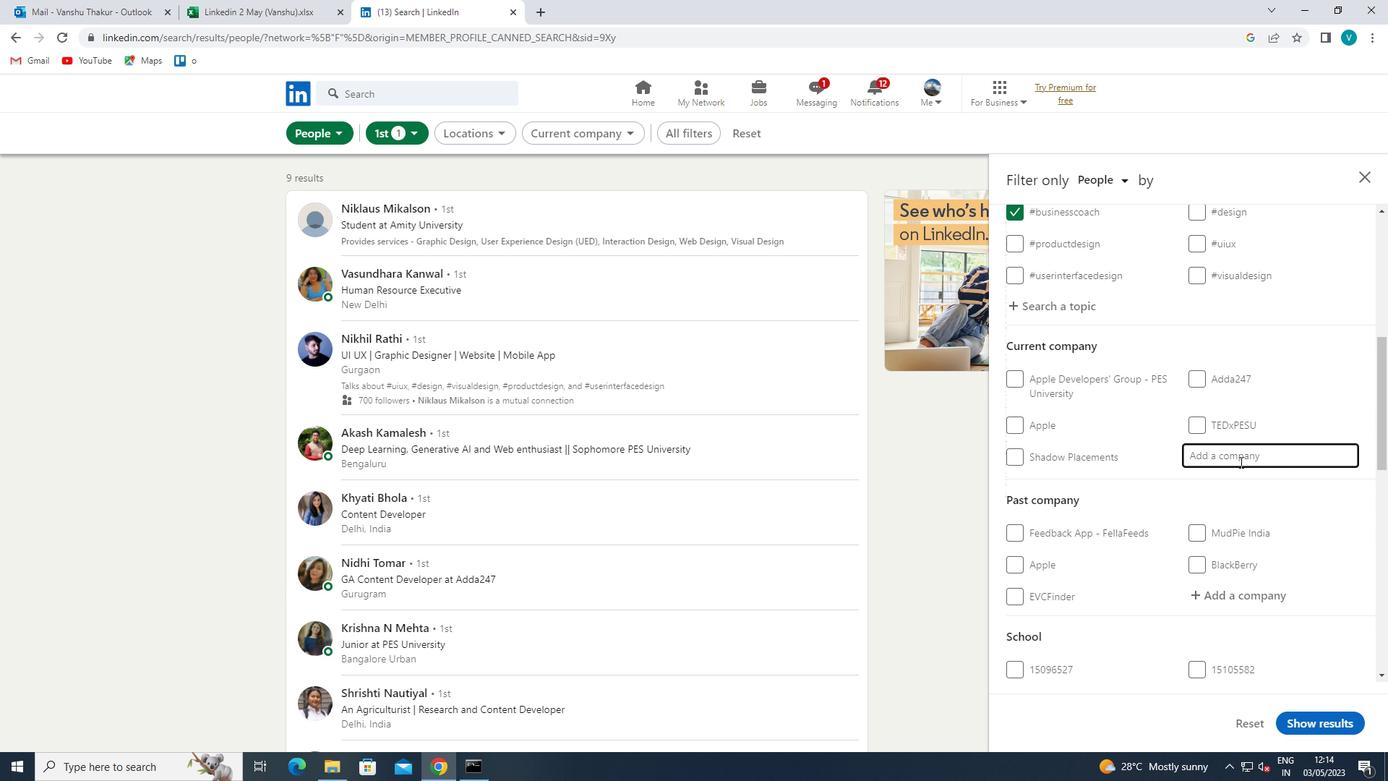 
Action: Key pressed <Key.shift>SK<Key.space><Key.shift>-<Key.space><Key.shift><Key.shift><Key.shift><Key.shift><Key.shift><Key.shift><Key.shift><Key.shift><Key.shift>H
Screenshot: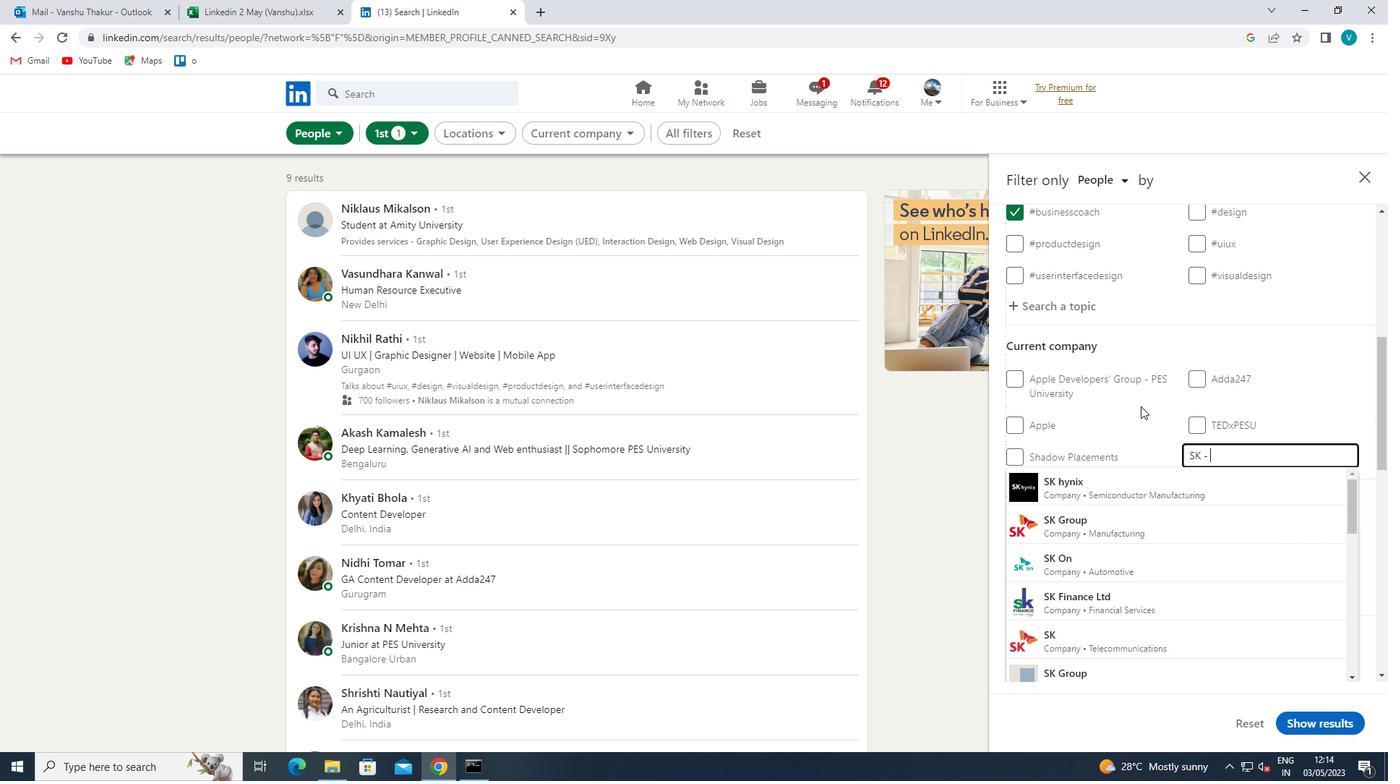 
Action: Mouse moved to (1126, 593)
Screenshot: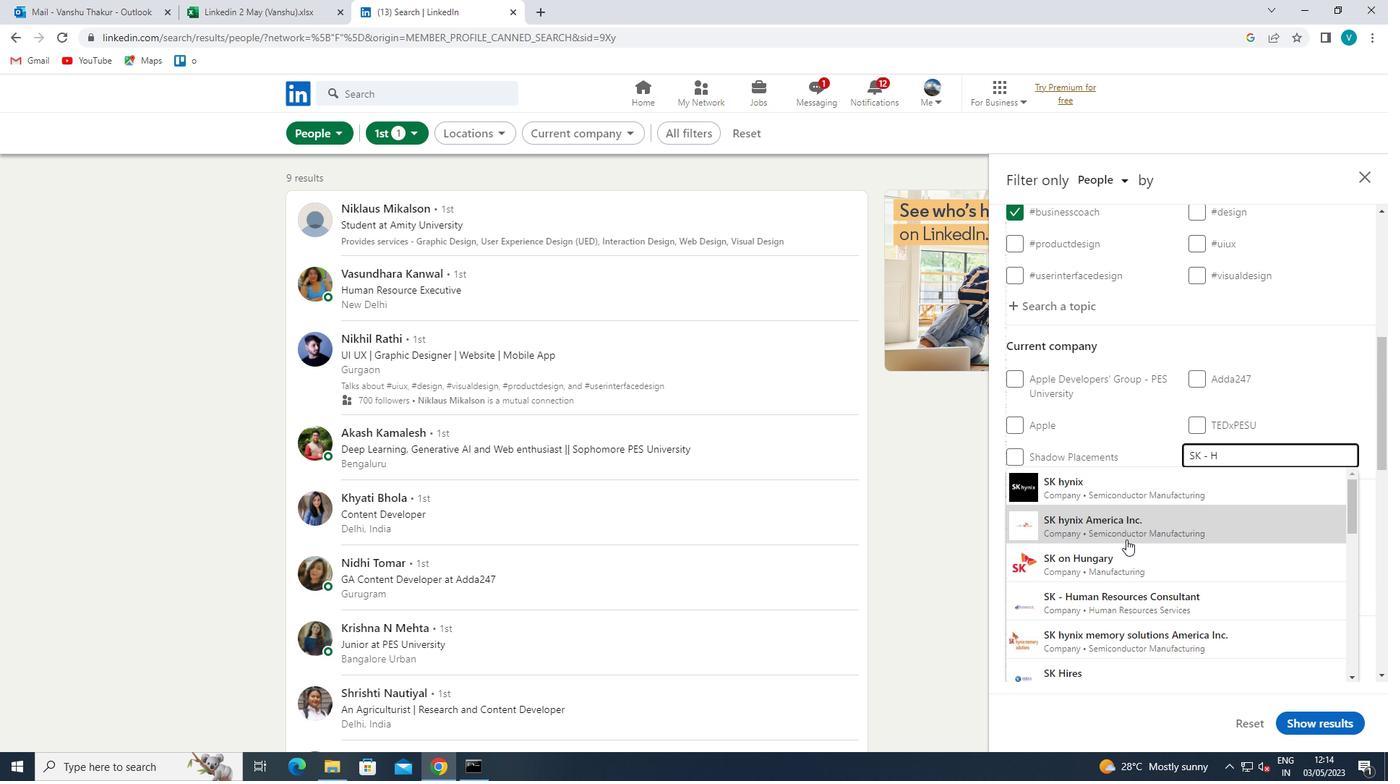 
Action: Mouse pressed left at (1126, 593)
Screenshot: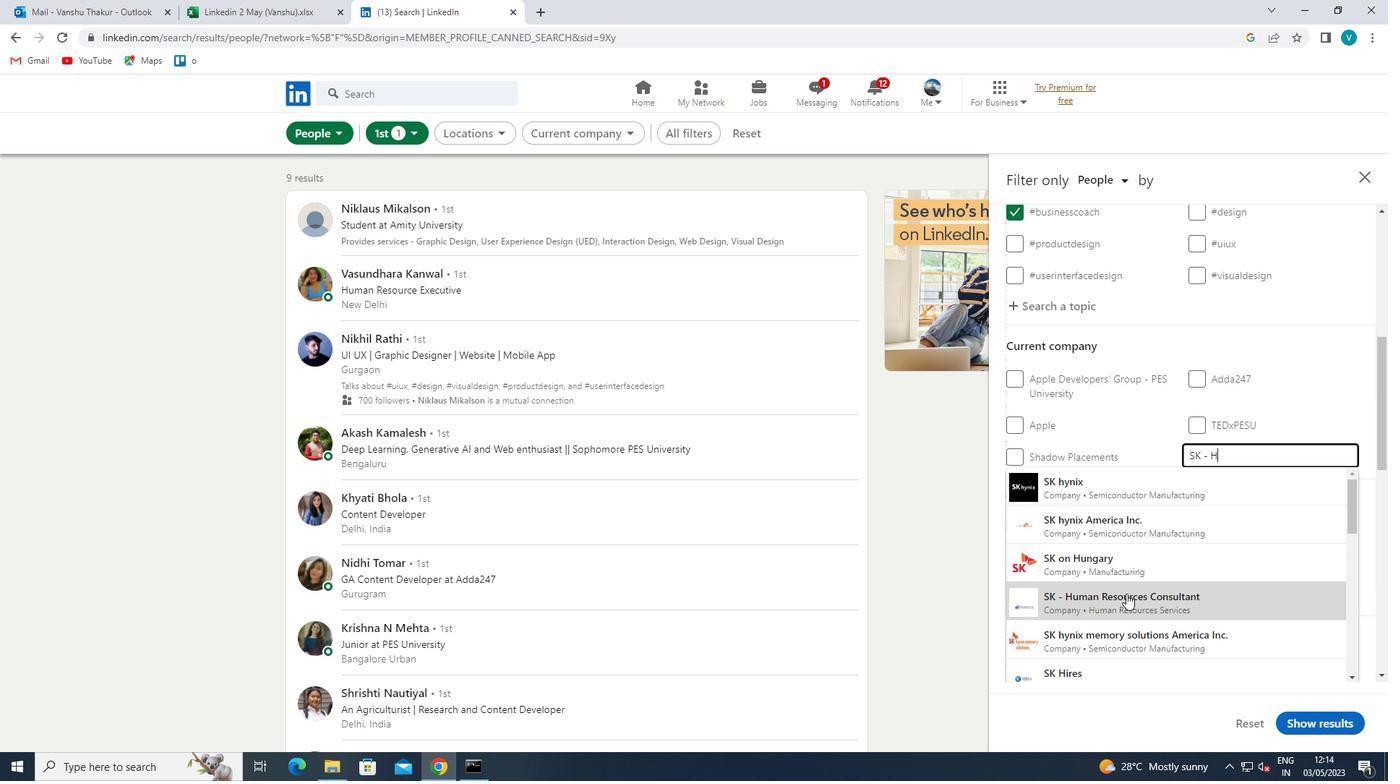 
Action: Mouse moved to (1148, 533)
Screenshot: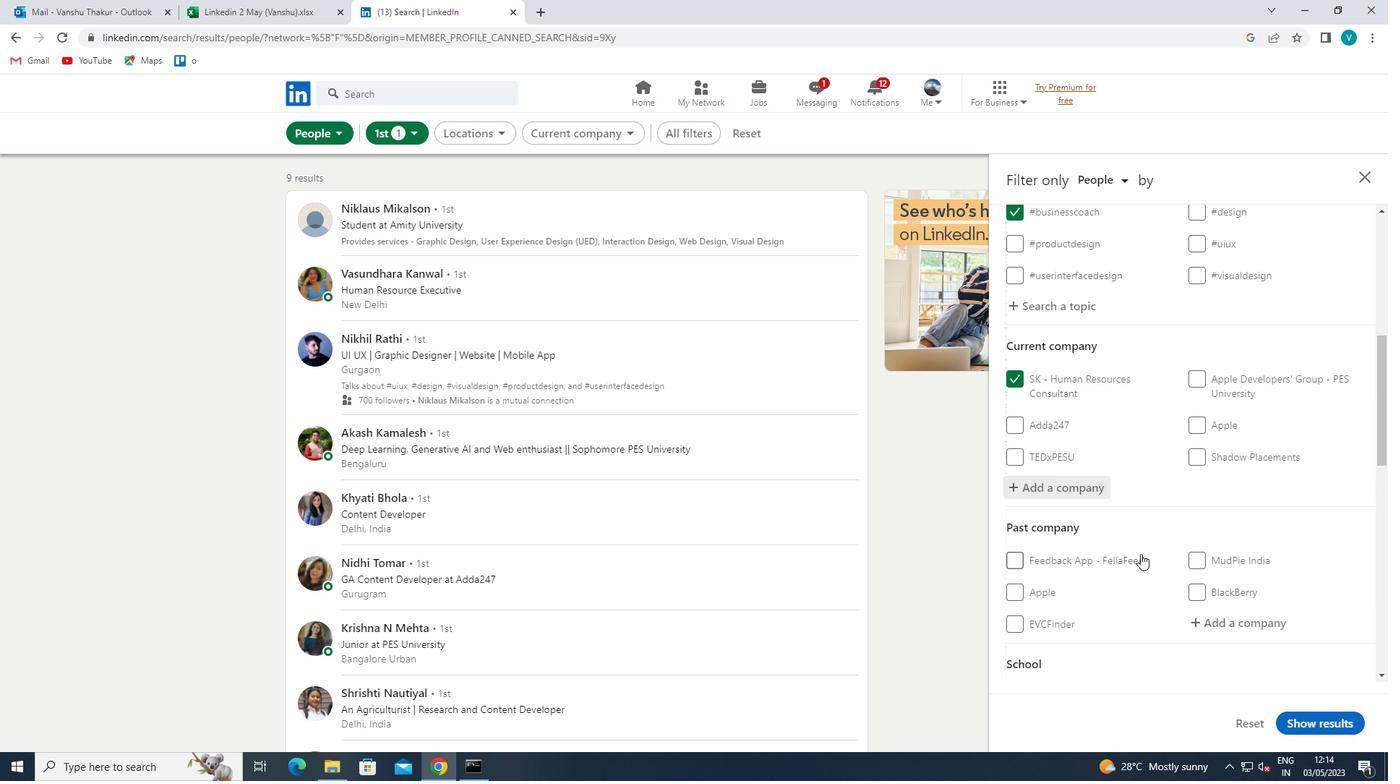 
Action: Mouse scrolled (1148, 533) with delta (0, 0)
Screenshot: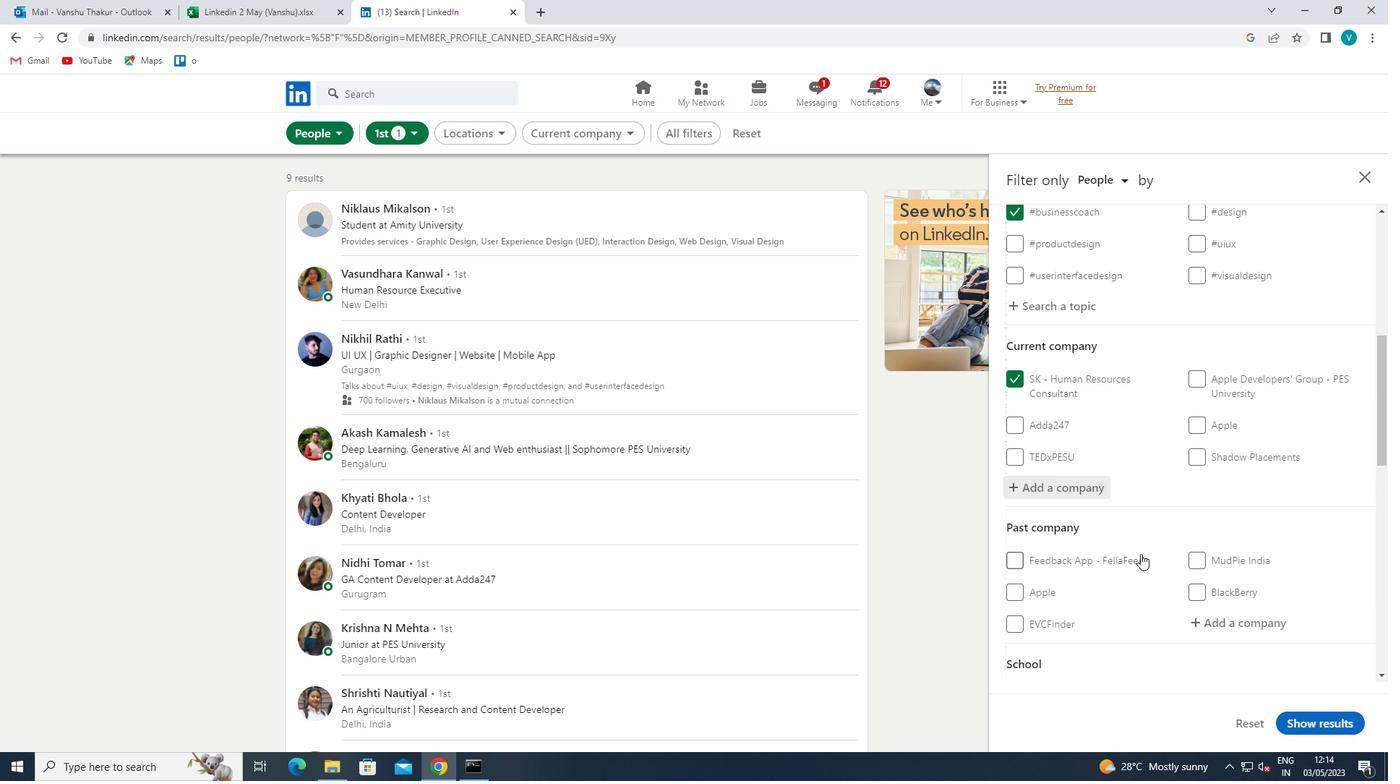 
Action: Mouse moved to (1151, 526)
Screenshot: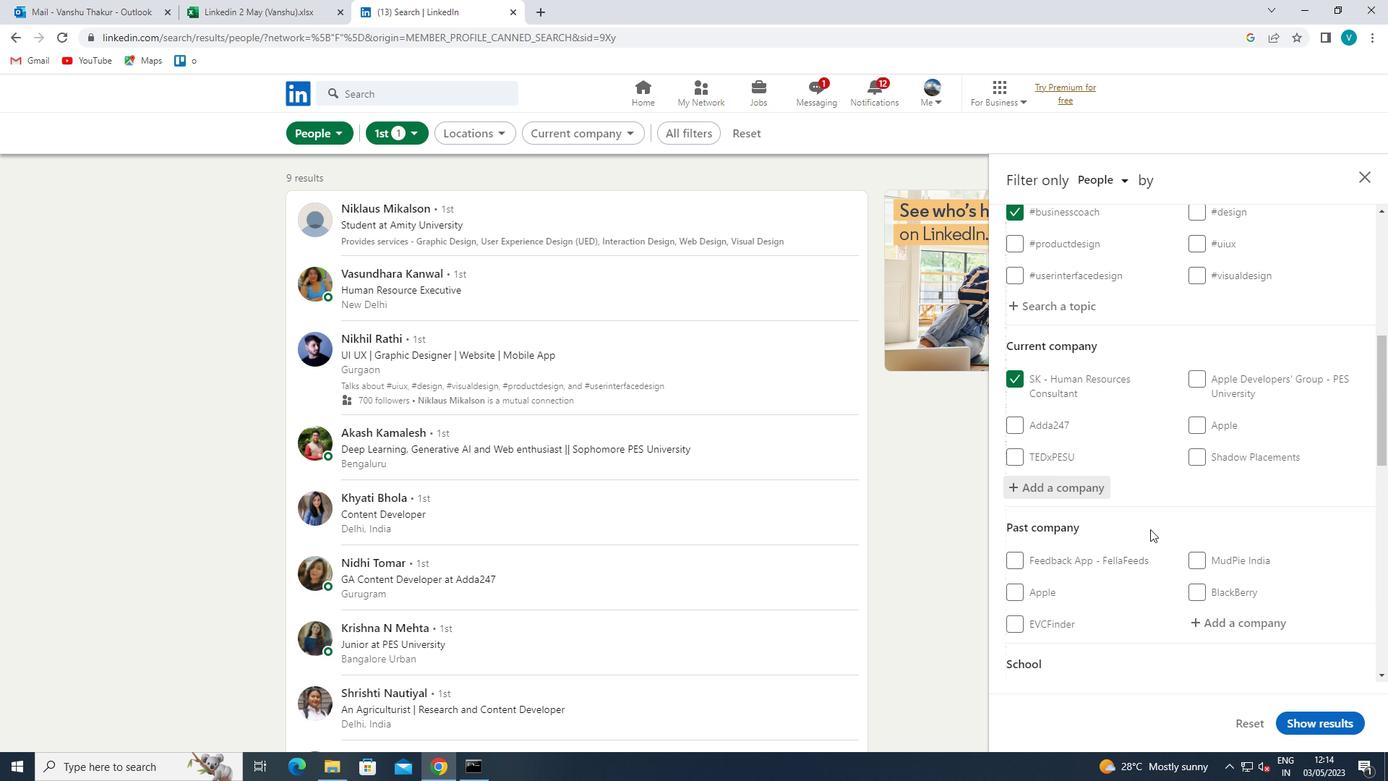 
Action: Mouse scrolled (1151, 525) with delta (0, 0)
Screenshot: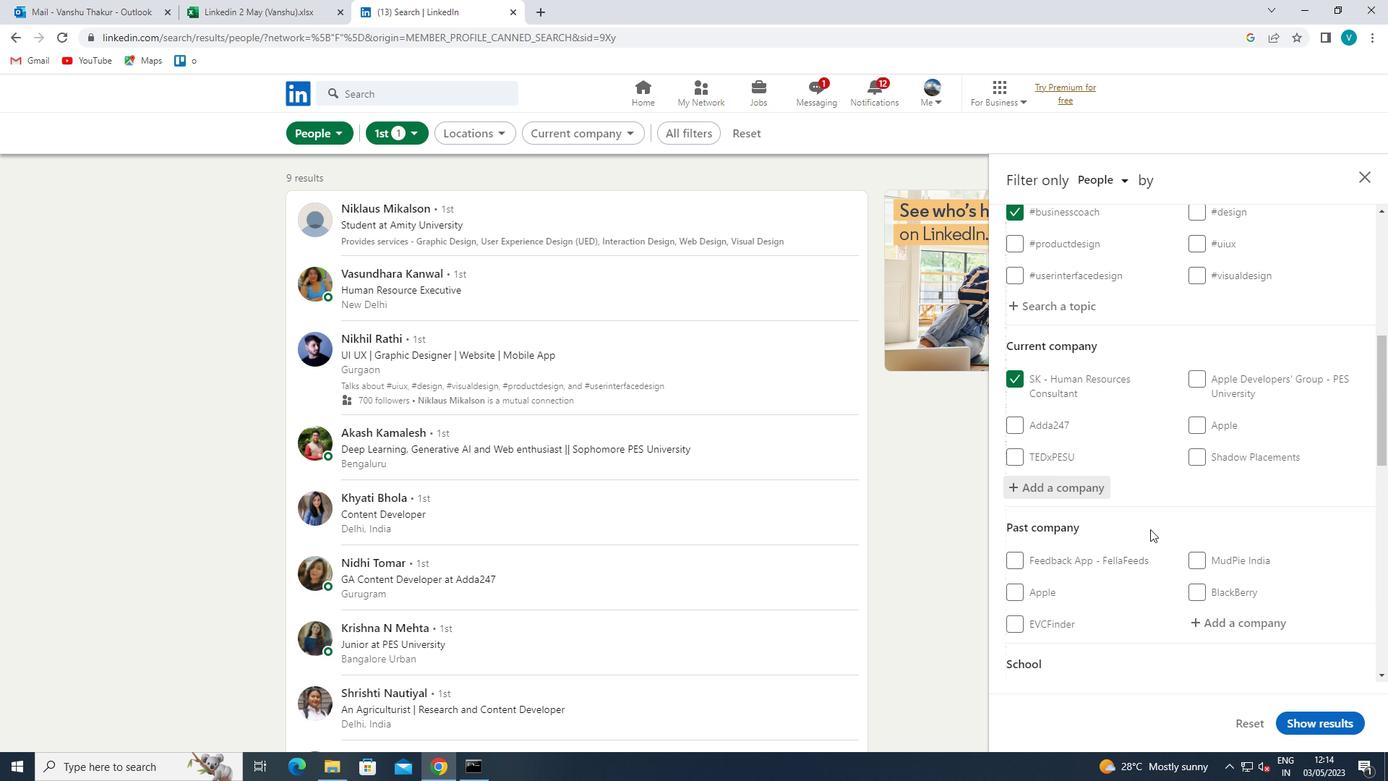 
Action: Mouse scrolled (1151, 525) with delta (0, 0)
Screenshot: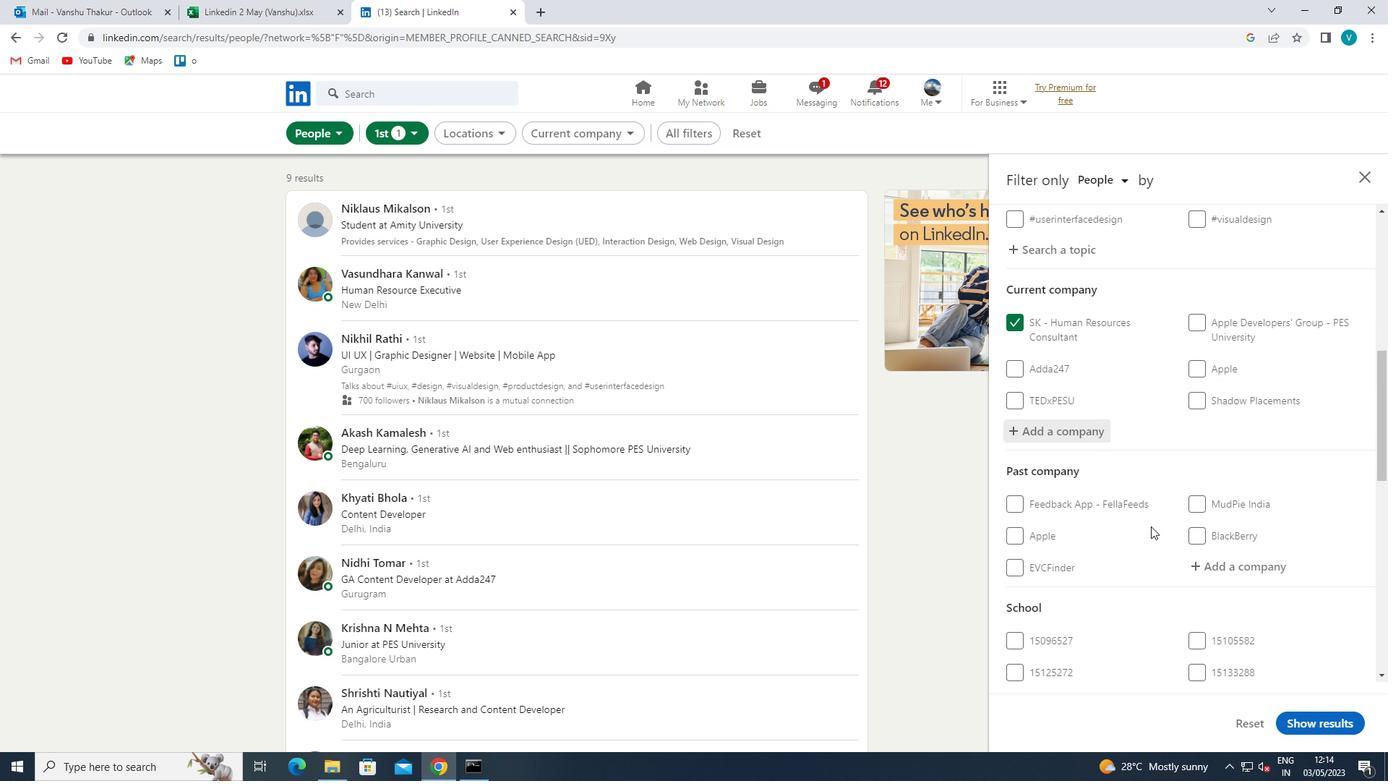 
Action: Mouse scrolled (1151, 525) with delta (0, 0)
Screenshot: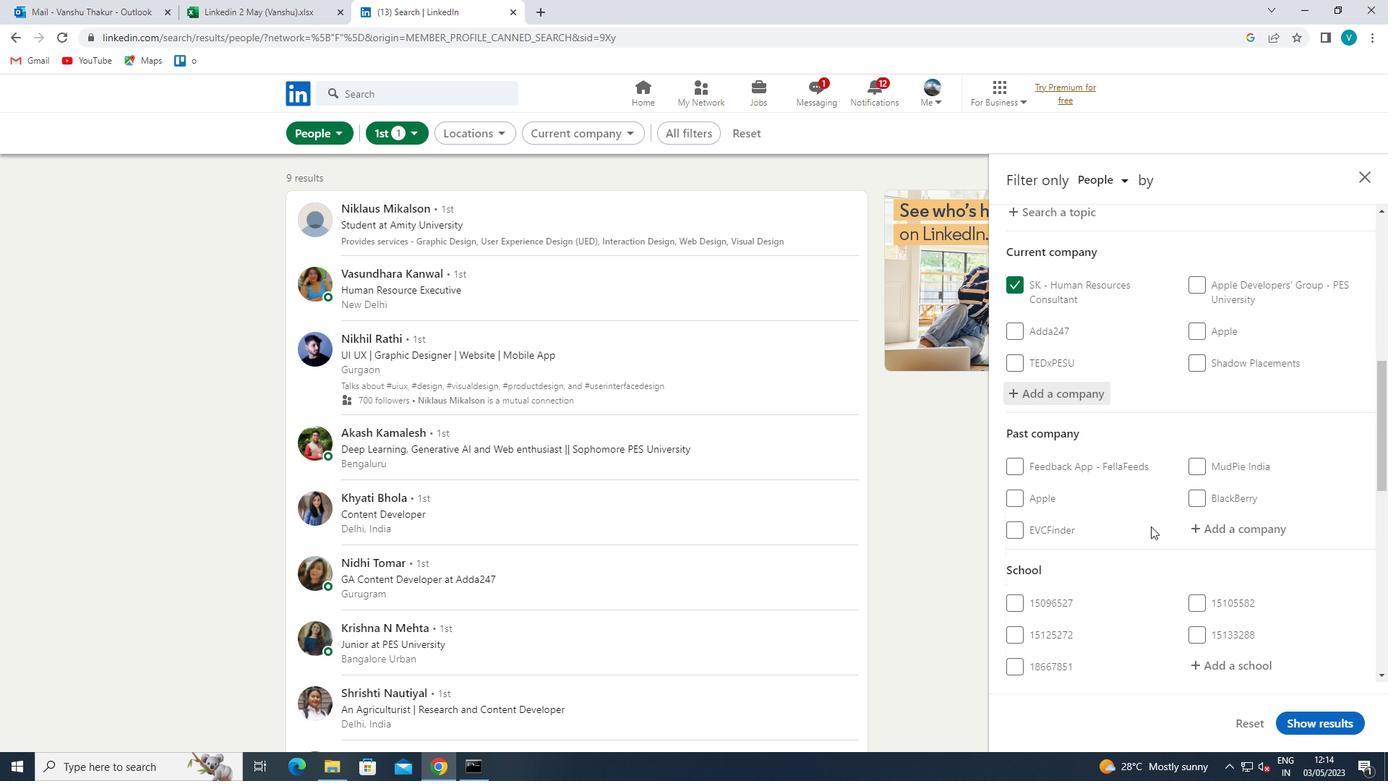 
Action: Mouse moved to (1212, 470)
Screenshot: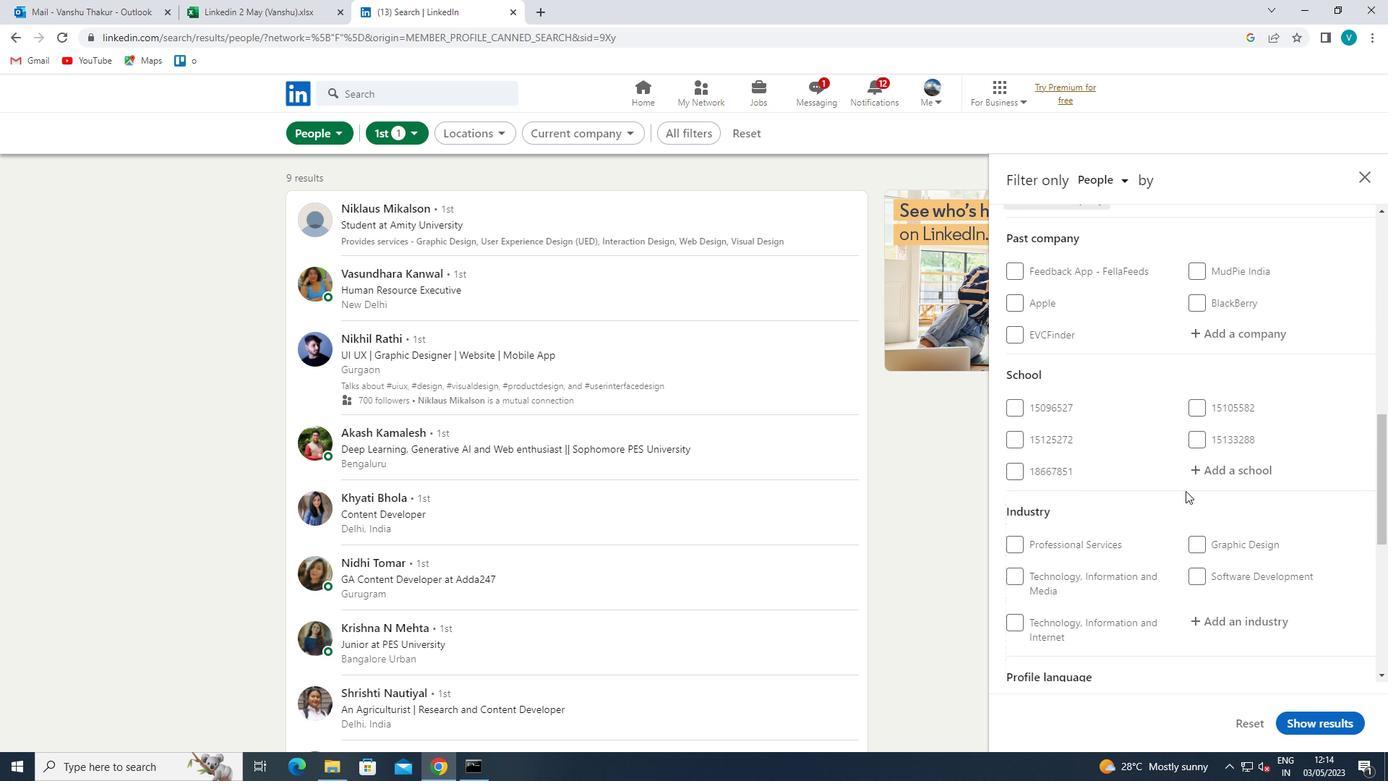 
Action: Mouse pressed left at (1212, 470)
Screenshot: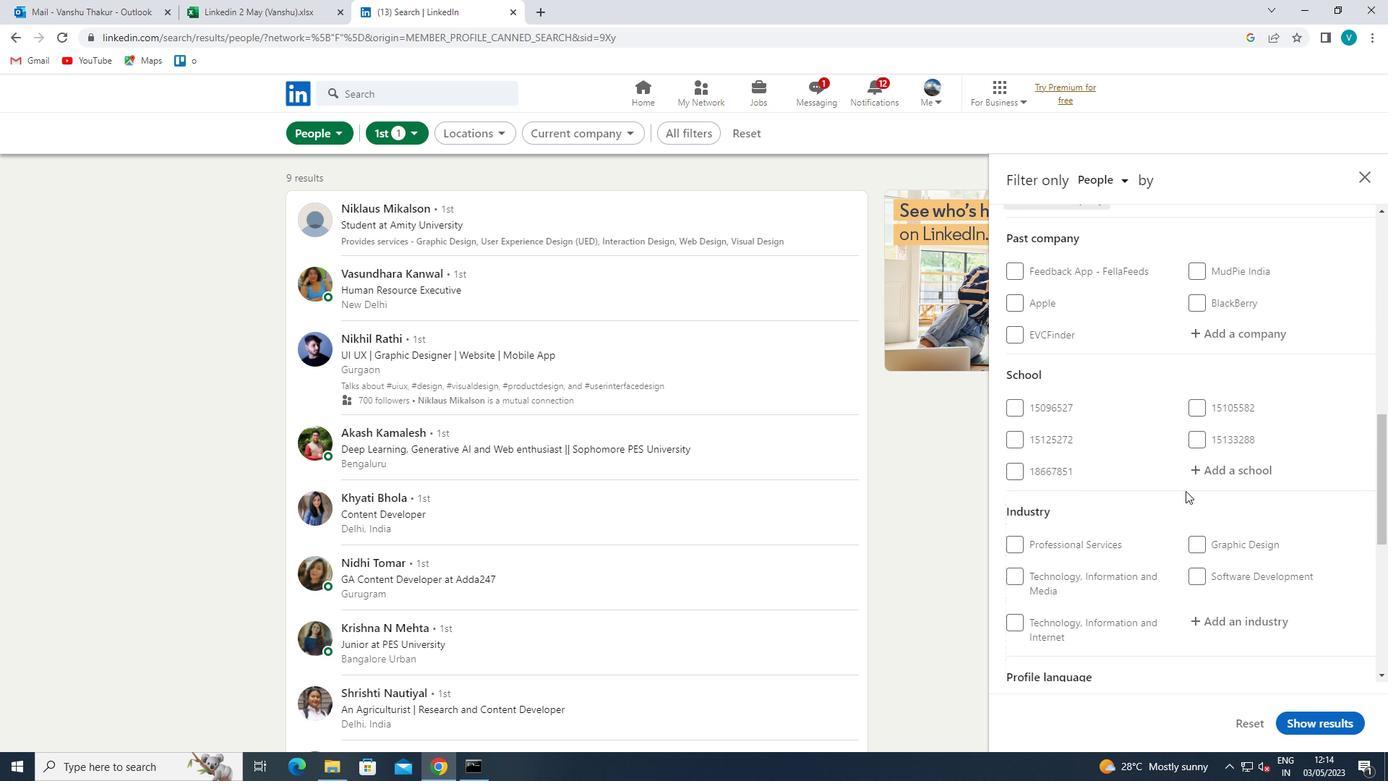 
Action: Mouse moved to (1194, 457)
Screenshot: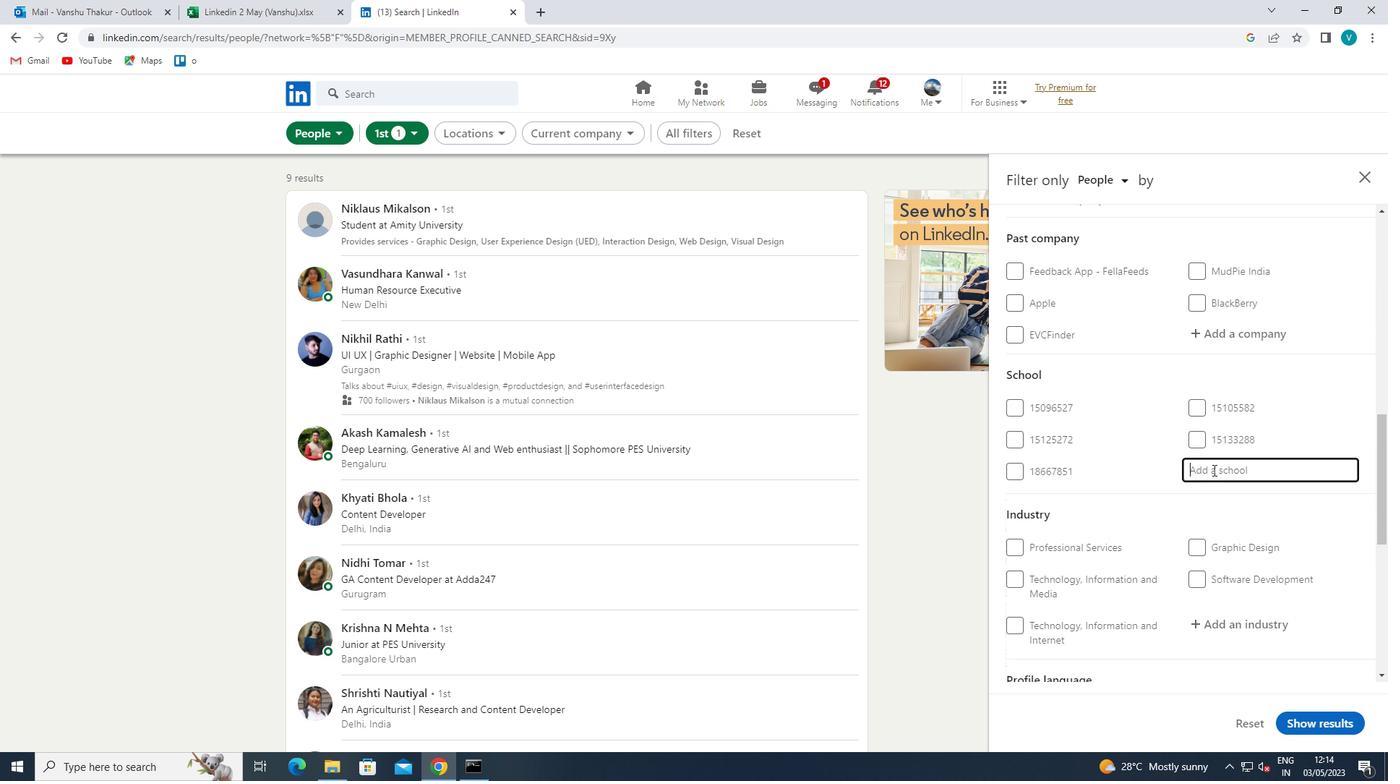 
Action: Key pressed <Key.shift>GOVT<Key.backspace><Key.backspace><Key.backspace><Key.shift>OVT.<Key.space><Key.shift>COLLEGE
Screenshot: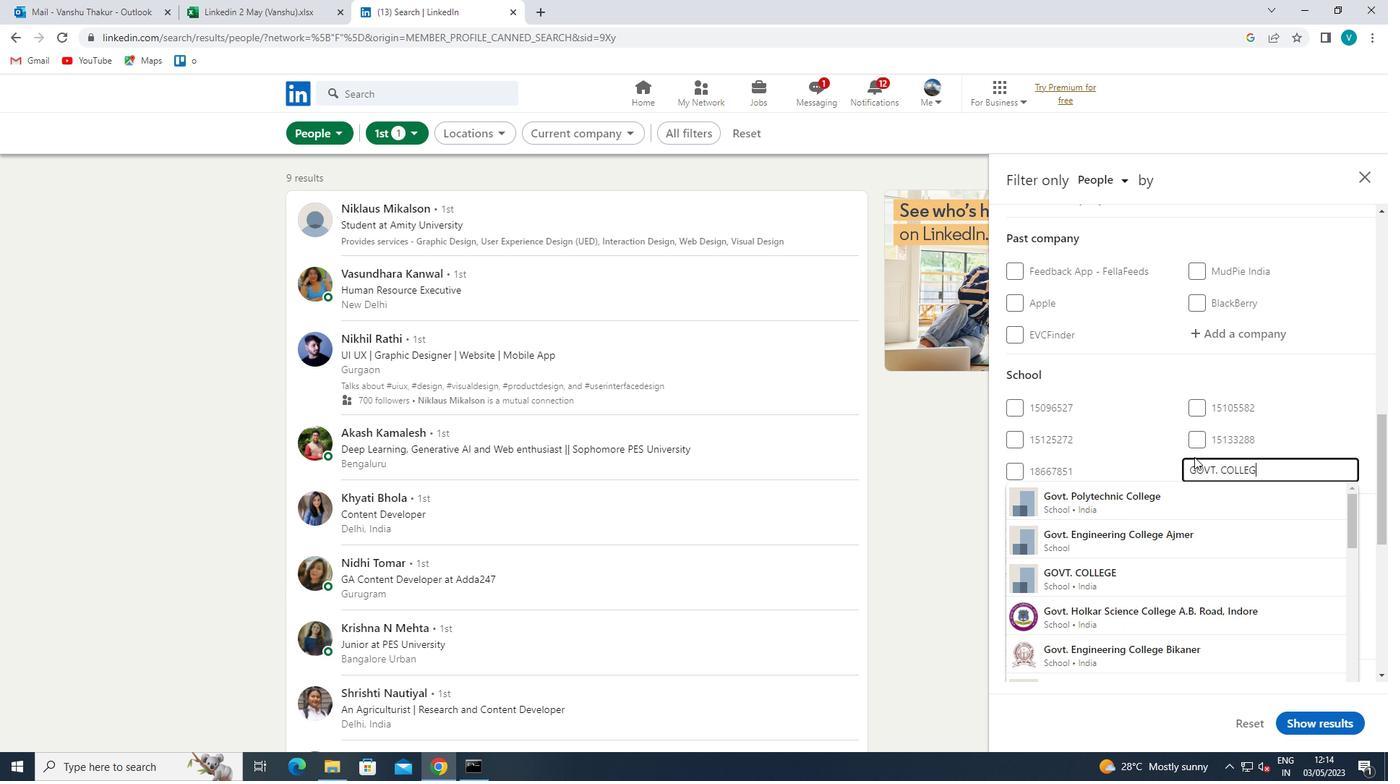 
Action: Mouse moved to (1118, 540)
Screenshot: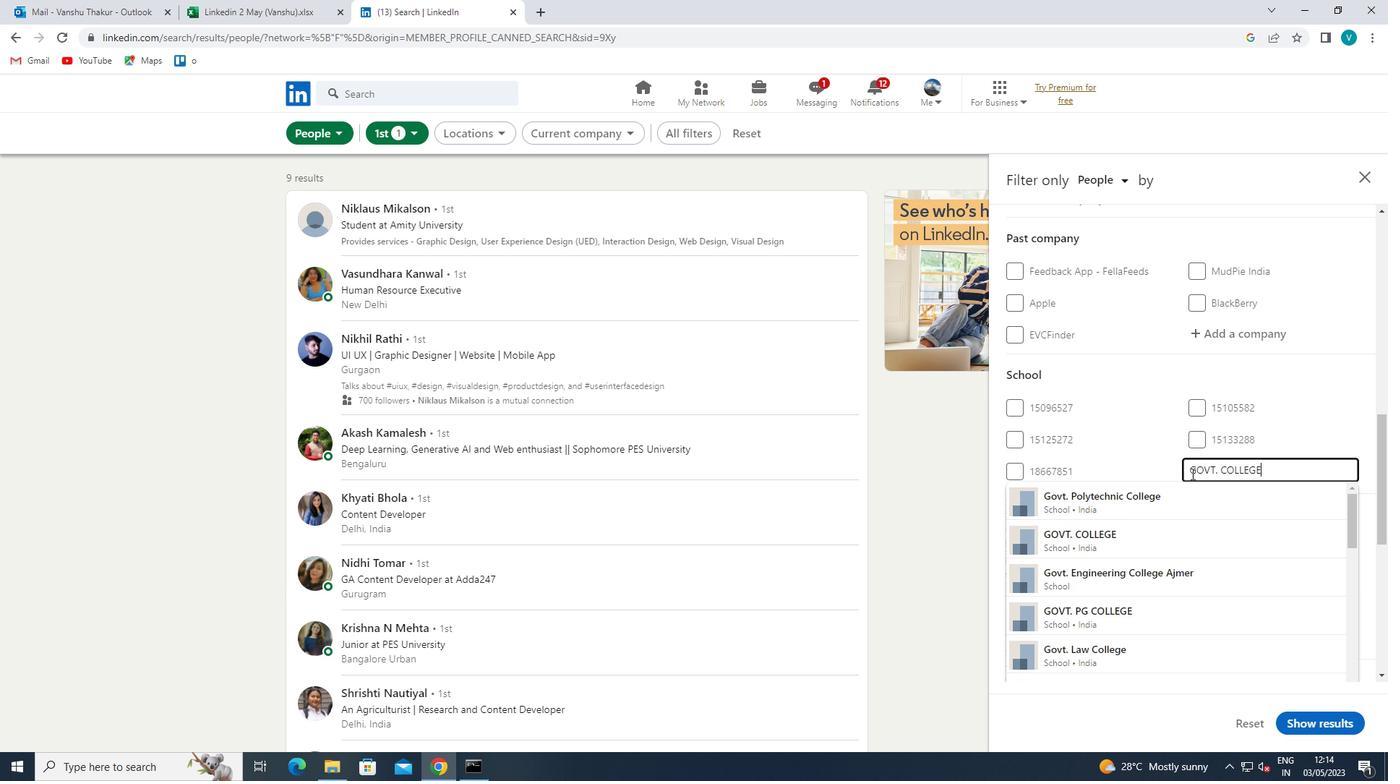 
Action: Mouse pressed left at (1118, 540)
Screenshot: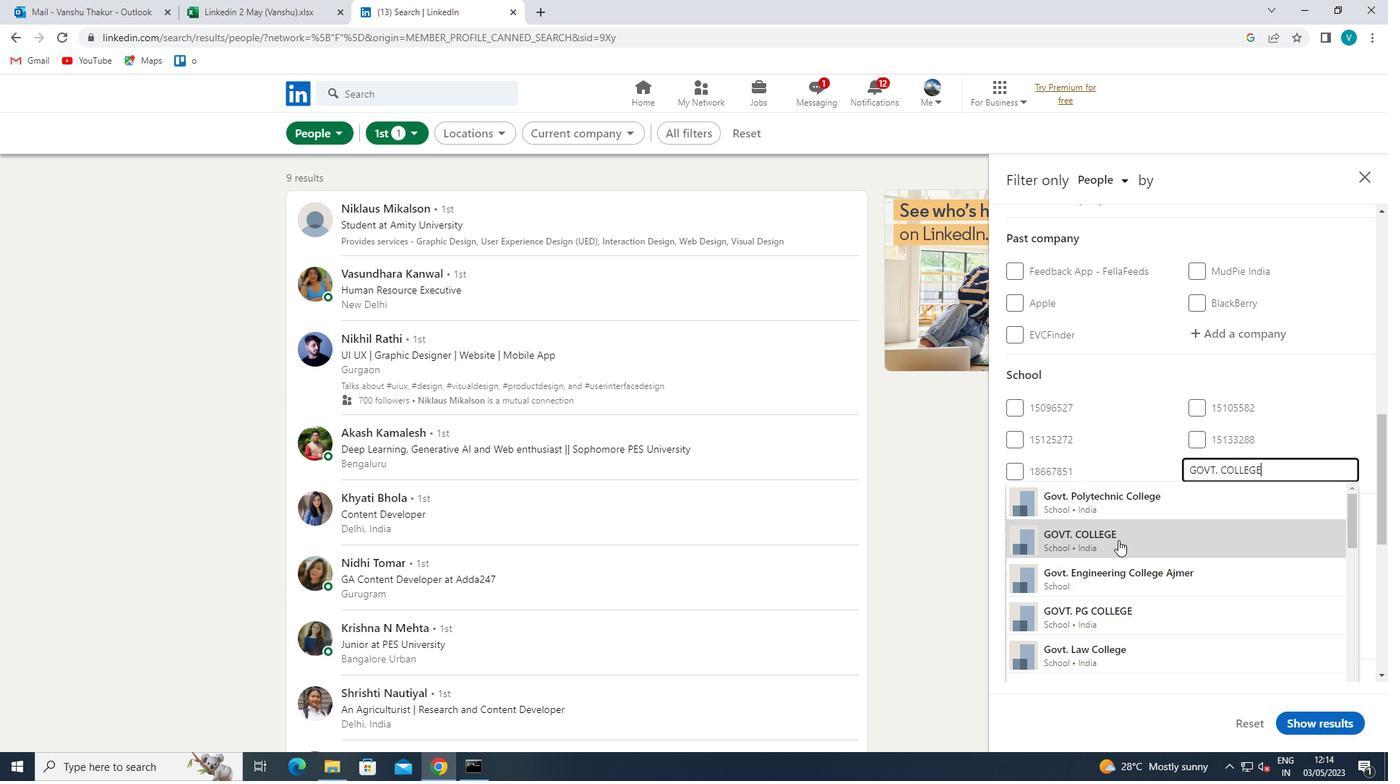 
Action: Mouse moved to (1118, 536)
Screenshot: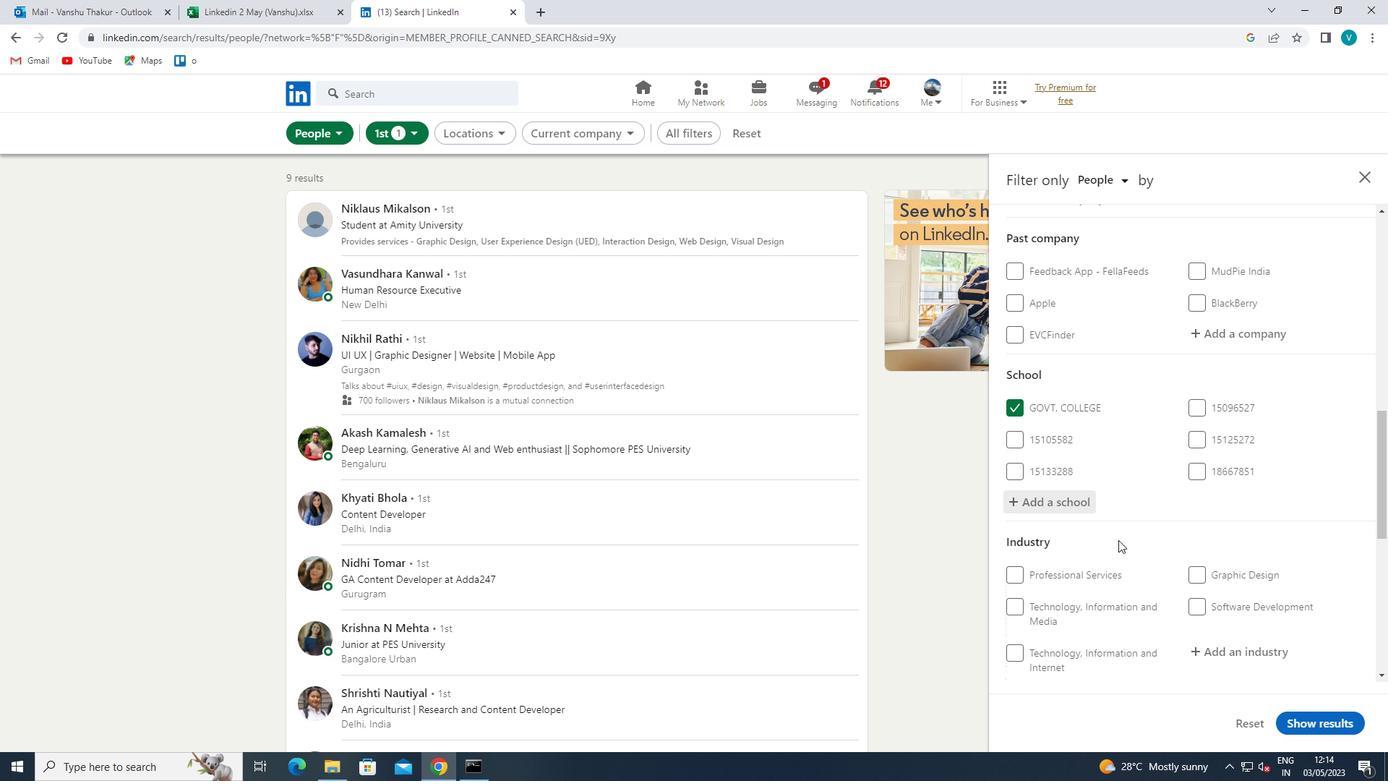 
Action: Mouse scrolled (1118, 535) with delta (0, 0)
Screenshot: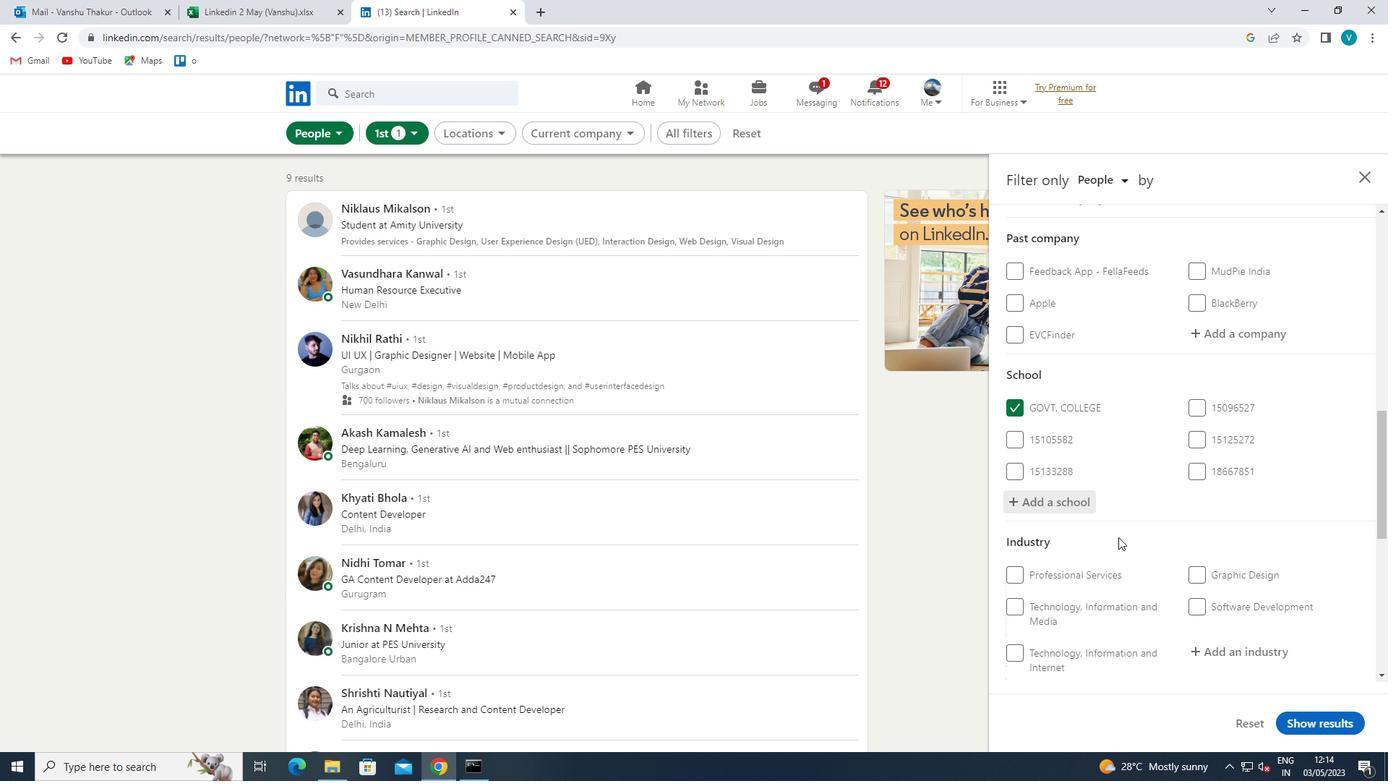 
Action: Mouse scrolled (1118, 535) with delta (0, 0)
Screenshot: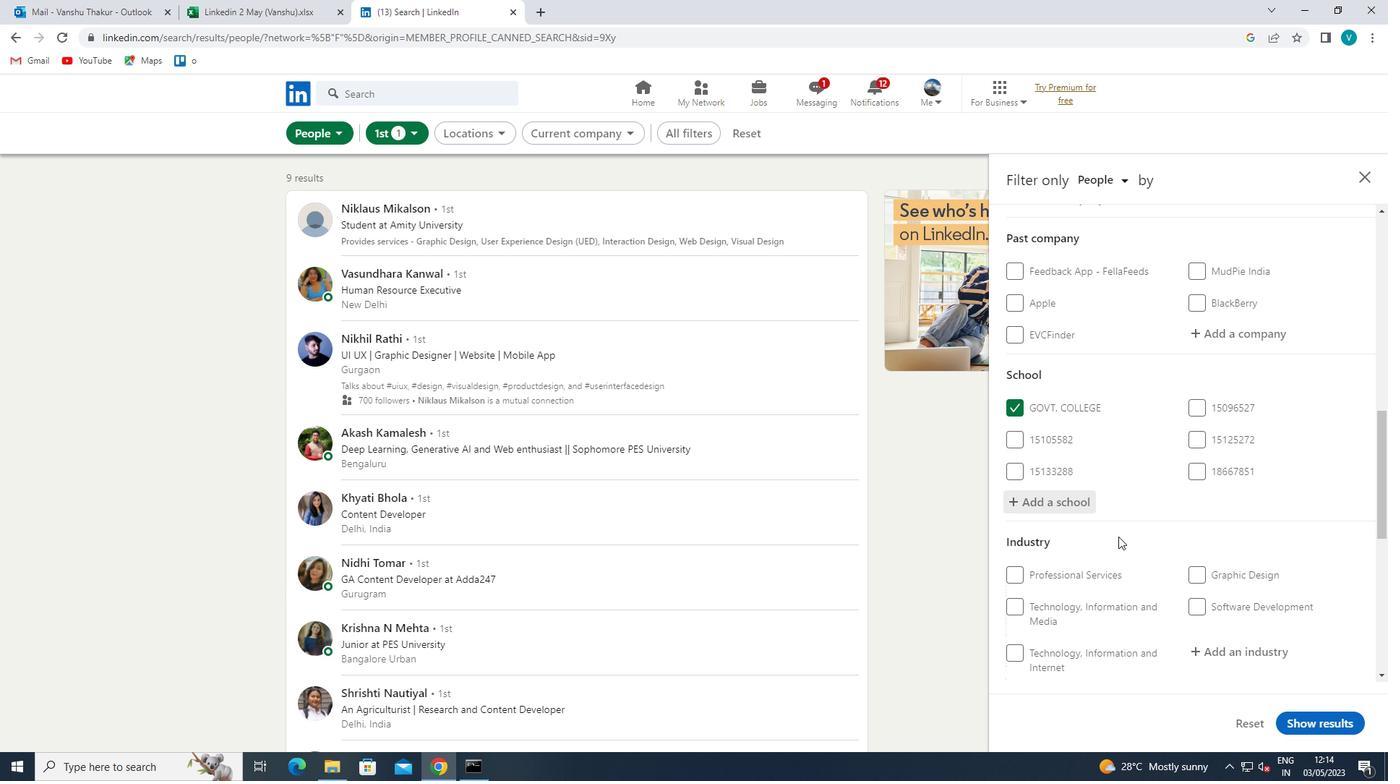 
Action: Mouse moved to (1204, 502)
Screenshot: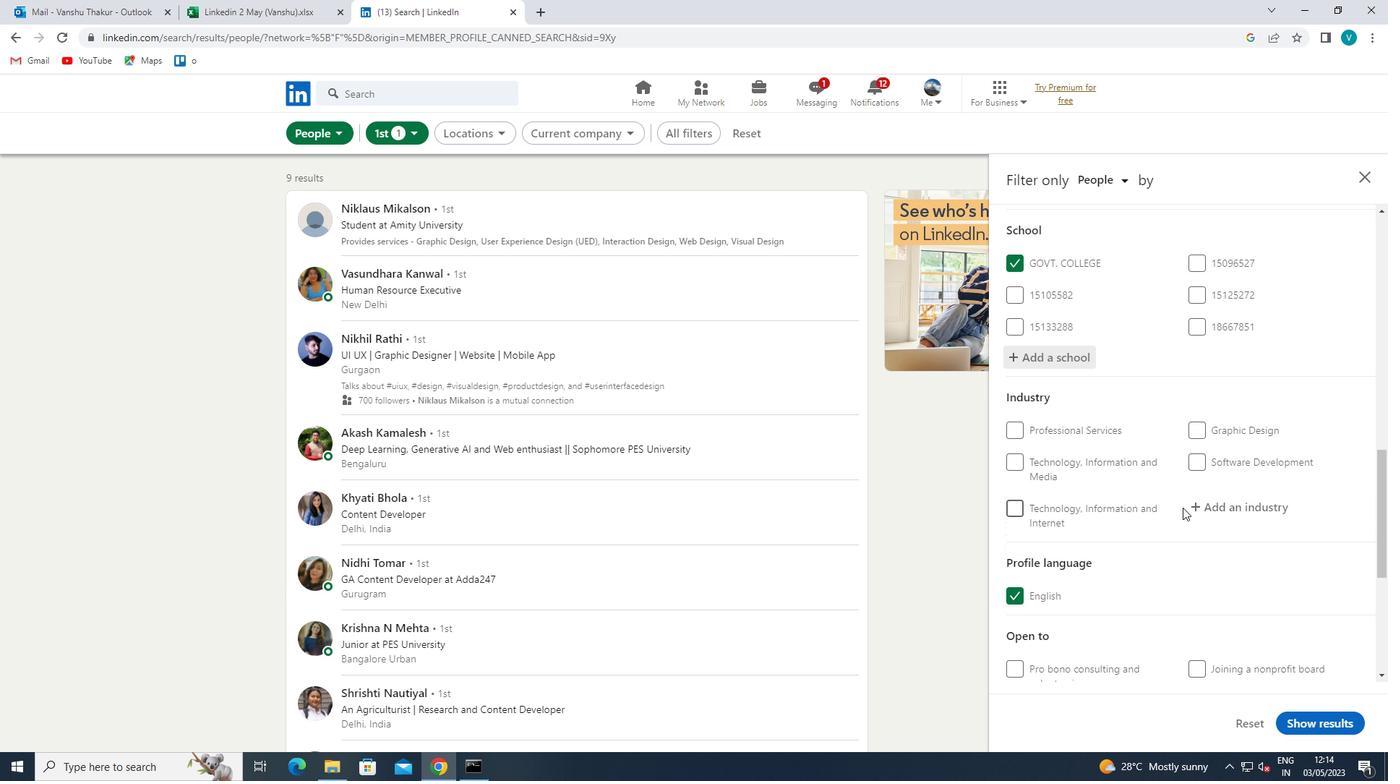 
Action: Mouse pressed left at (1204, 502)
Screenshot: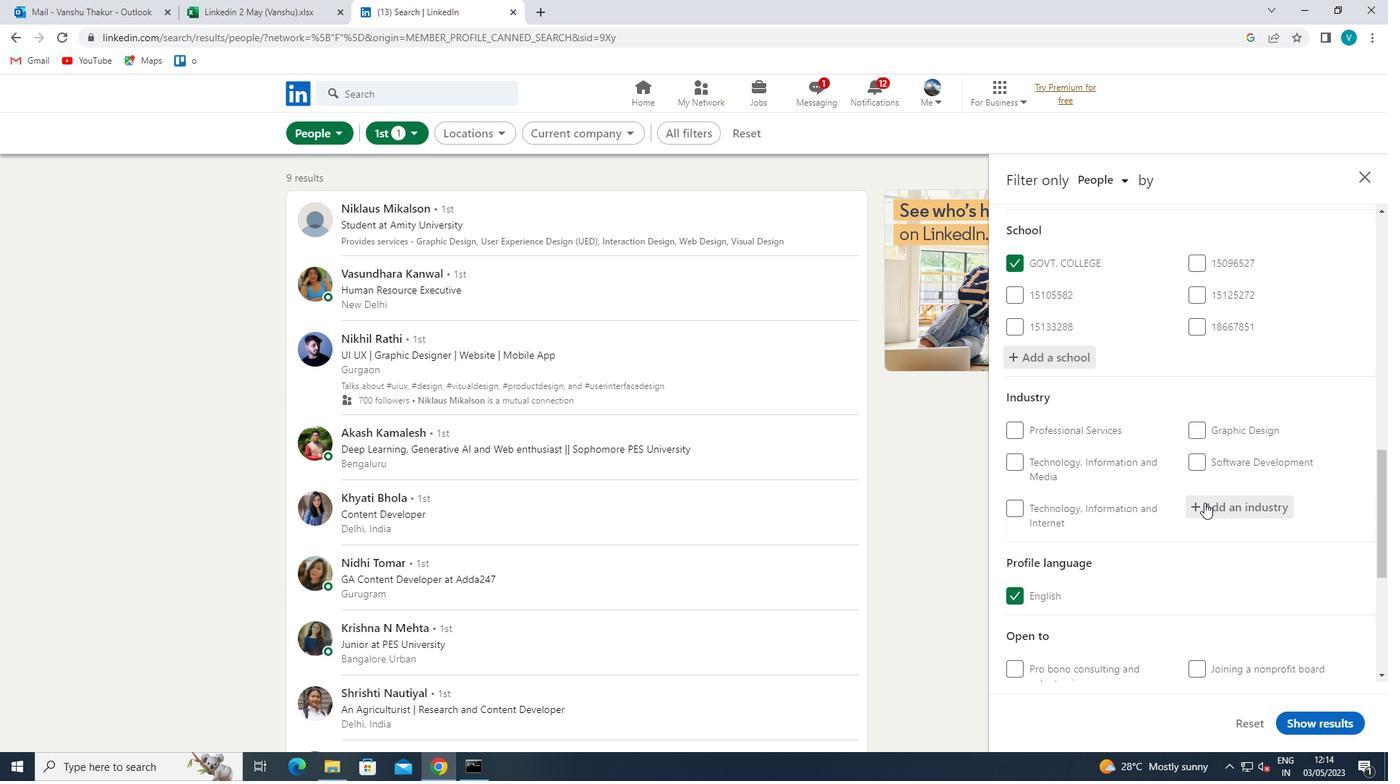 
Action: Key pressed <Key.shift>METALWORKING
Screenshot: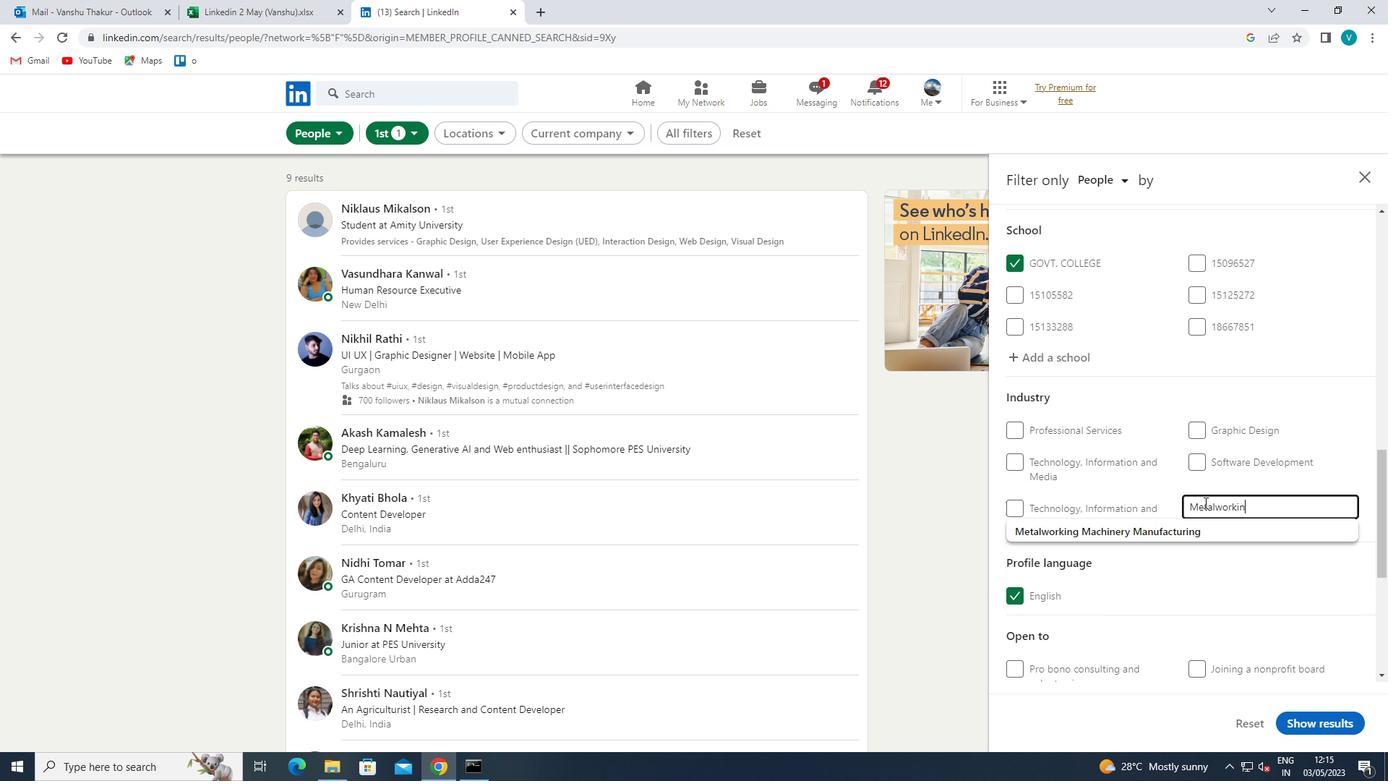 
Action: Mouse moved to (1201, 531)
Screenshot: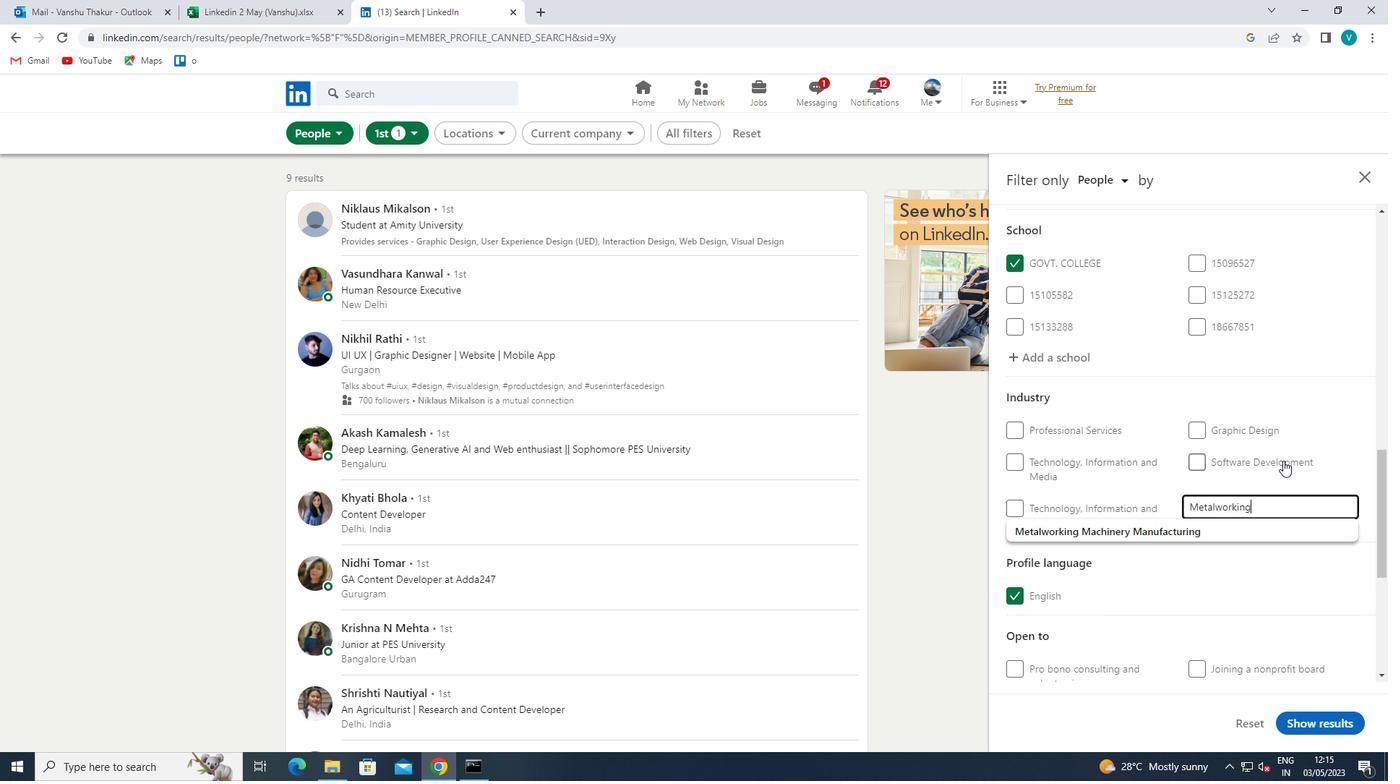 
Action: Mouse pressed left at (1201, 531)
Screenshot: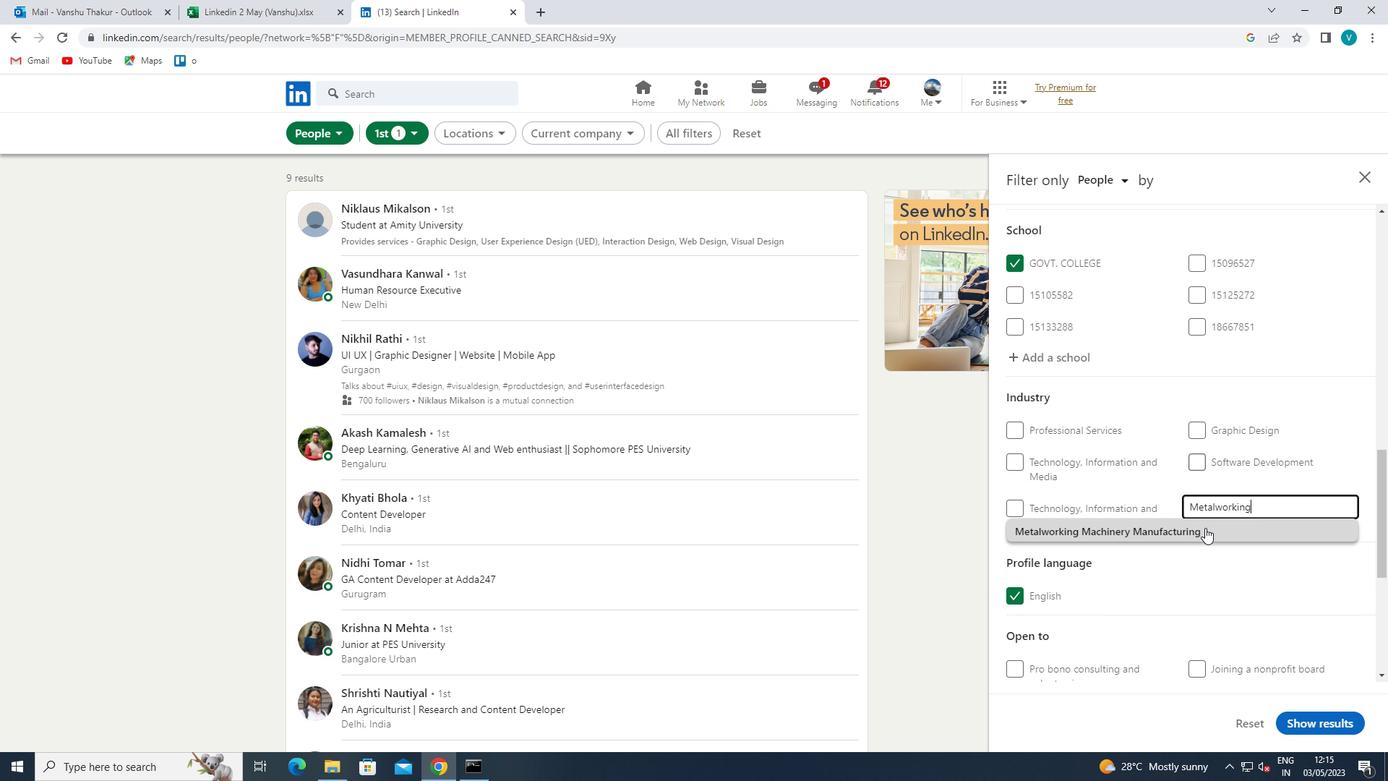 
Action: Mouse scrolled (1201, 530) with delta (0, 0)
Screenshot: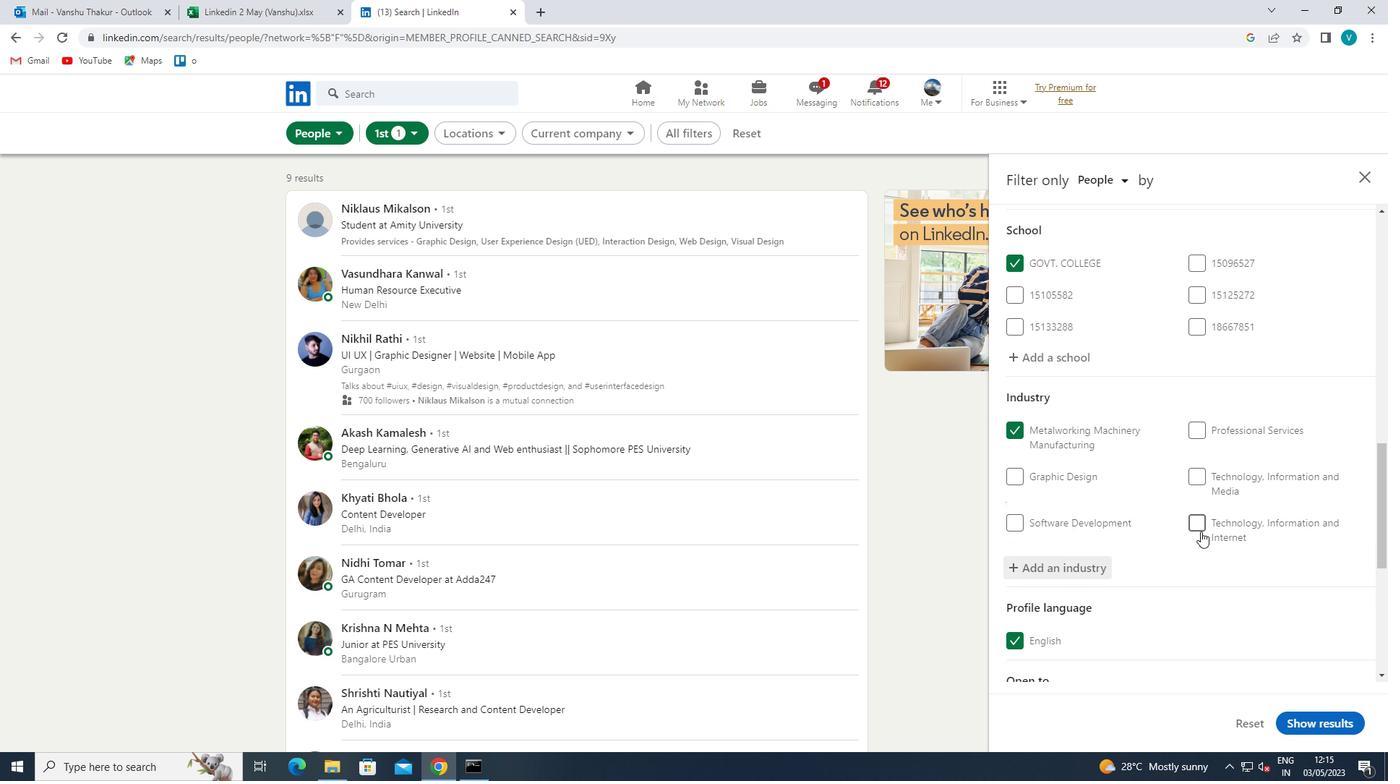 
Action: Mouse scrolled (1201, 530) with delta (0, 0)
Screenshot: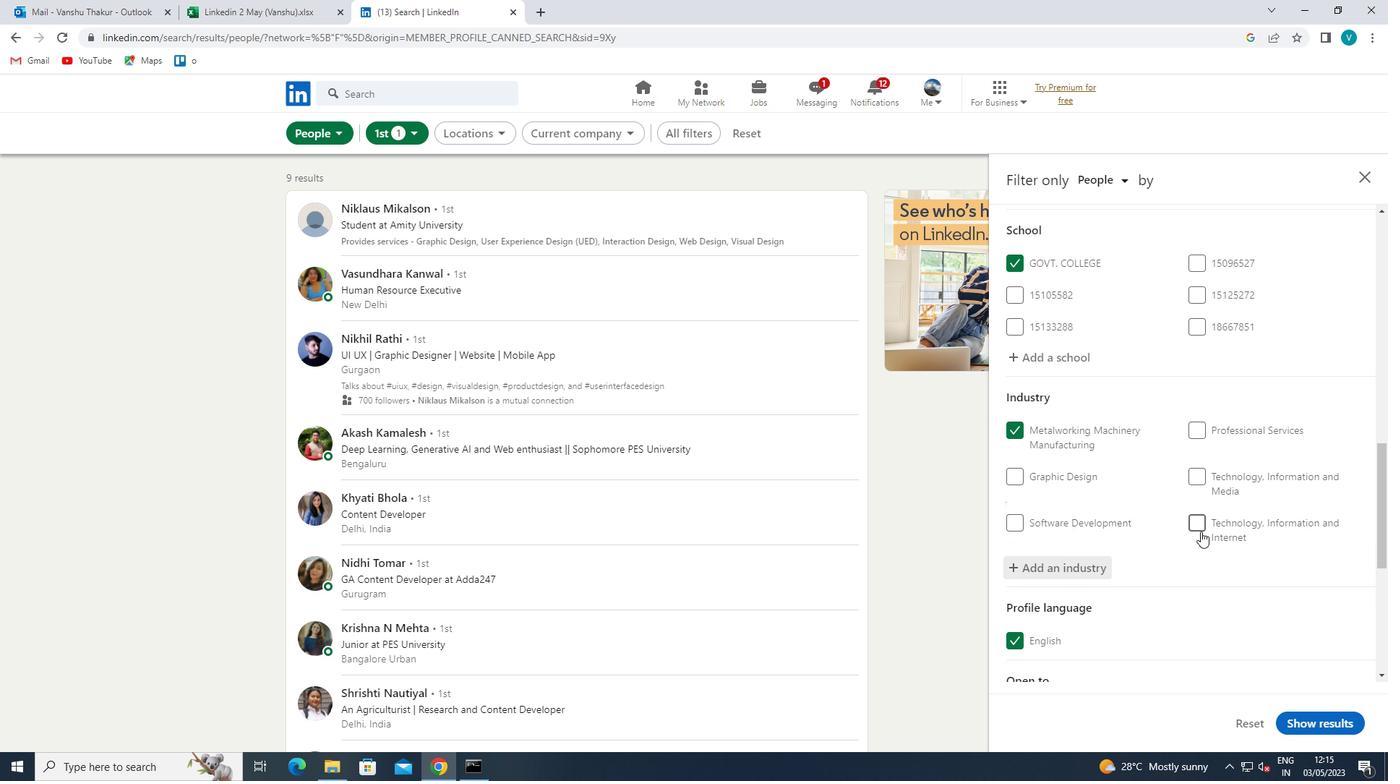 
Action: Mouse scrolled (1201, 530) with delta (0, 0)
Screenshot: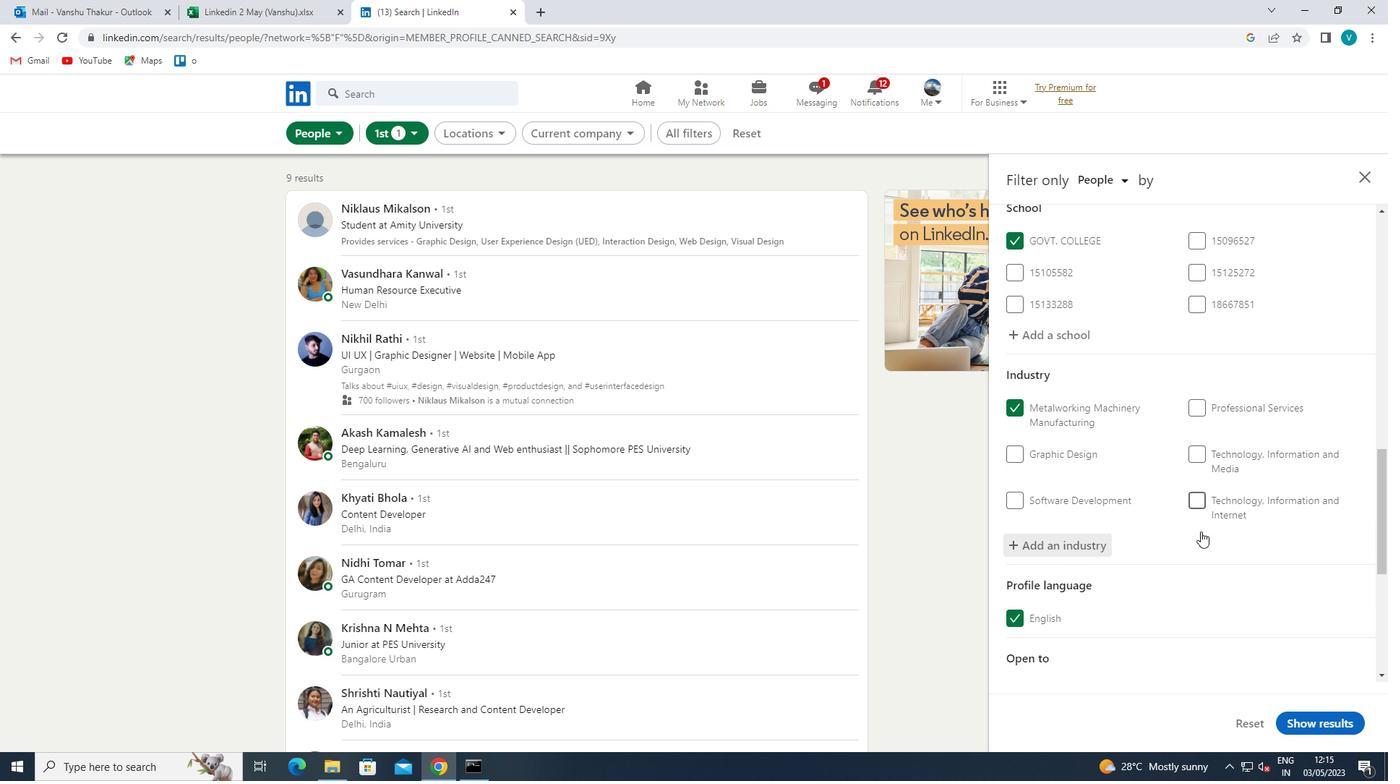 
Action: Mouse scrolled (1201, 530) with delta (0, 0)
Screenshot: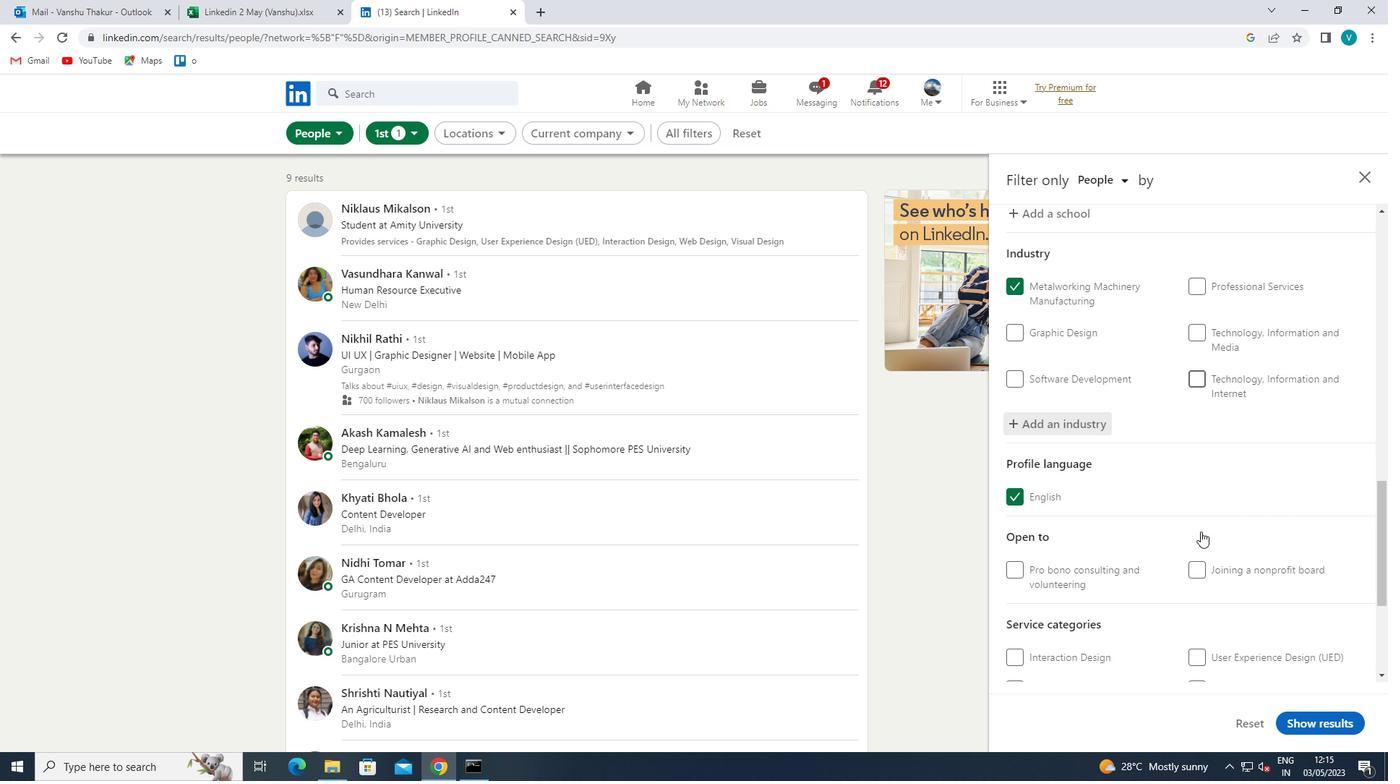 
Action: Mouse scrolled (1201, 530) with delta (0, 0)
Screenshot: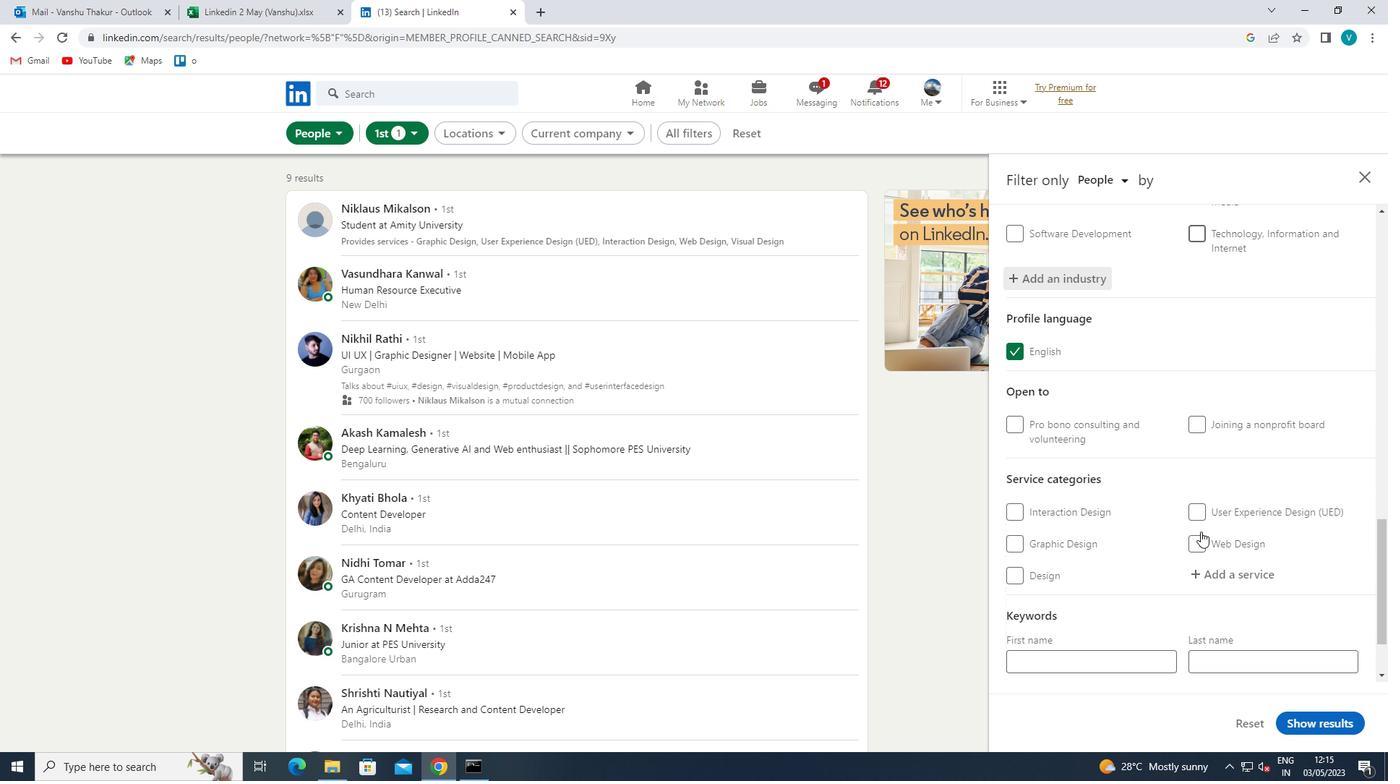 
Action: Mouse moved to (1223, 500)
Screenshot: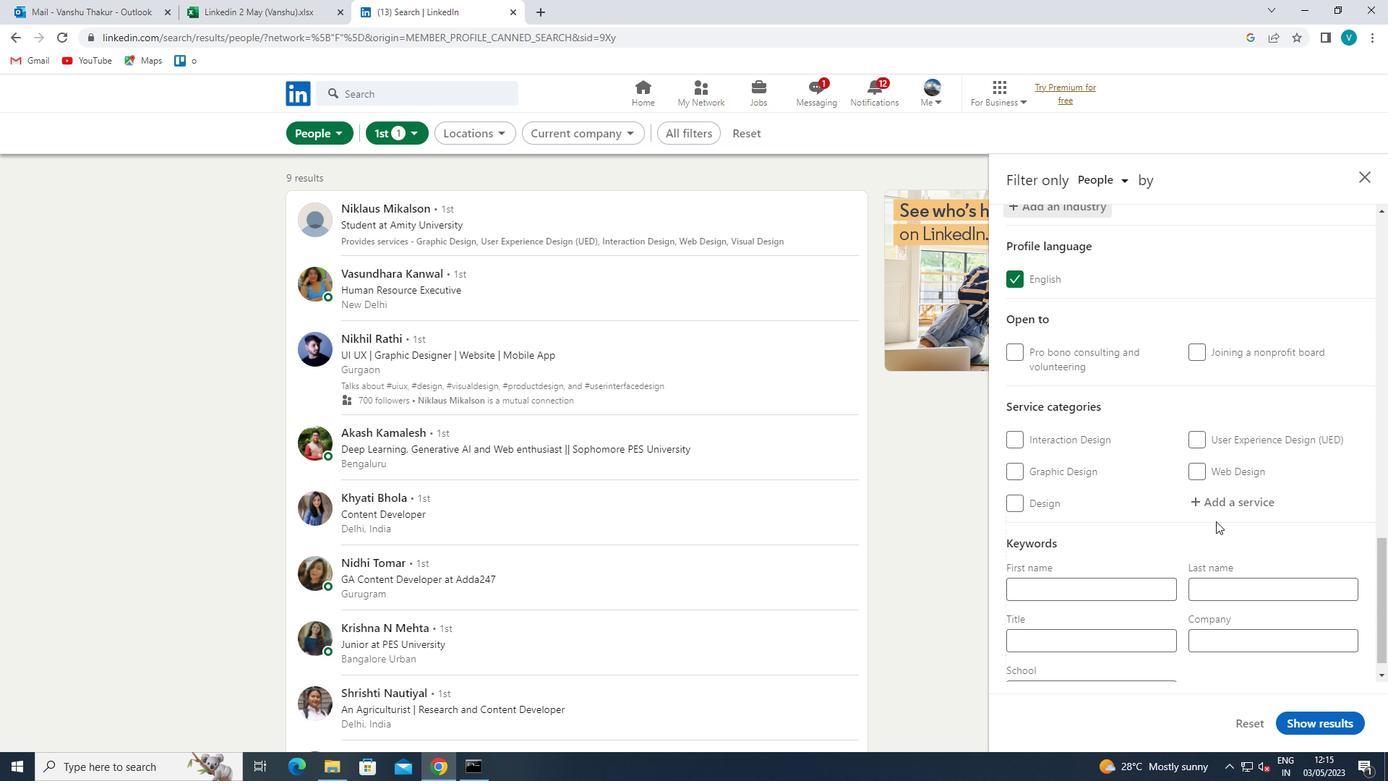 
Action: Mouse pressed left at (1223, 500)
Screenshot: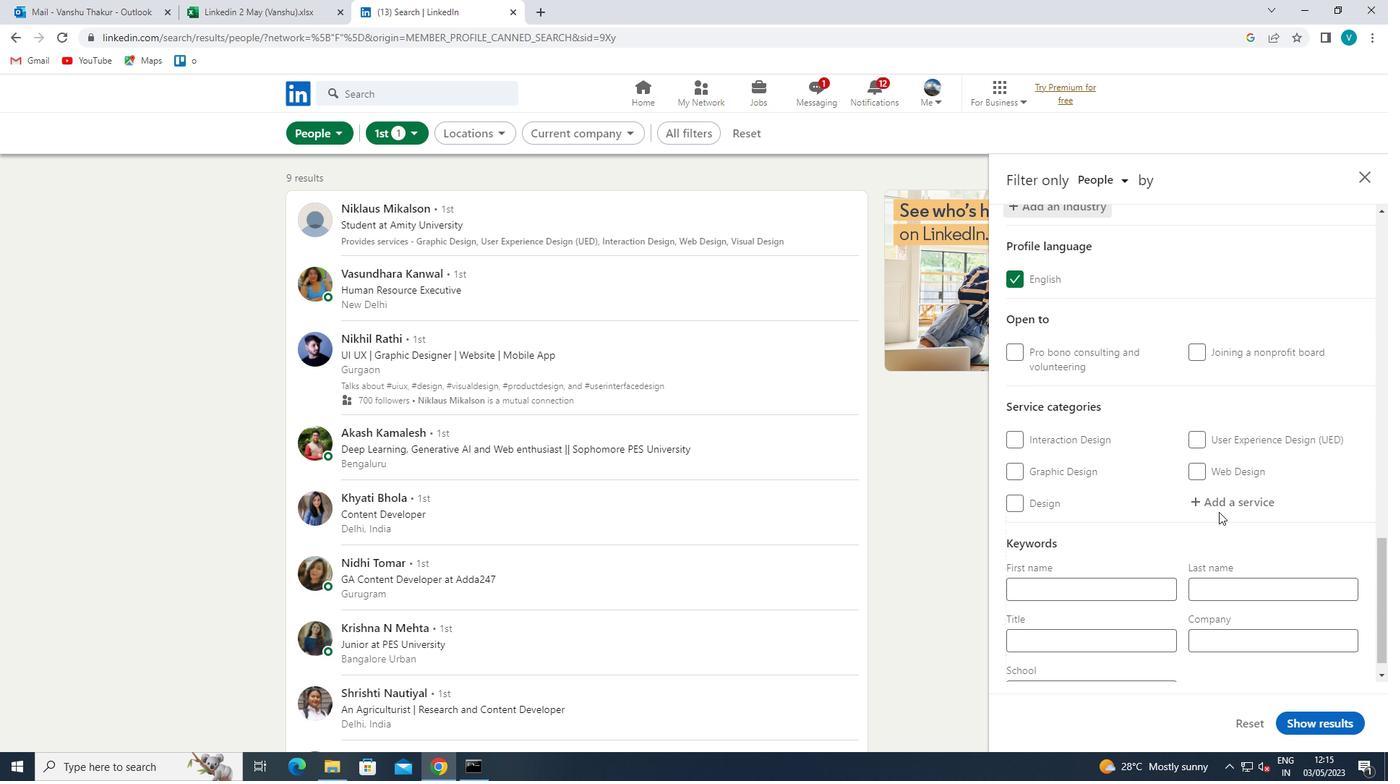 
Action: Key pressed <Key.shift>STRA
Screenshot: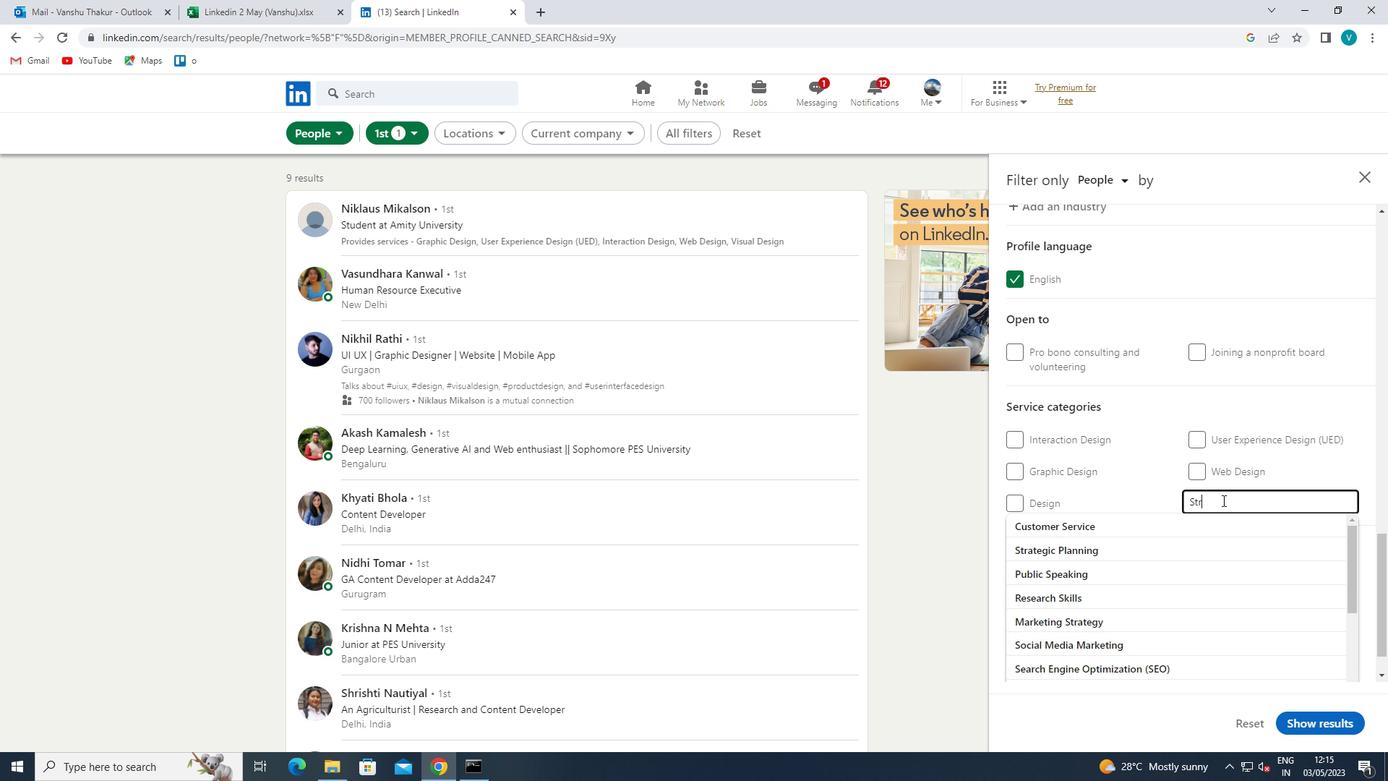 
Action: Mouse moved to (1202, 514)
Screenshot: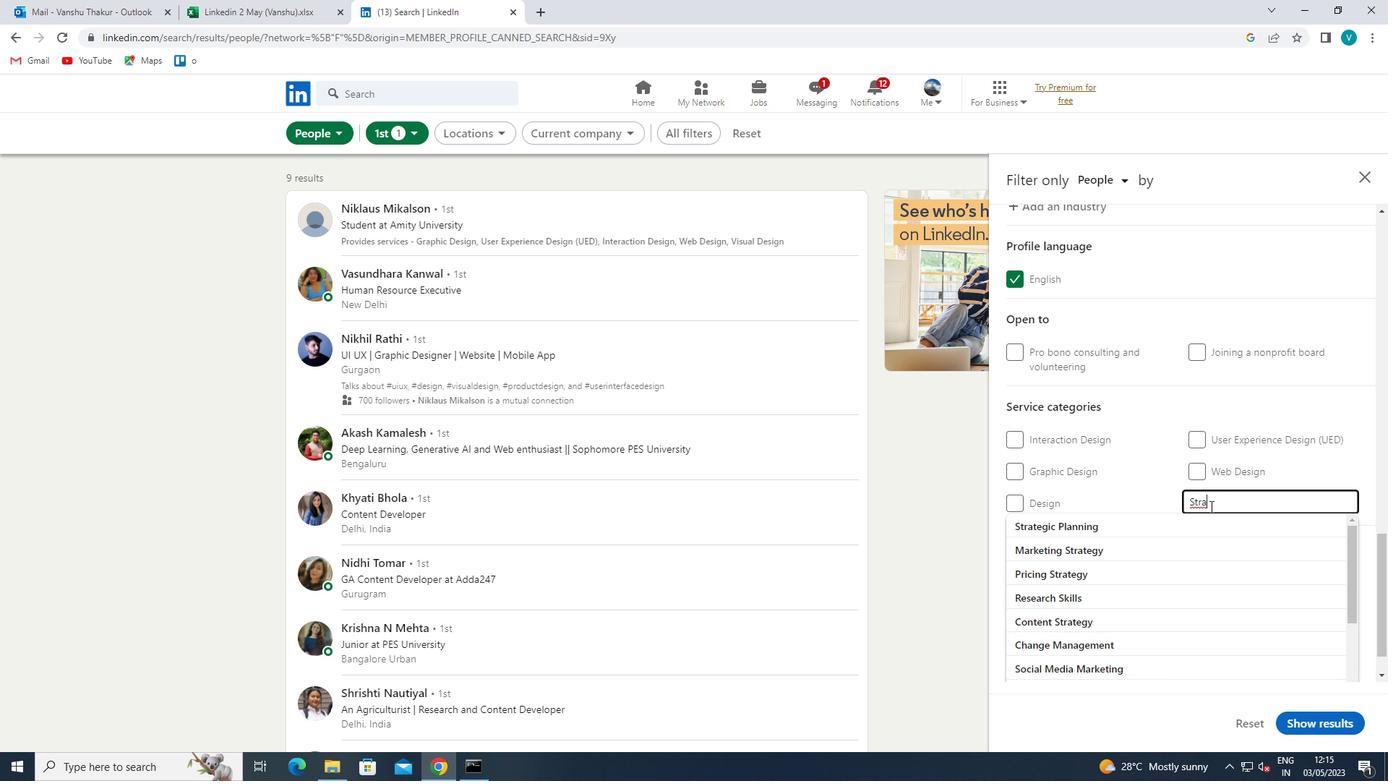 
Action: Mouse pressed left at (1202, 514)
Screenshot: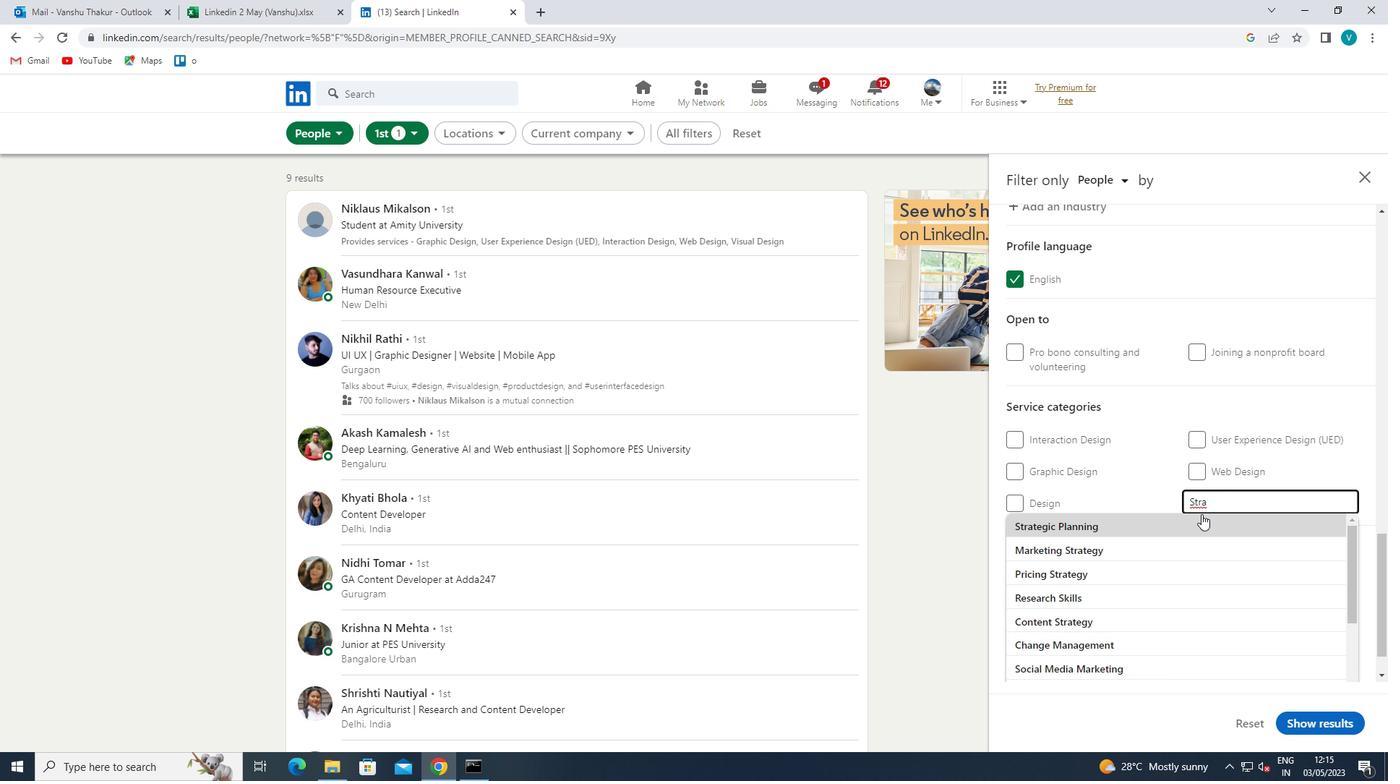 
Action: Mouse scrolled (1202, 513) with delta (0, 0)
Screenshot: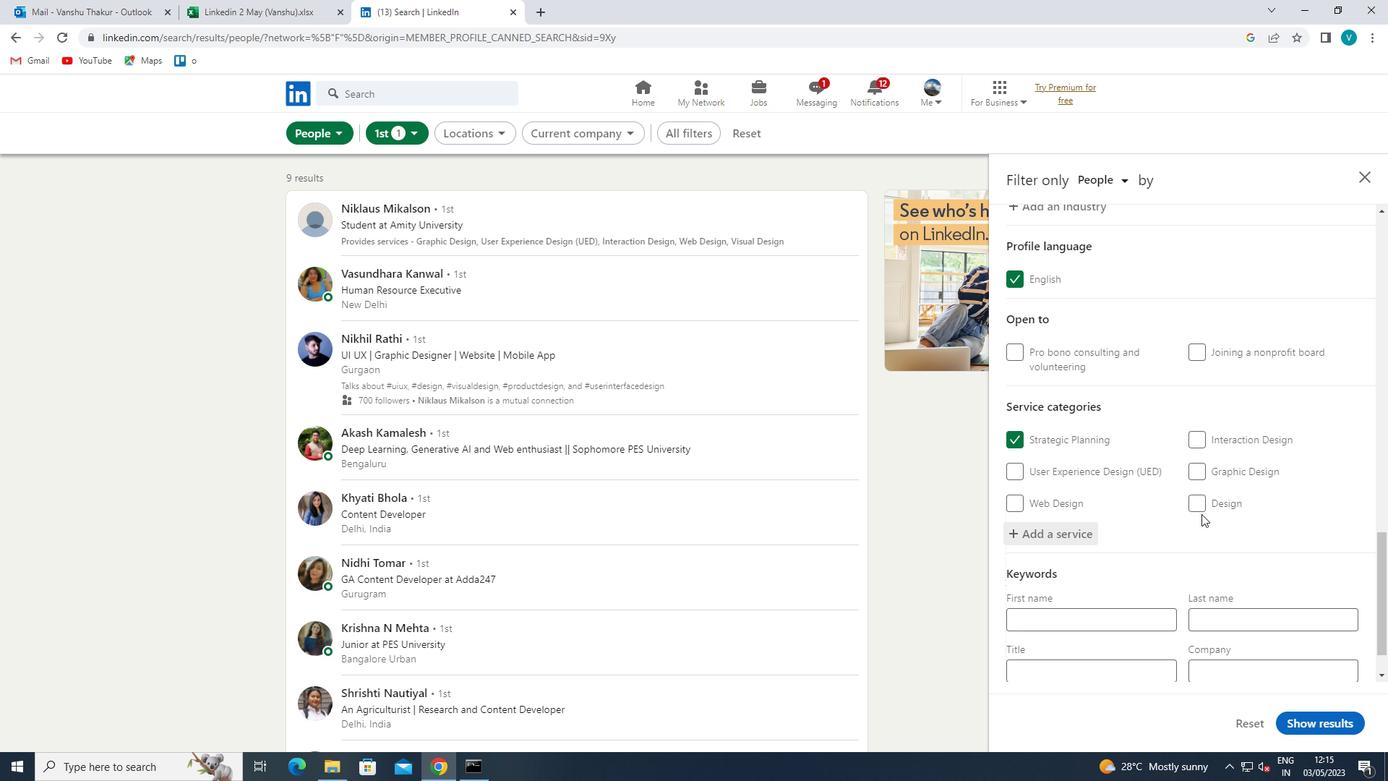 
Action: Mouse scrolled (1202, 513) with delta (0, 0)
Screenshot: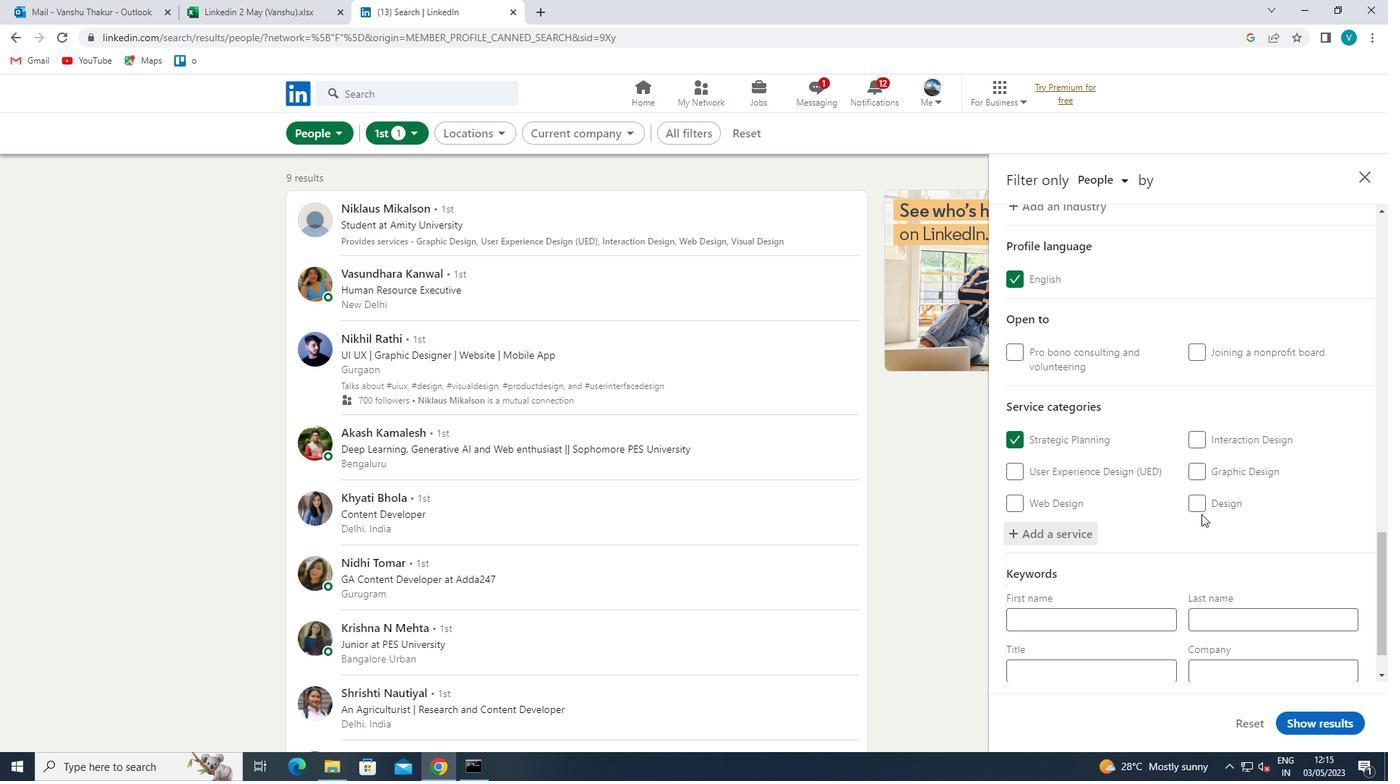 
Action: Mouse moved to (1144, 611)
Screenshot: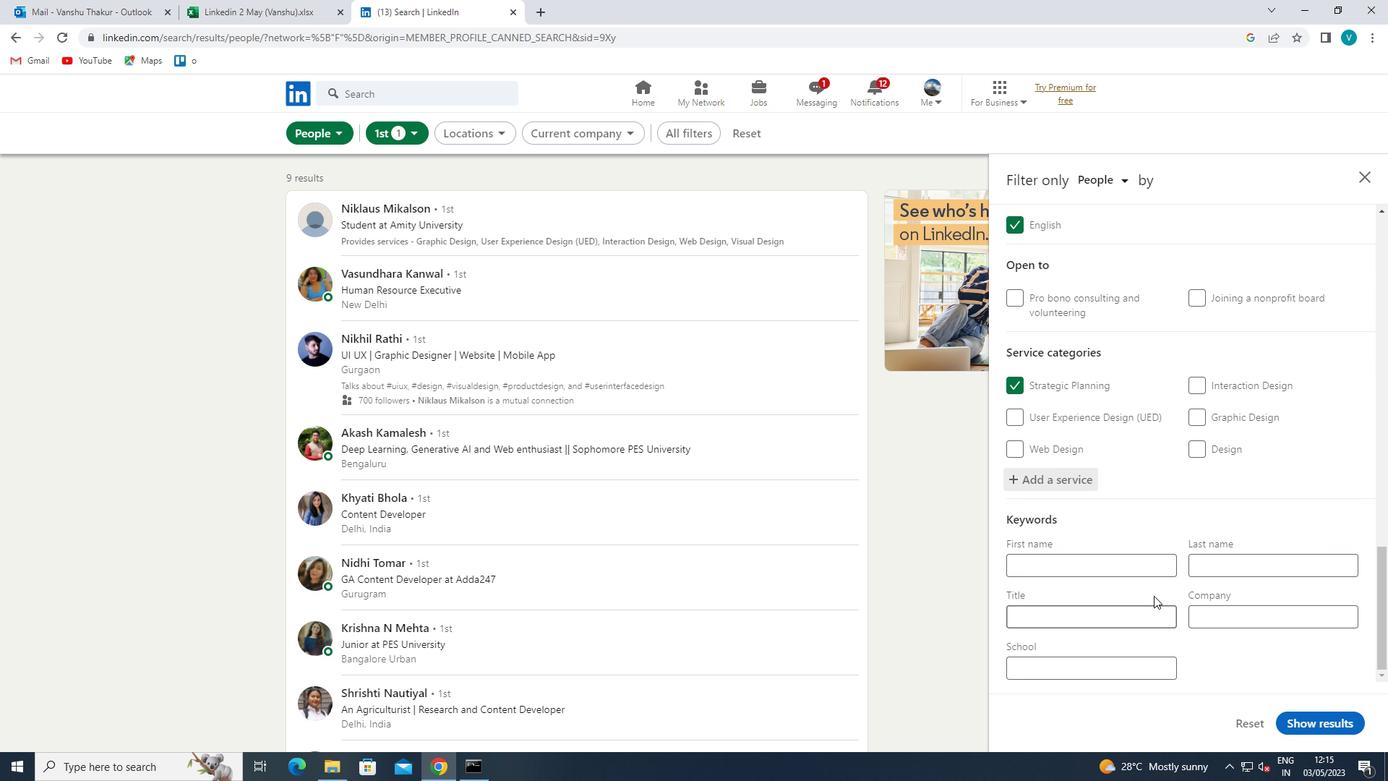 
Action: Mouse pressed left at (1144, 611)
Screenshot: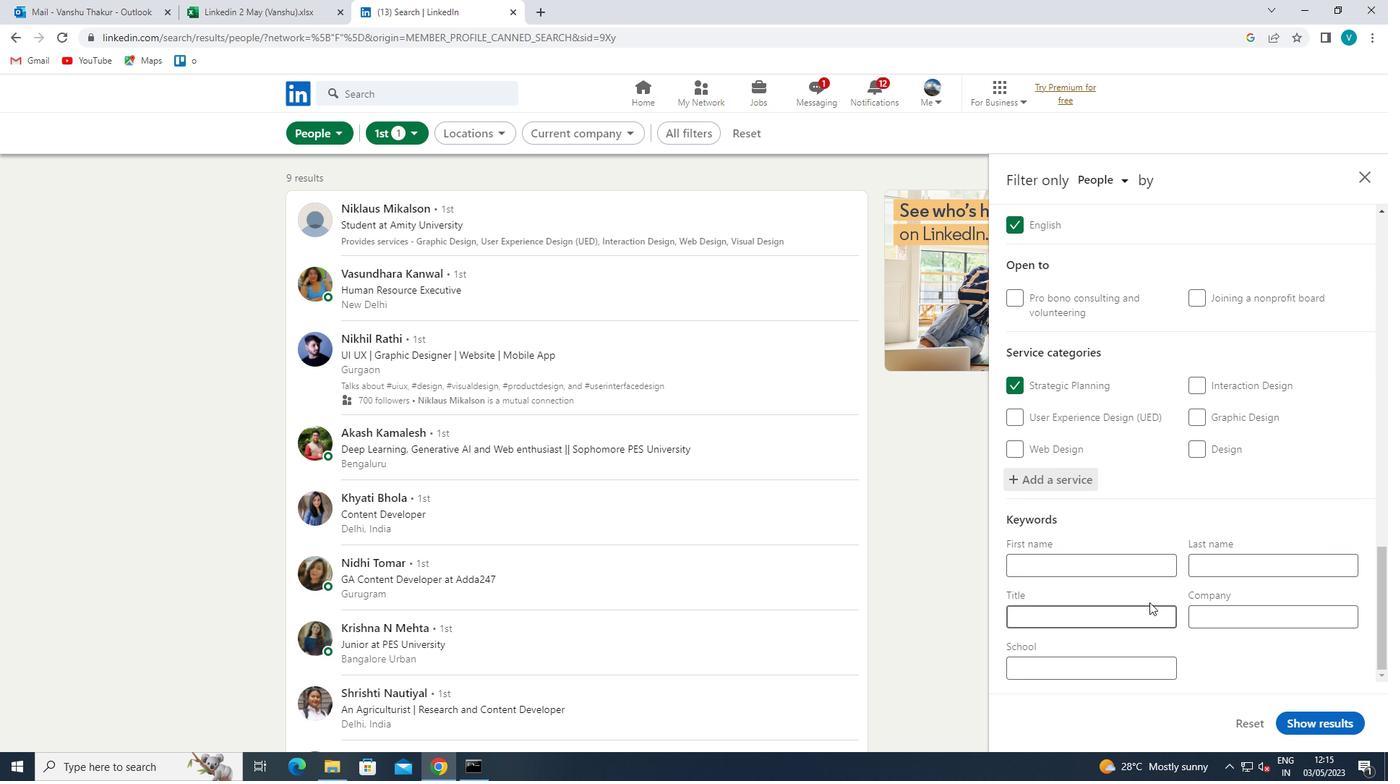 
Action: Mouse moved to (1144, 611)
Screenshot: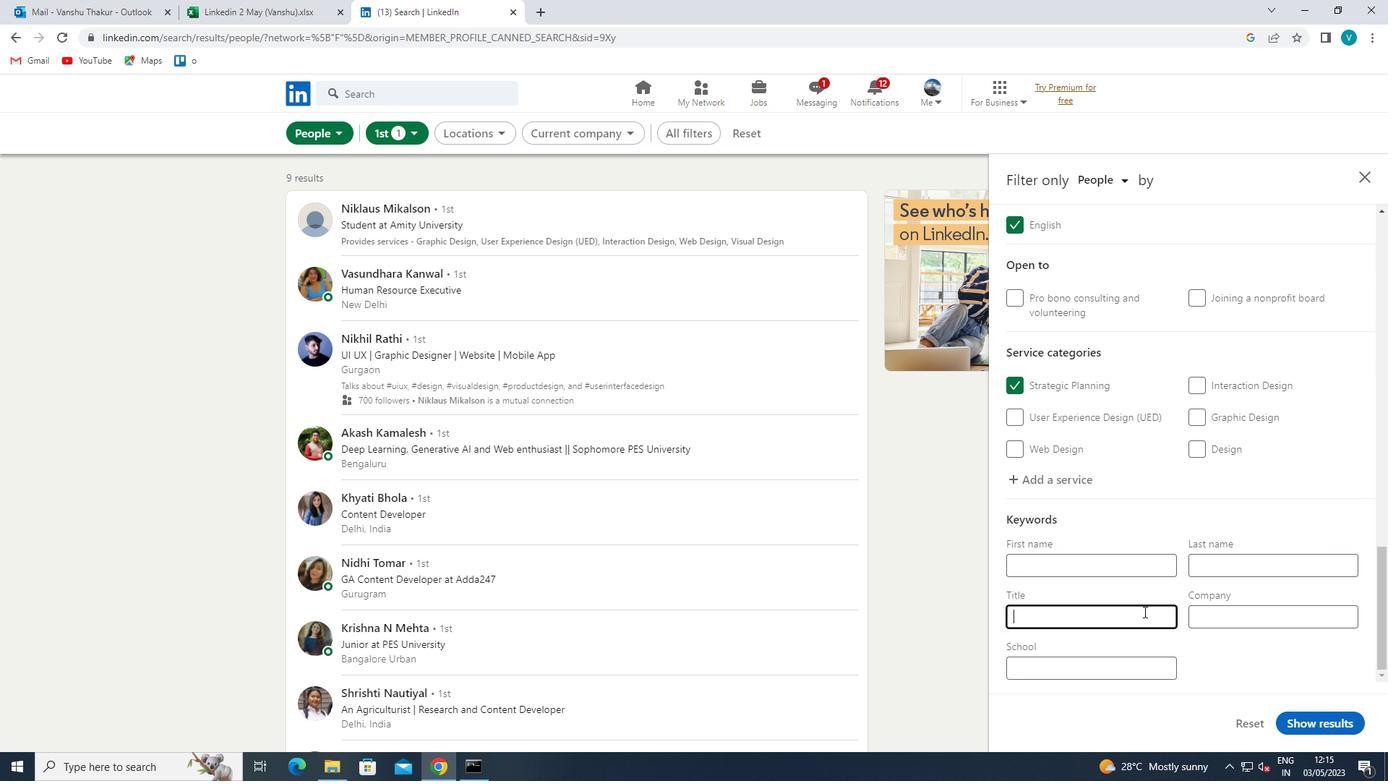
Action: Key pressed <Key.shift>MEALS<Key.space>ON<Key.space><Key.shift>WHEELS
Screenshot: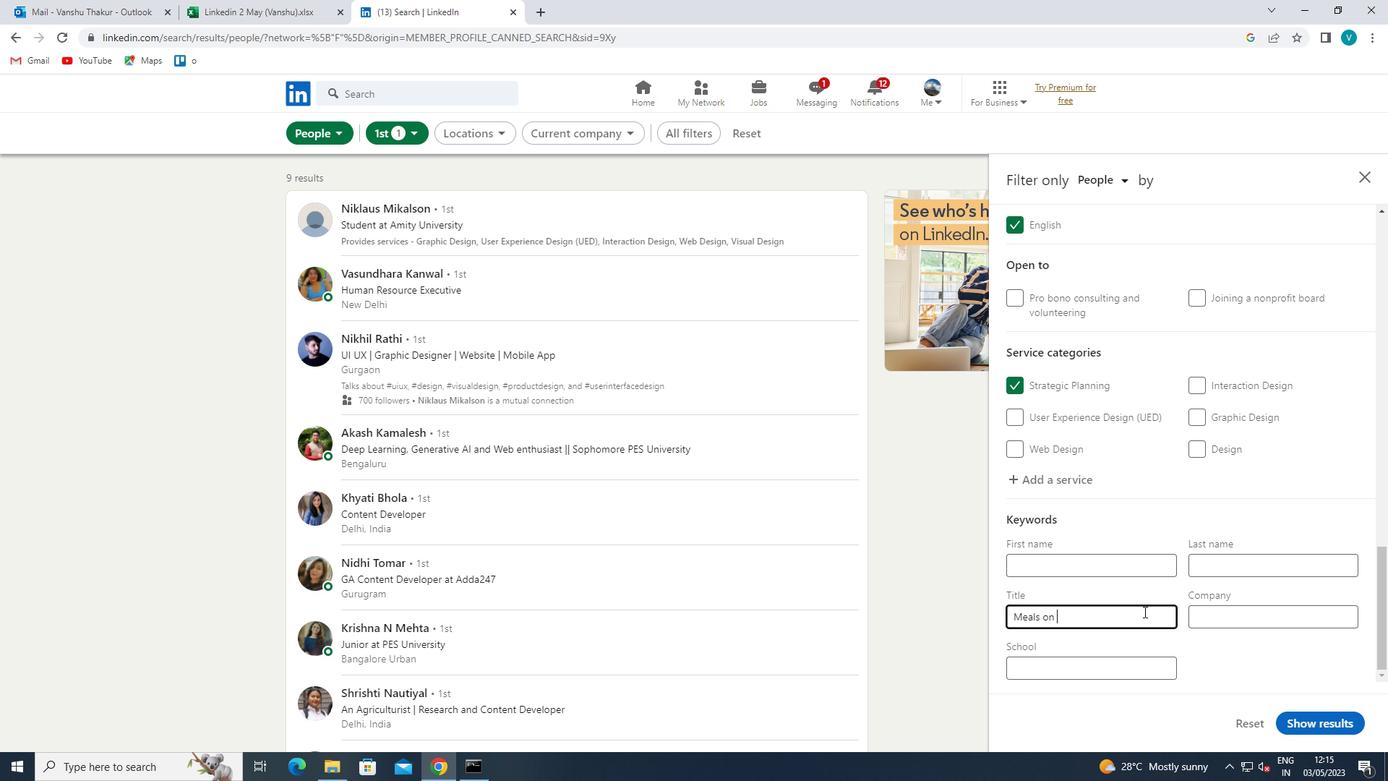 
Action: Mouse moved to (1139, 608)
Screenshot: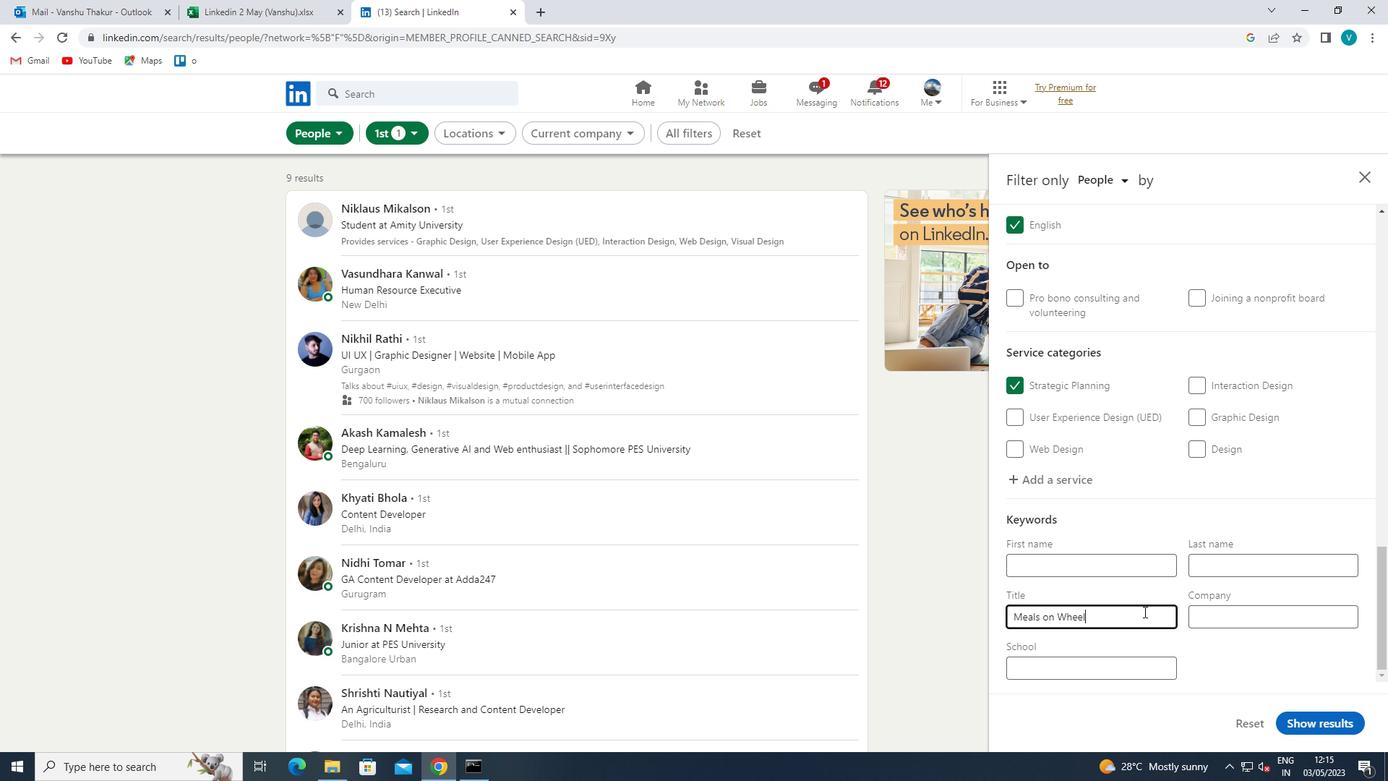 
Action: Key pressed <Key.space>
Screenshot: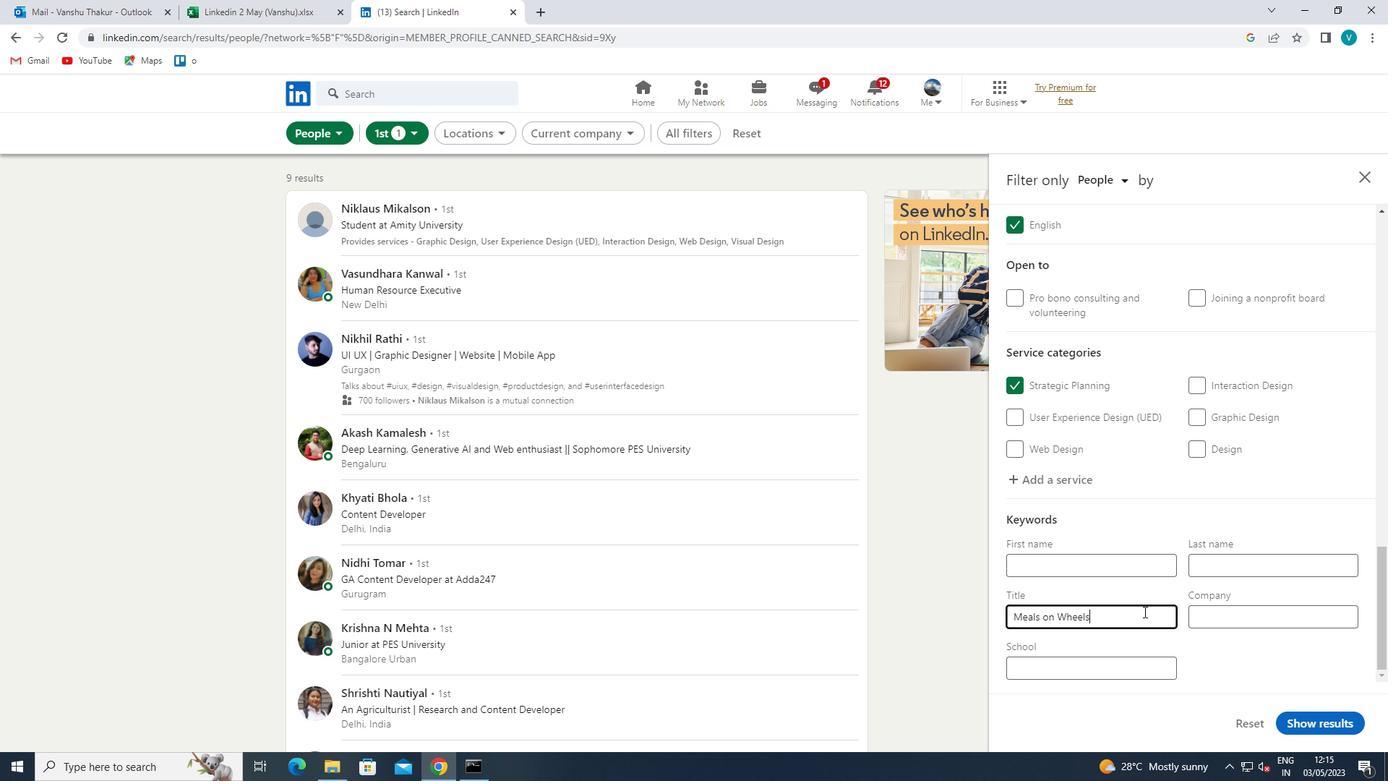 
Action: Mouse moved to (1134, 605)
Screenshot: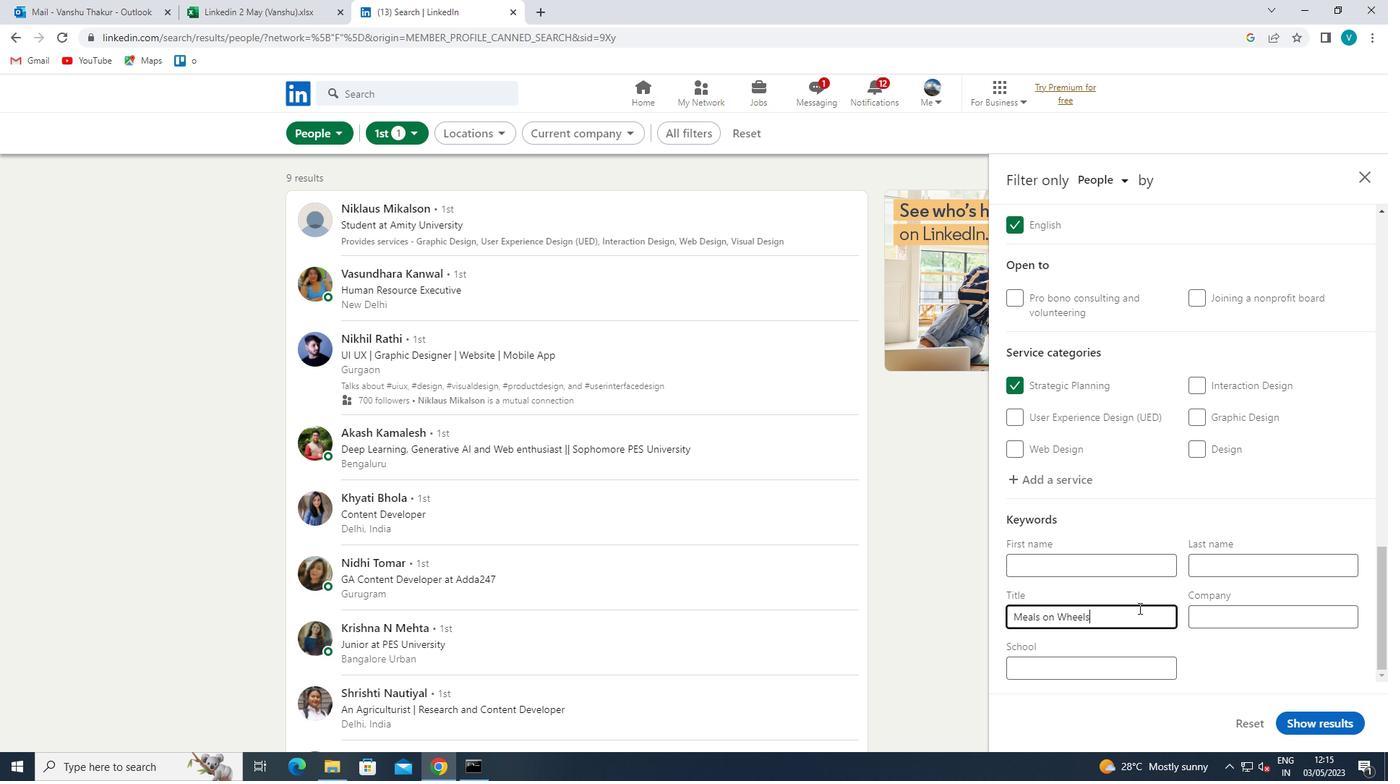 
Action: Key pressed <Key.shift>DRIVER<Key.space>
Screenshot: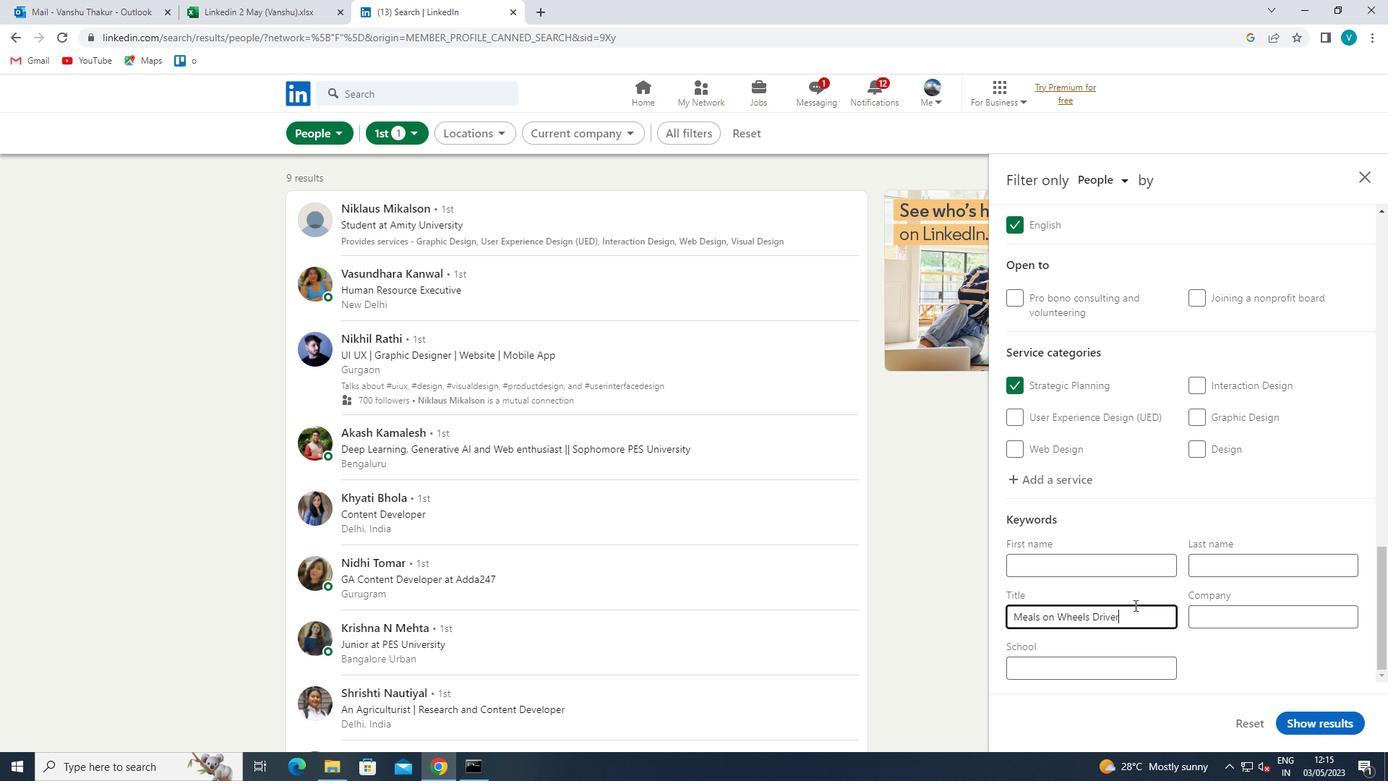 
Action: Mouse moved to (1306, 724)
Screenshot: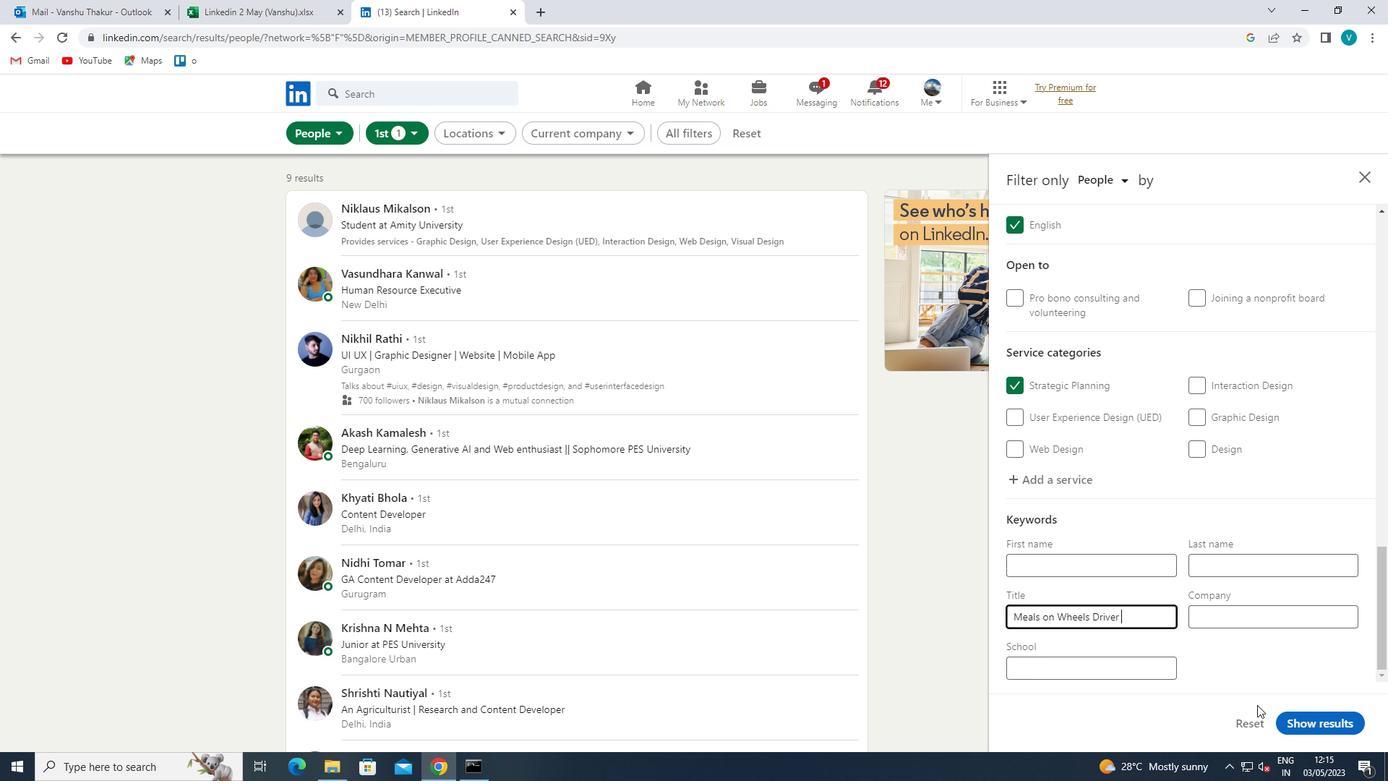 
Action: Mouse pressed left at (1306, 724)
Screenshot: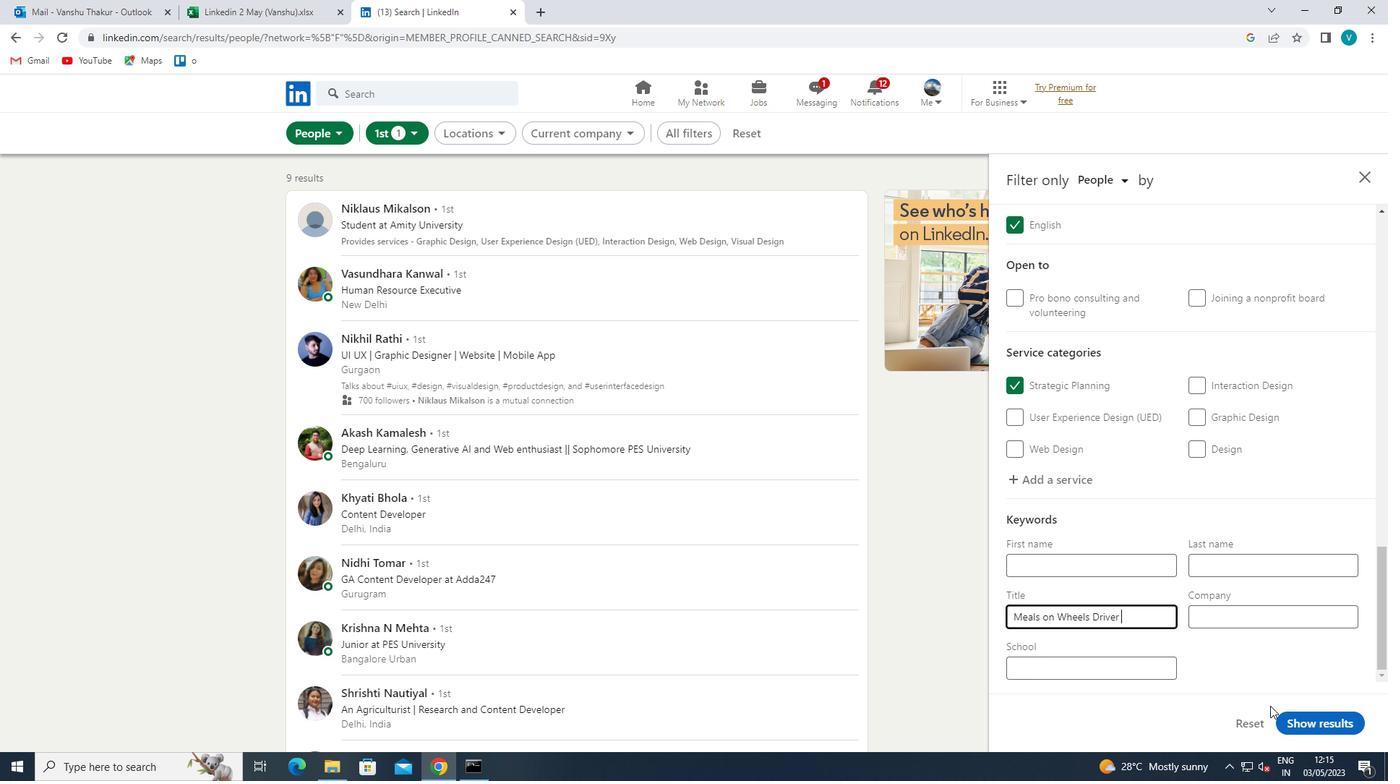 
Action: Mouse moved to (1306, 724)
Screenshot: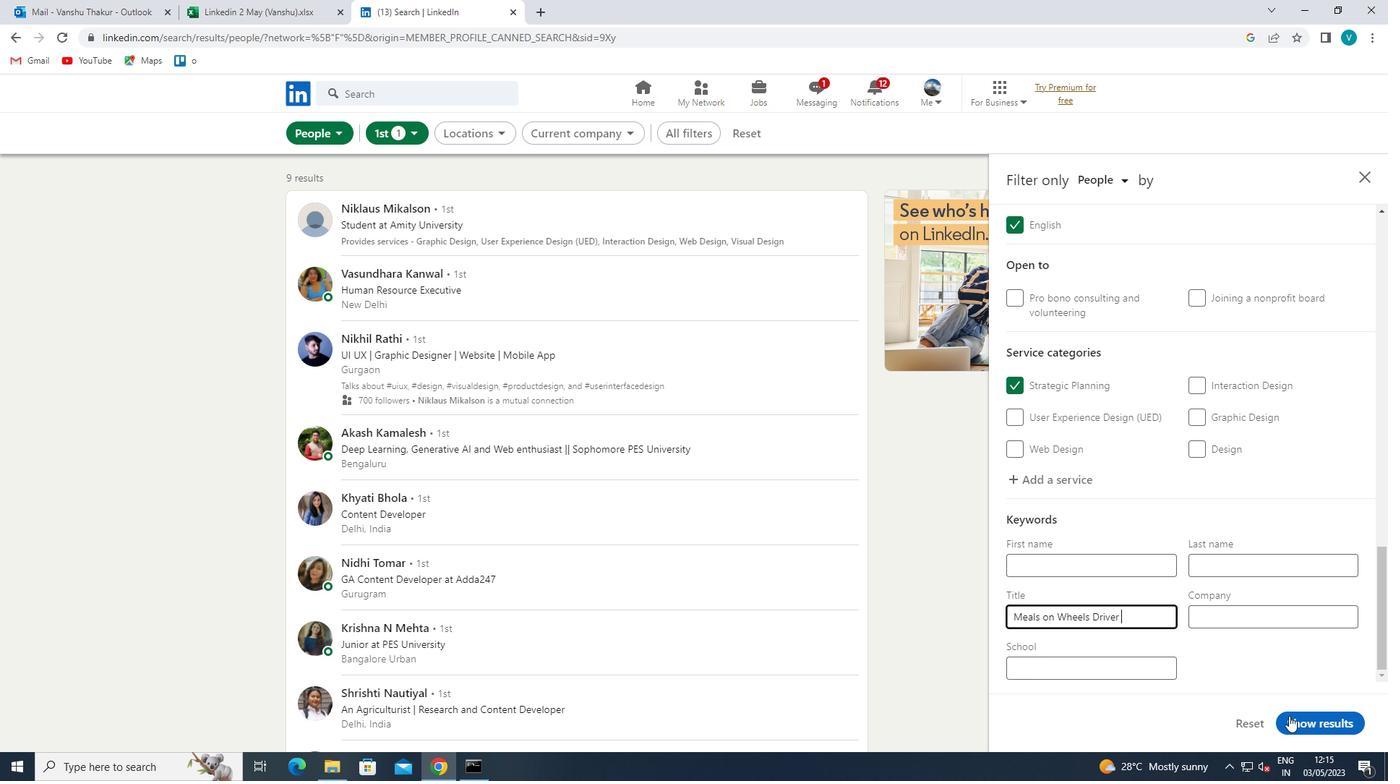 
